Task: Search one way flight ticket for 1 adult, 1 child, 1 infant in seat in premium economy from Juneau: Juneau International Airport to Indianapolis: Indianapolis International Airport on 8-5-2023. Choice of flights is American. Number of bags: 2 carry on bags and 4 checked bags. Price is upto 81000. Outbound departure time preference is 11:00.
Action: Mouse moved to (398, 348)
Screenshot: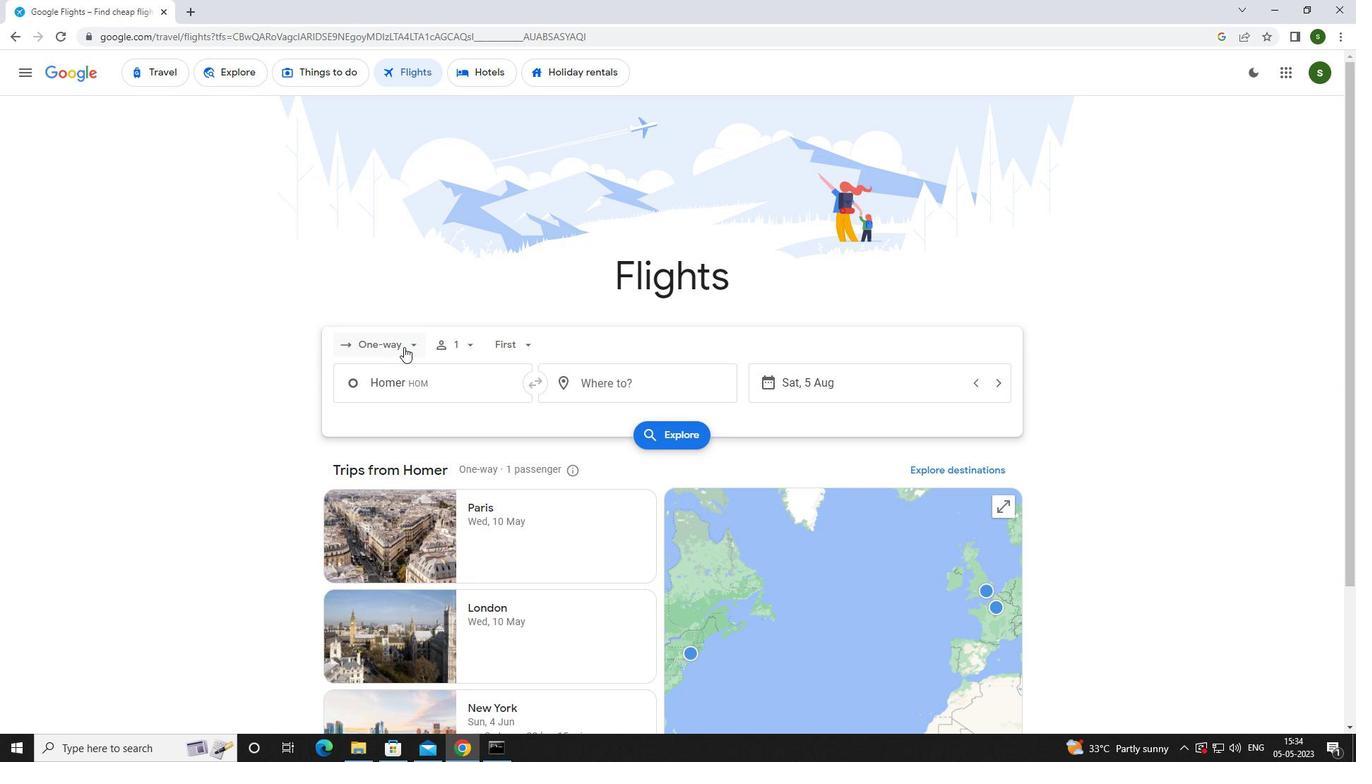 
Action: Mouse pressed left at (398, 348)
Screenshot: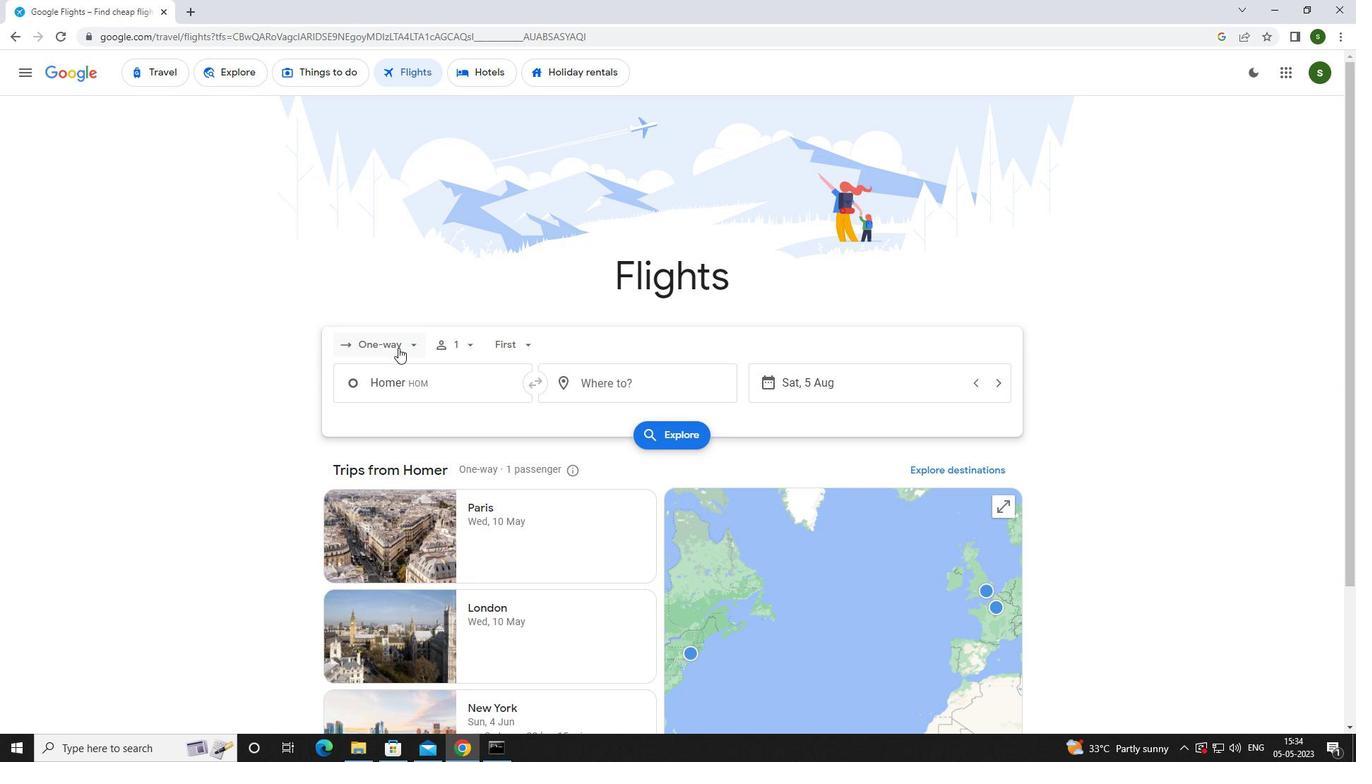 
Action: Mouse moved to (404, 410)
Screenshot: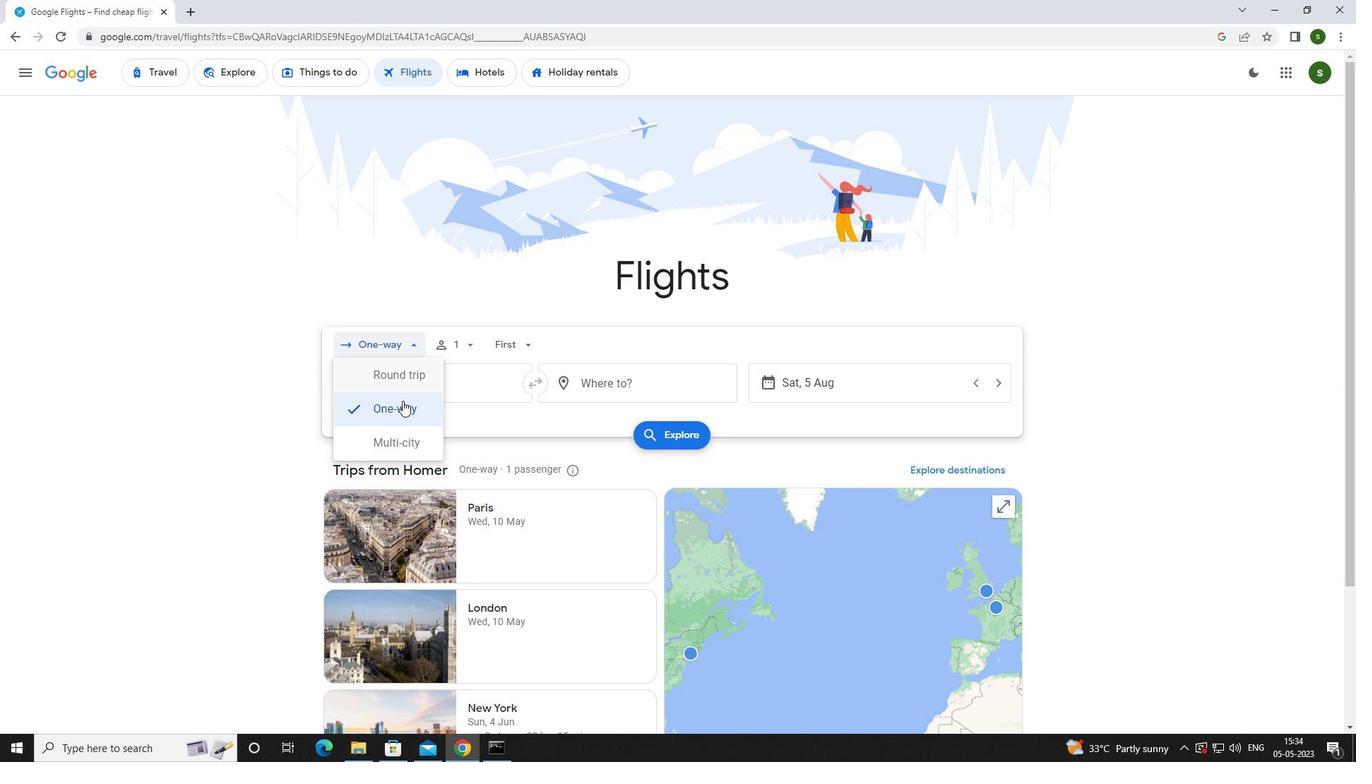 
Action: Mouse pressed left at (404, 410)
Screenshot: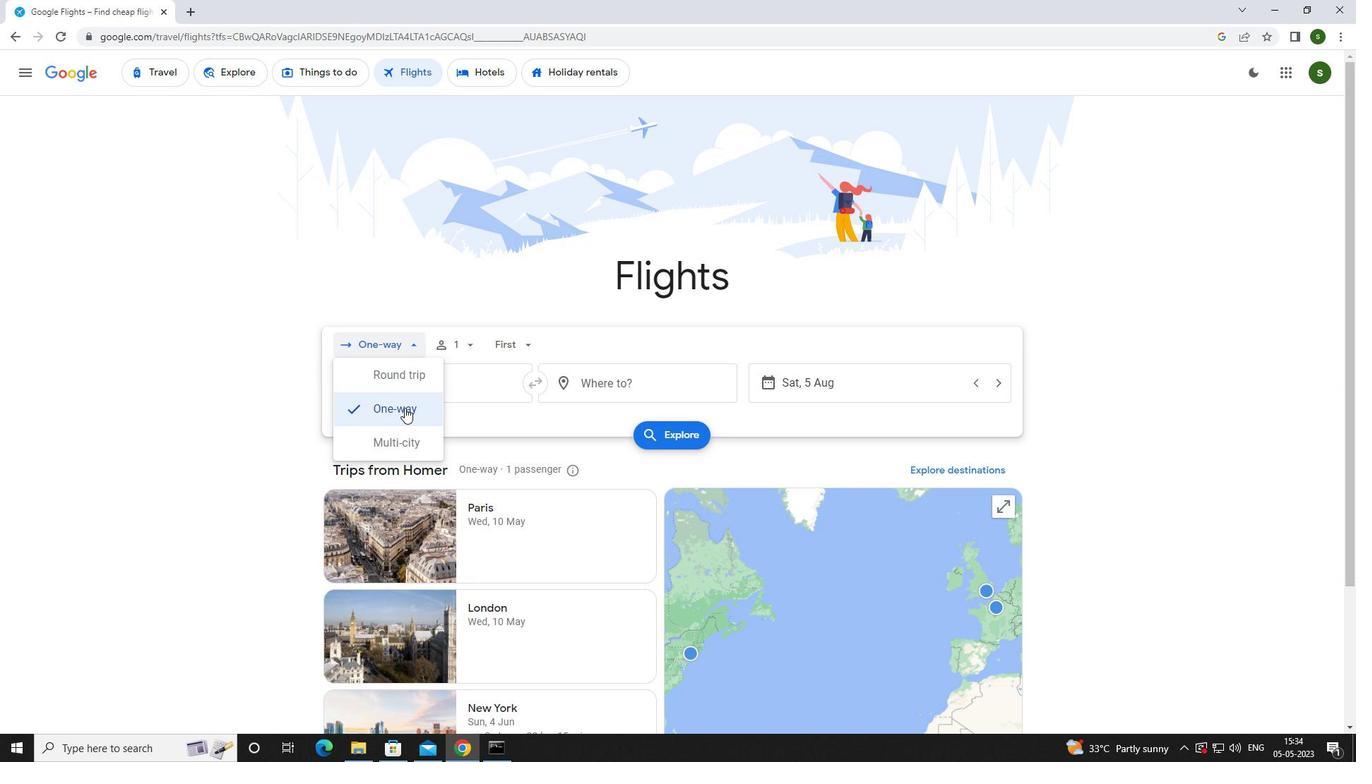 
Action: Mouse moved to (469, 353)
Screenshot: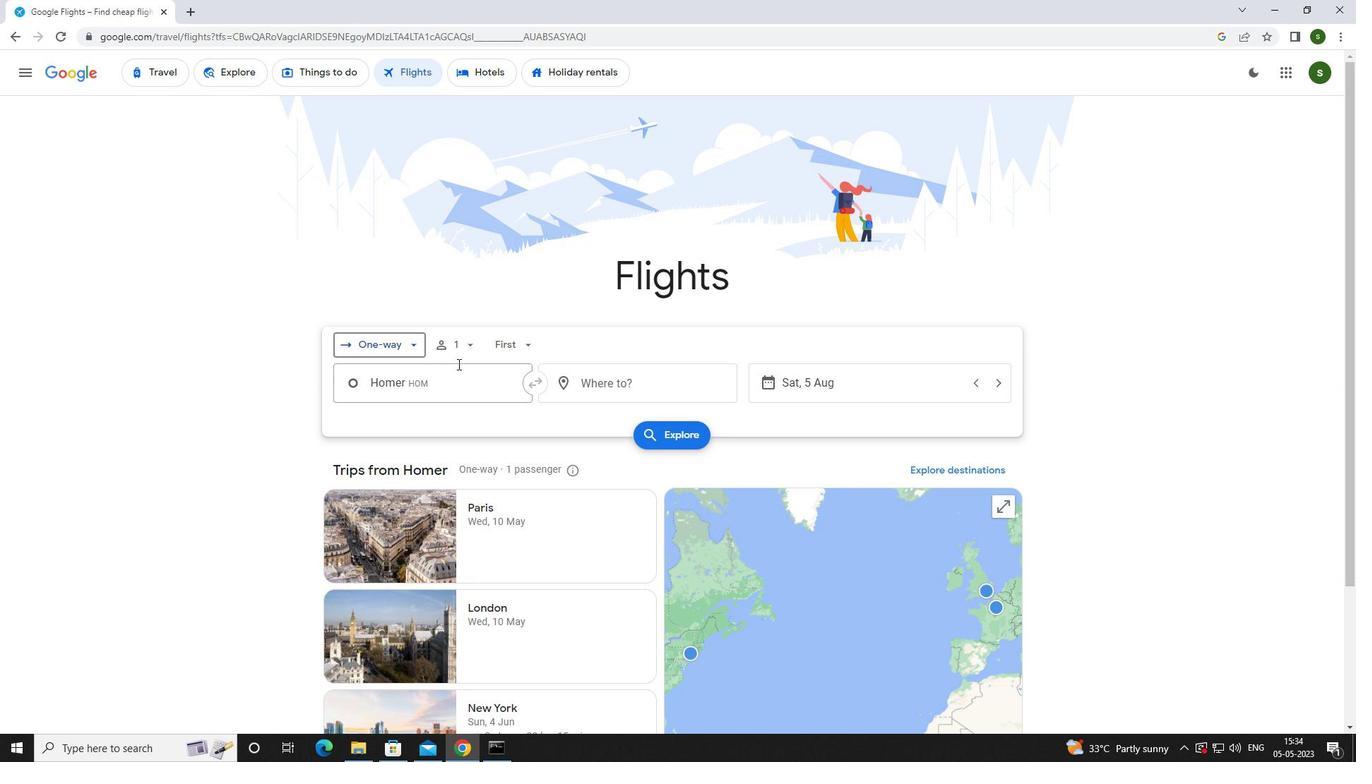 
Action: Mouse pressed left at (469, 353)
Screenshot: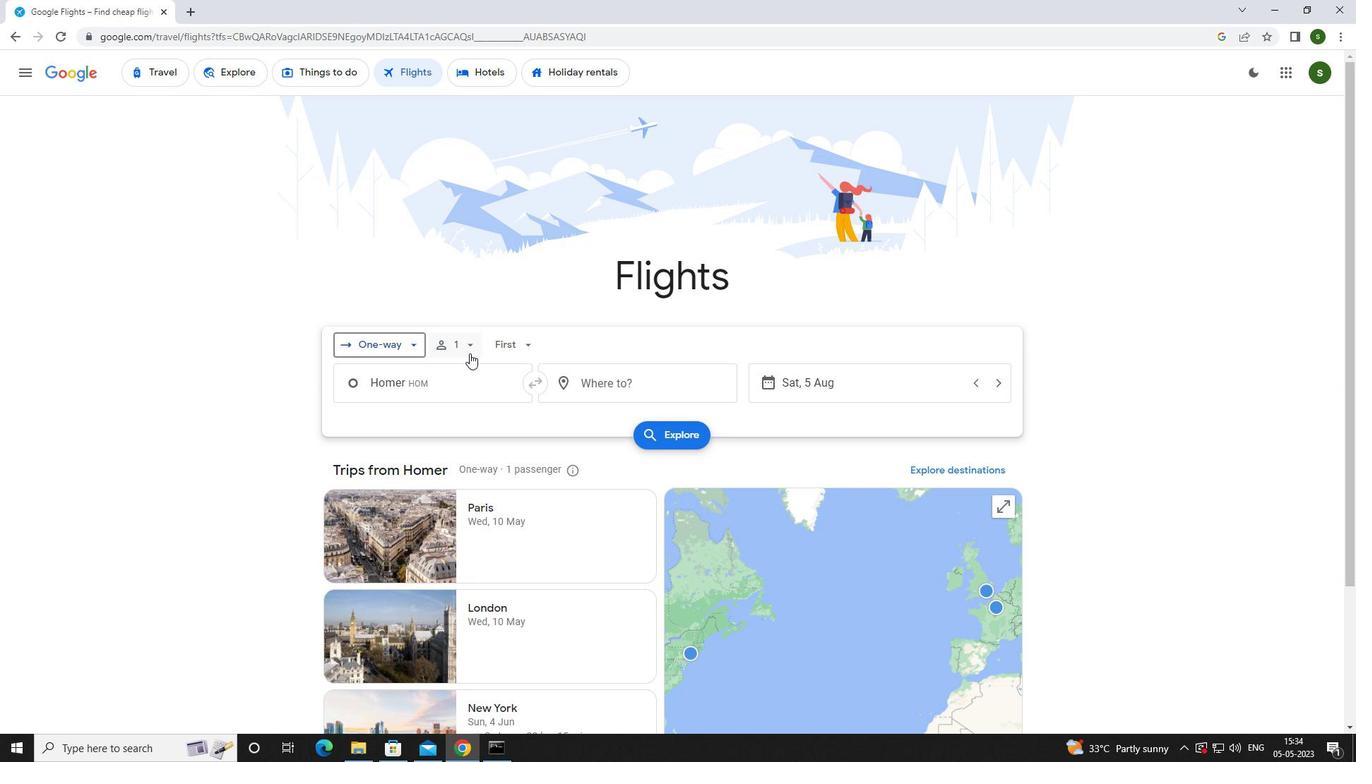 
Action: Mouse moved to (581, 419)
Screenshot: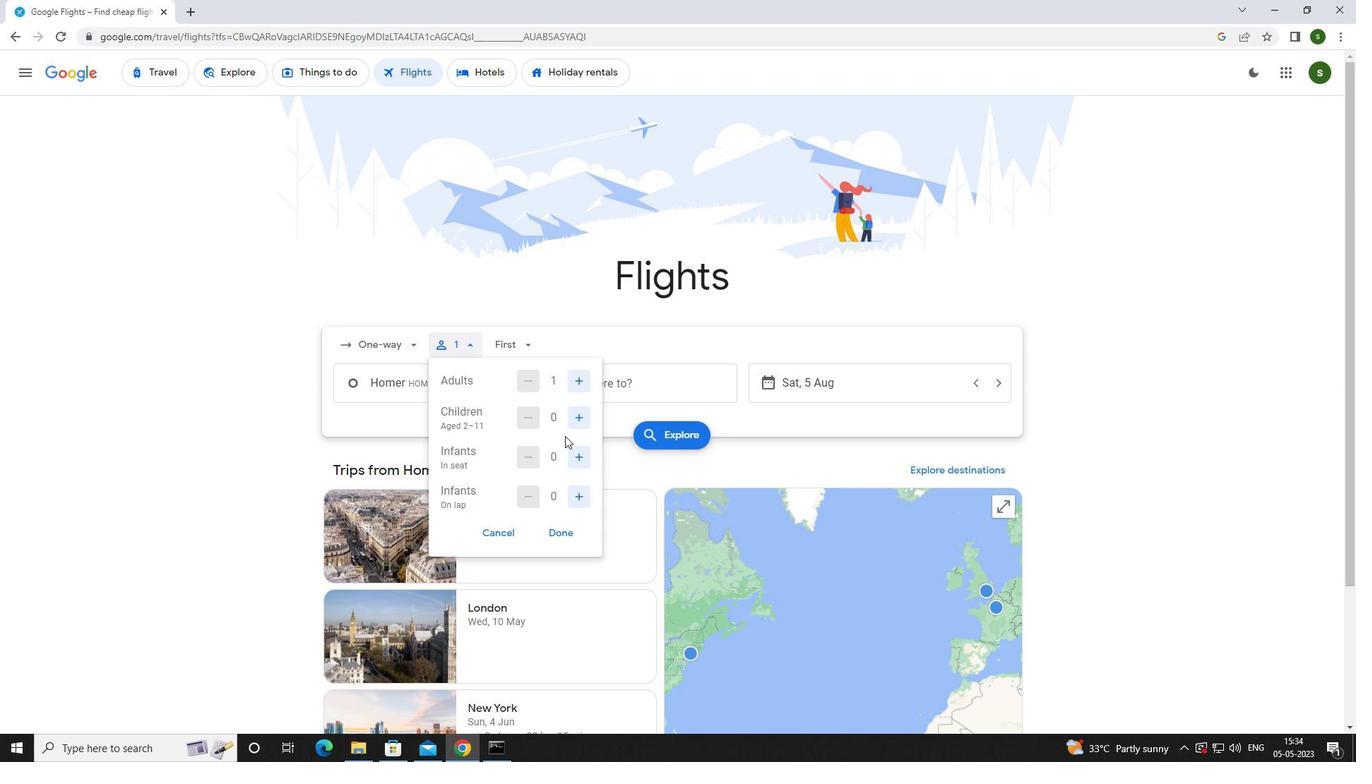 
Action: Mouse pressed left at (581, 419)
Screenshot: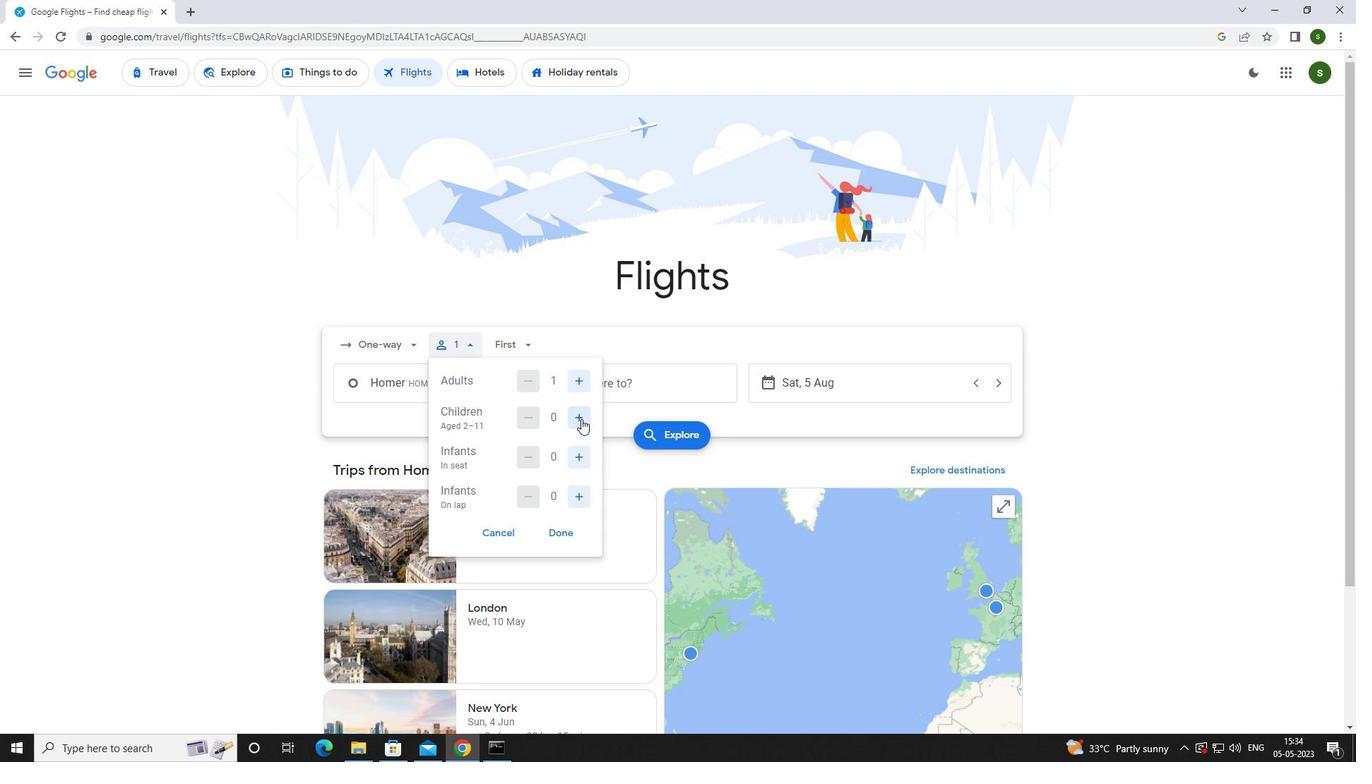 
Action: Mouse moved to (575, 454)
Screenshot: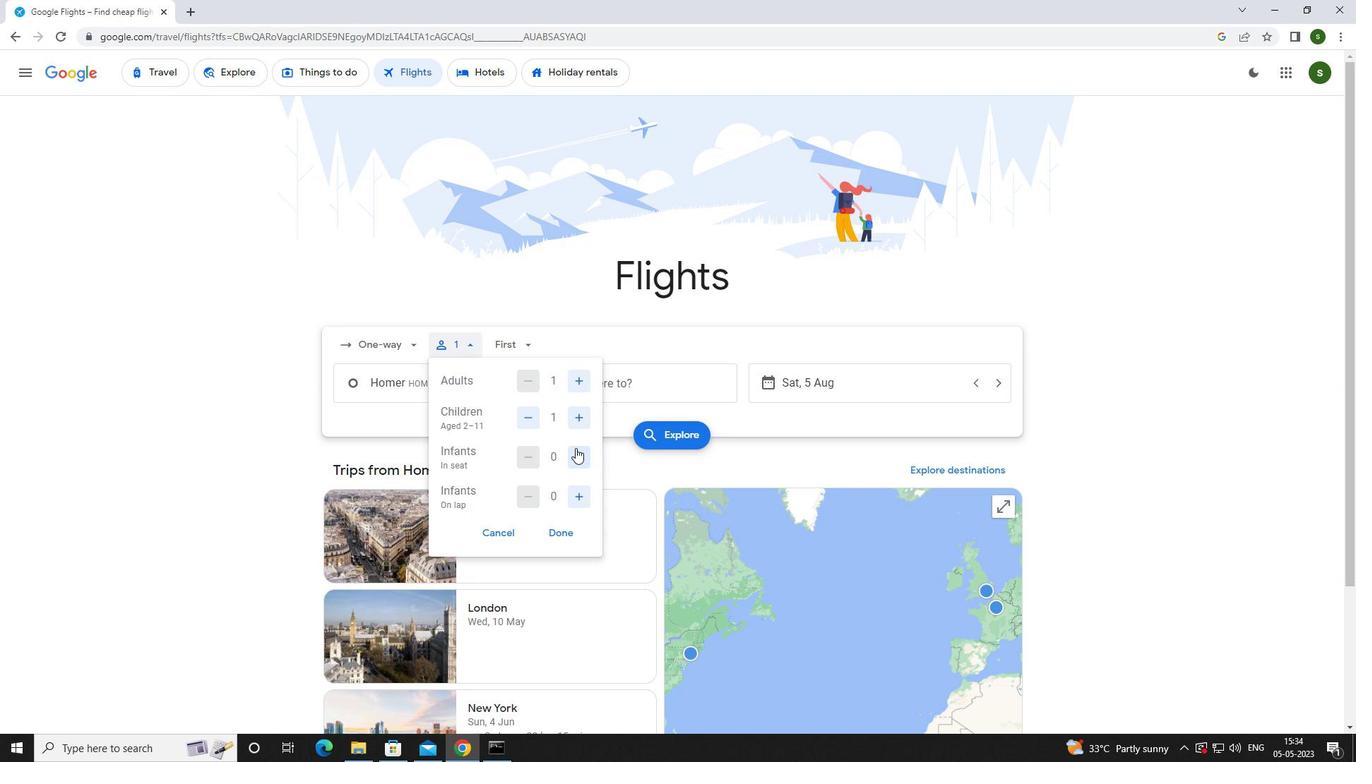 
Action: Mouse pressed left at (575, 454)
Screenshot: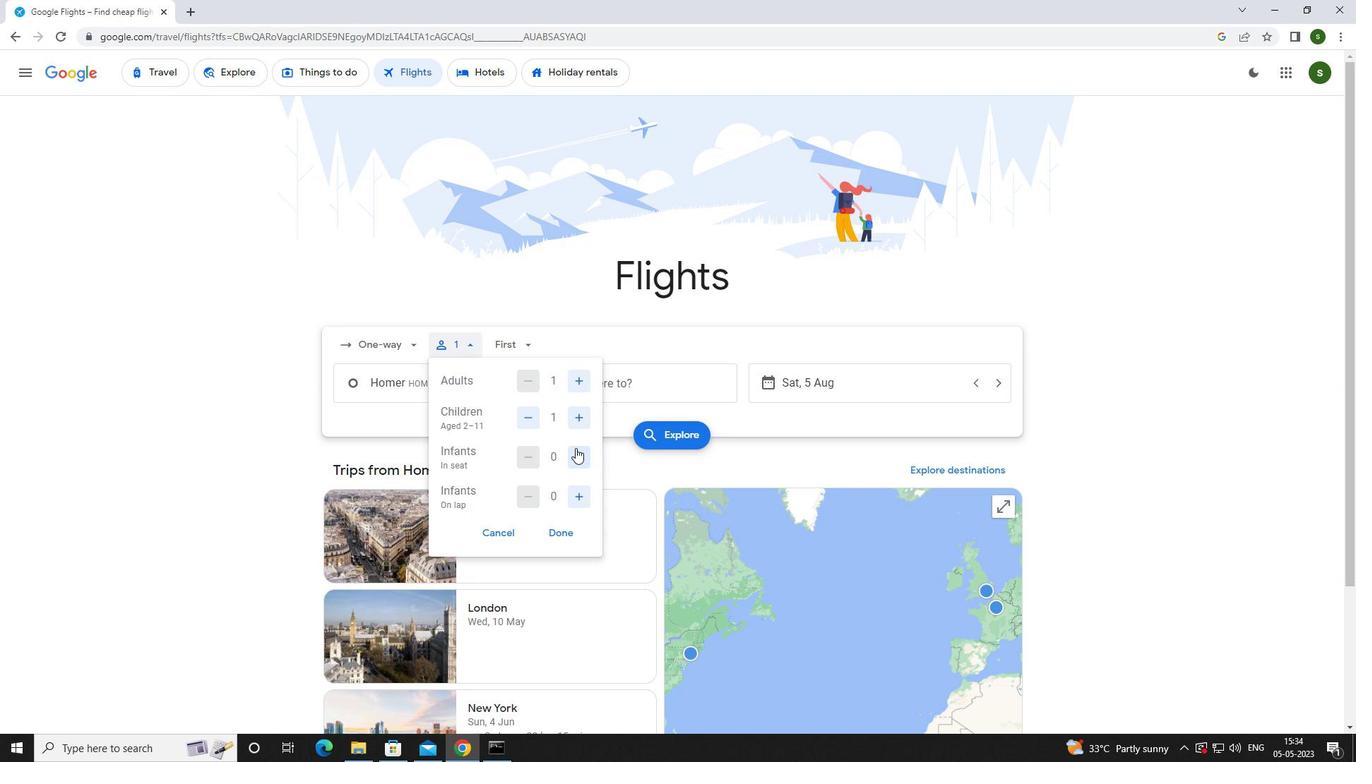 
Action: Mouse moved to (506, 341)
Screenshot: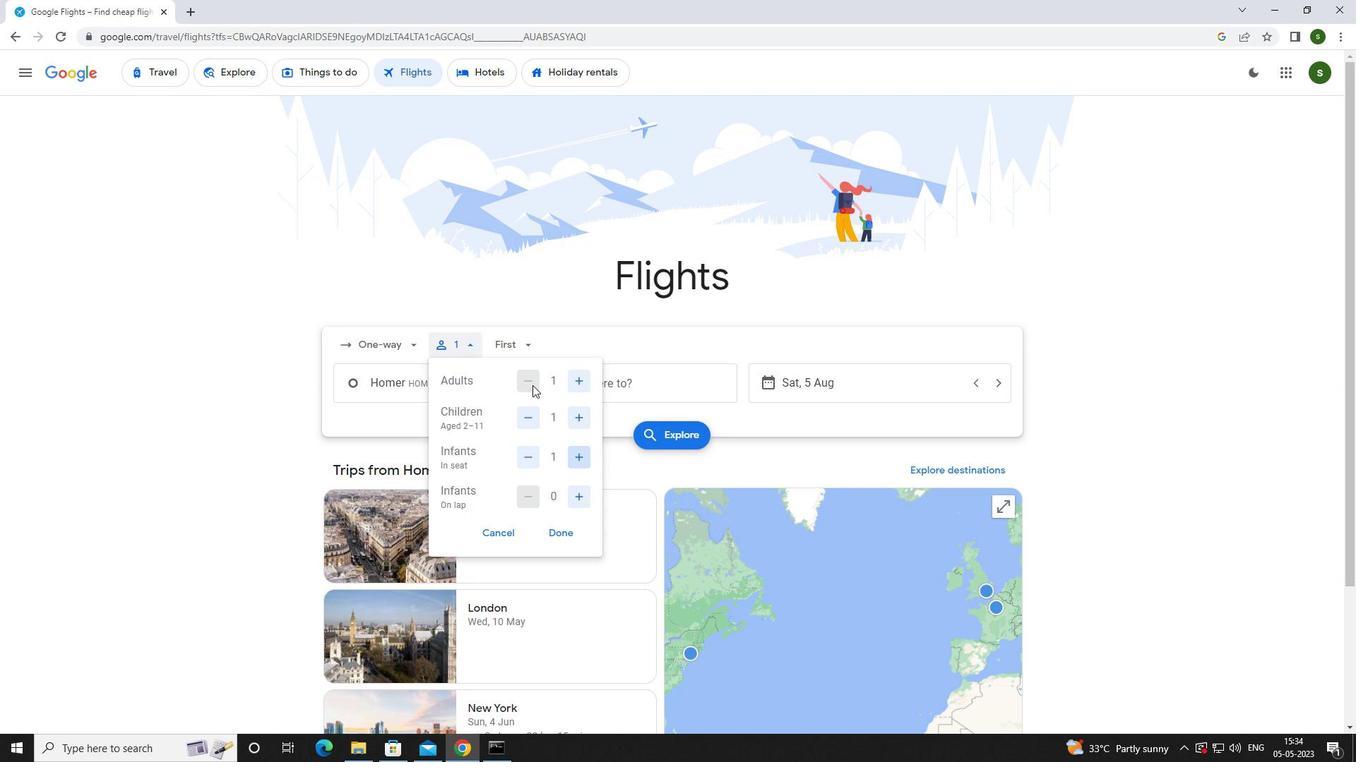 
Action: Mouse pressed left at (506, 341)
Screenshot: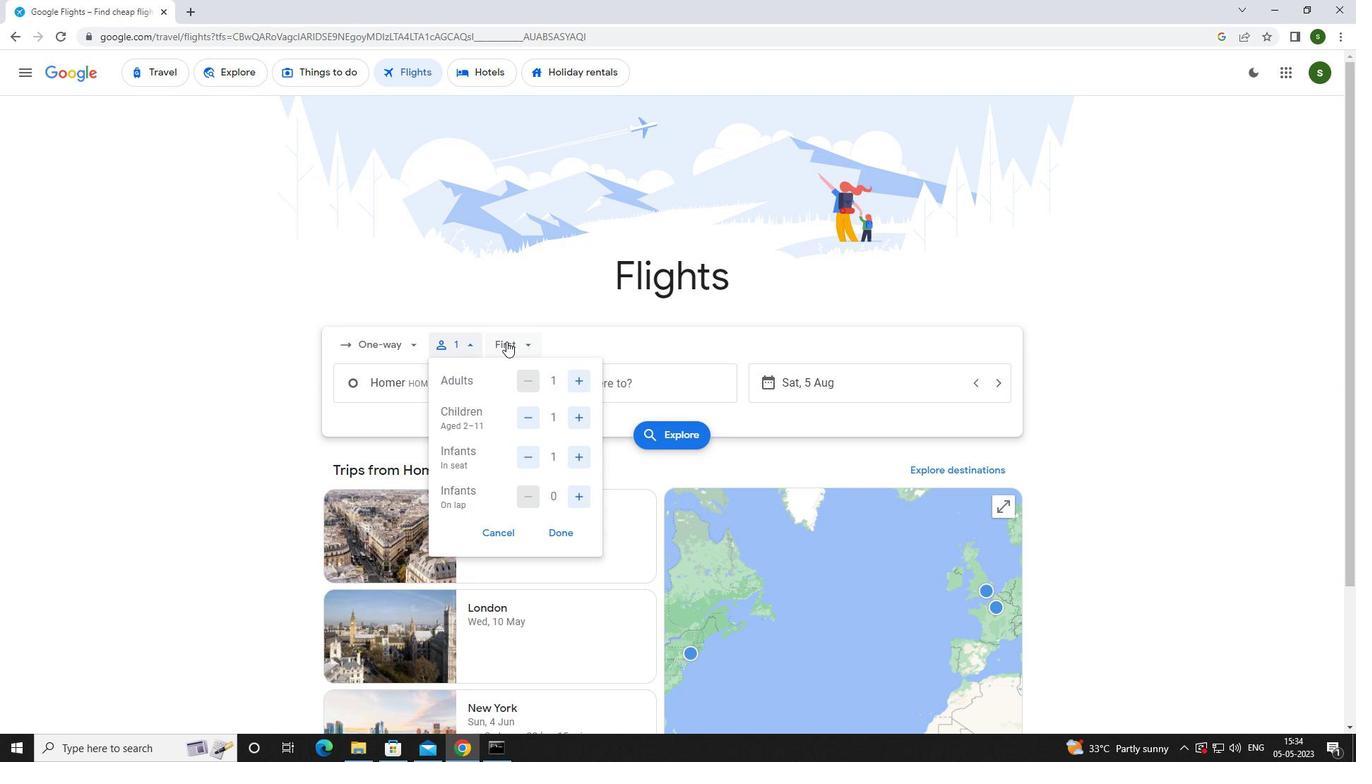 
Action: Mouse moved to (536, 404)
Screenshot: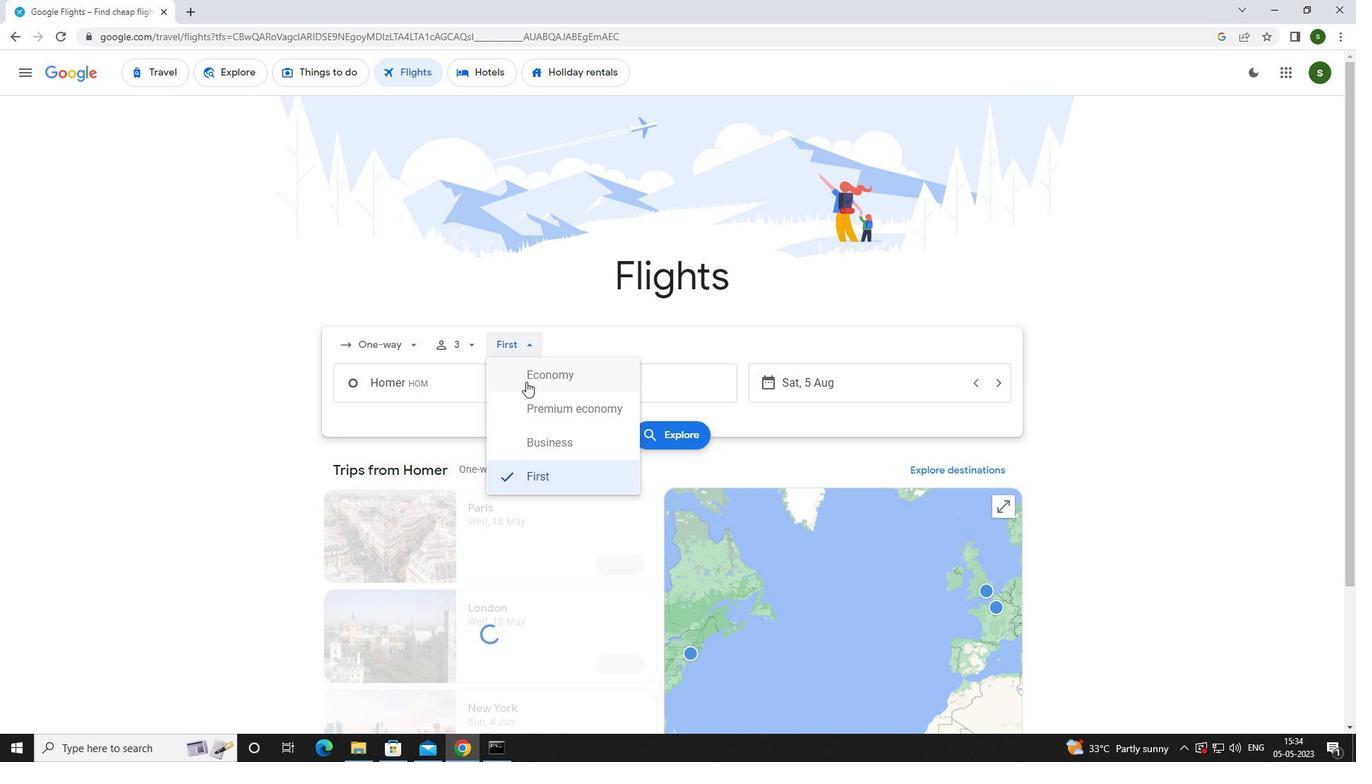 
Action: Mouse pressed left at (536, 404)
Screenshot: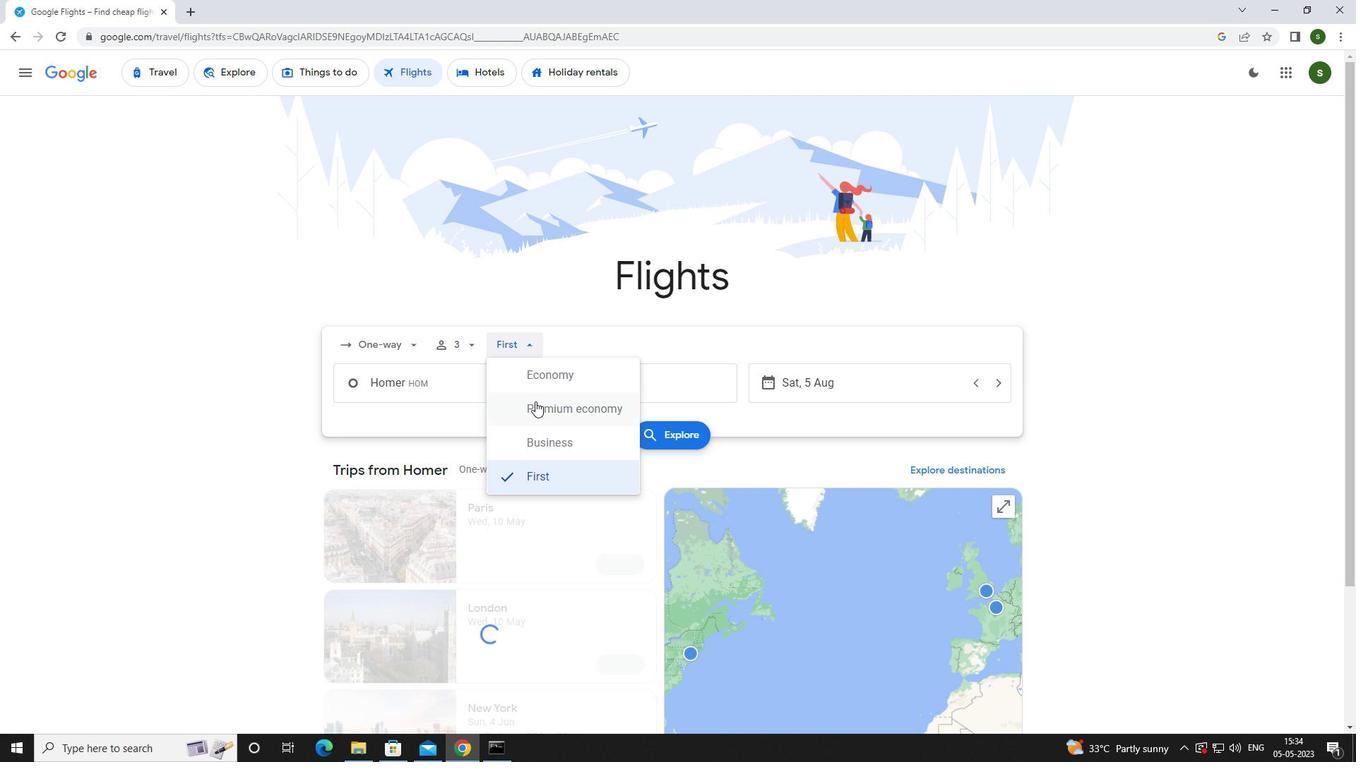 
Action: Mouse moved to (474, 384)
Screenshot: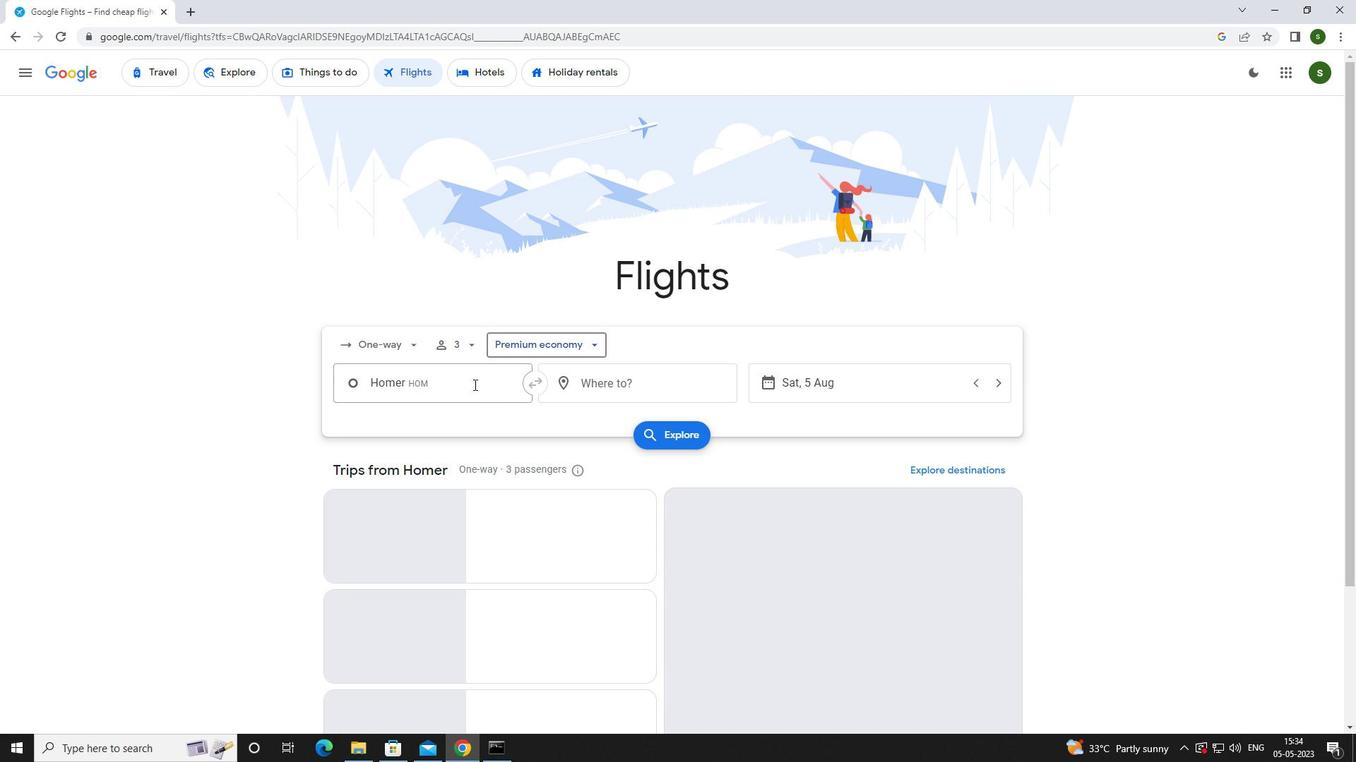 
Action: Mouse pressed left at (474, 384)
Screenshot: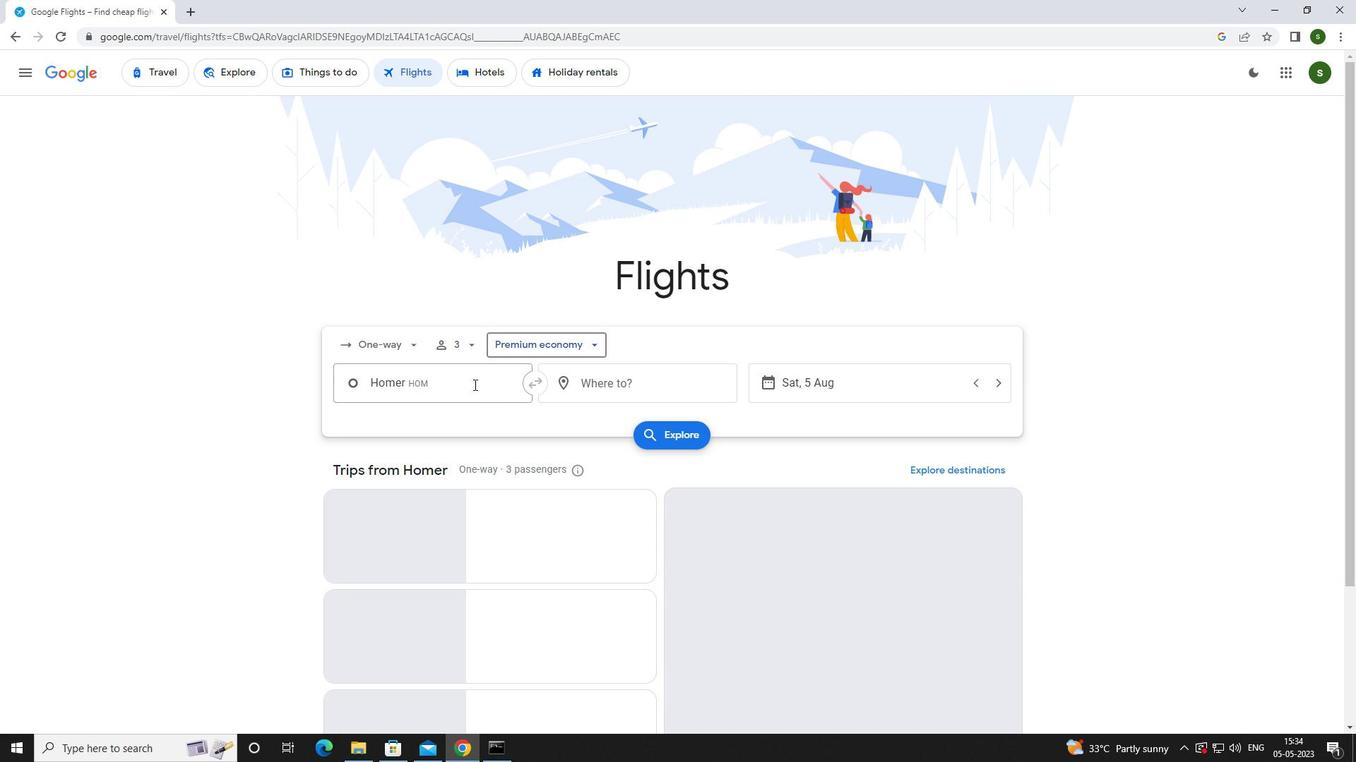 
Action: Mouse moved to (480, 382)
Screenshot: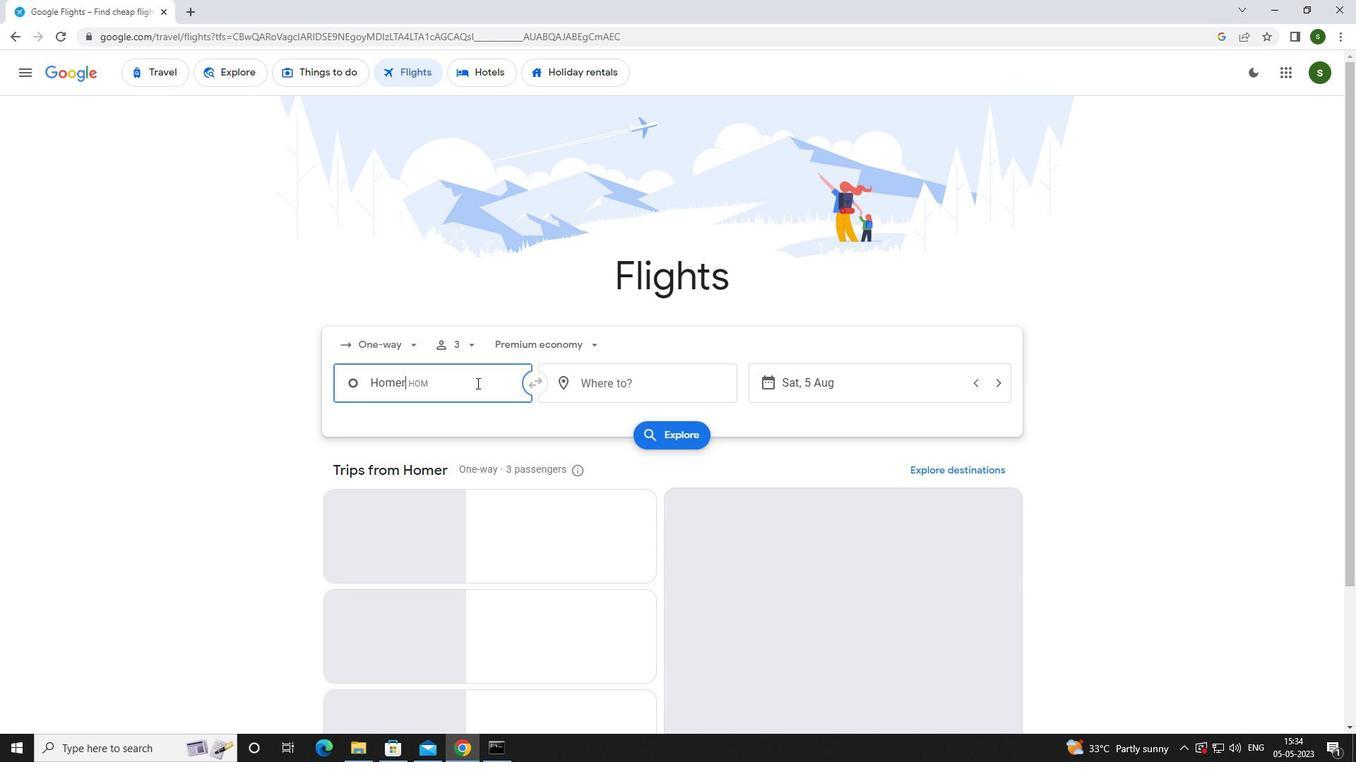 
Action: Key pressed <Key.caps_lock>j<Key.caps_lock>uneau
Screenshot: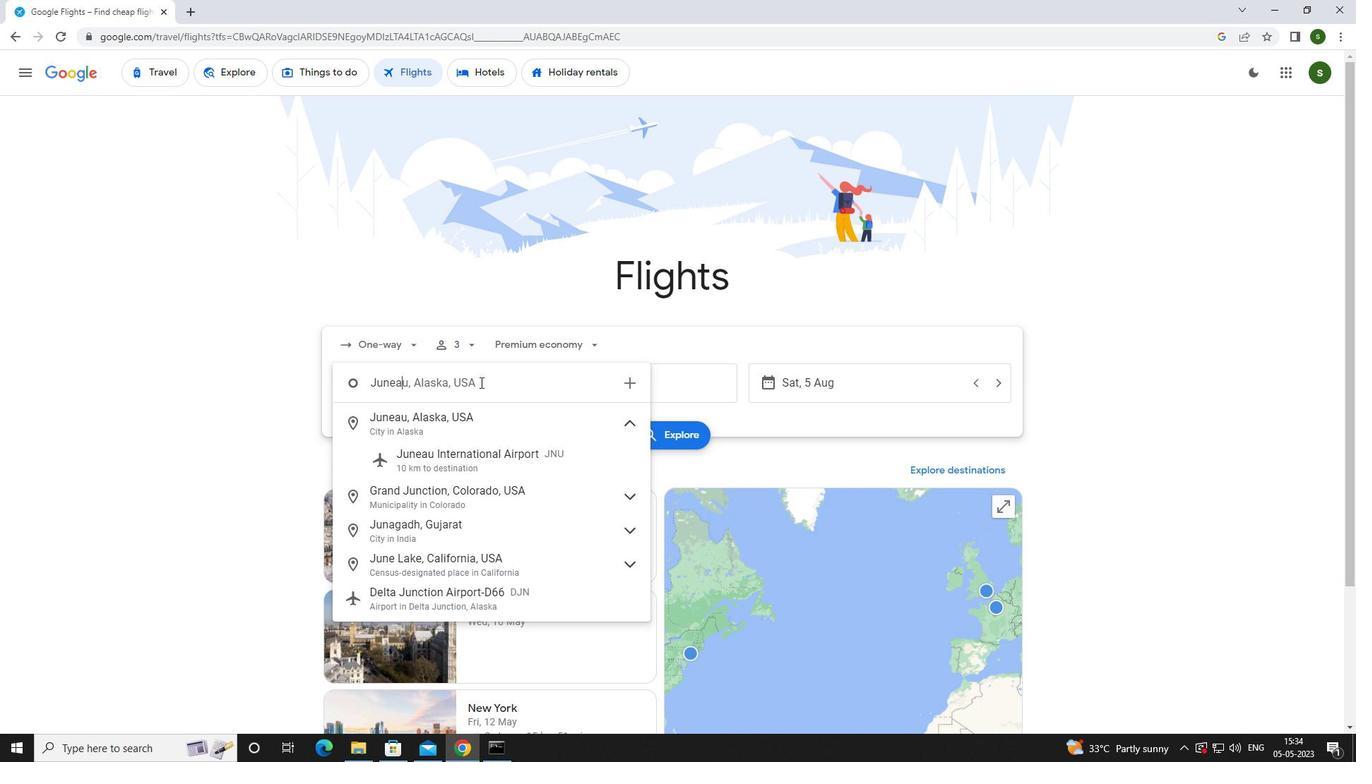 
Action: Mouse moved to (473, 455)
Screenshot: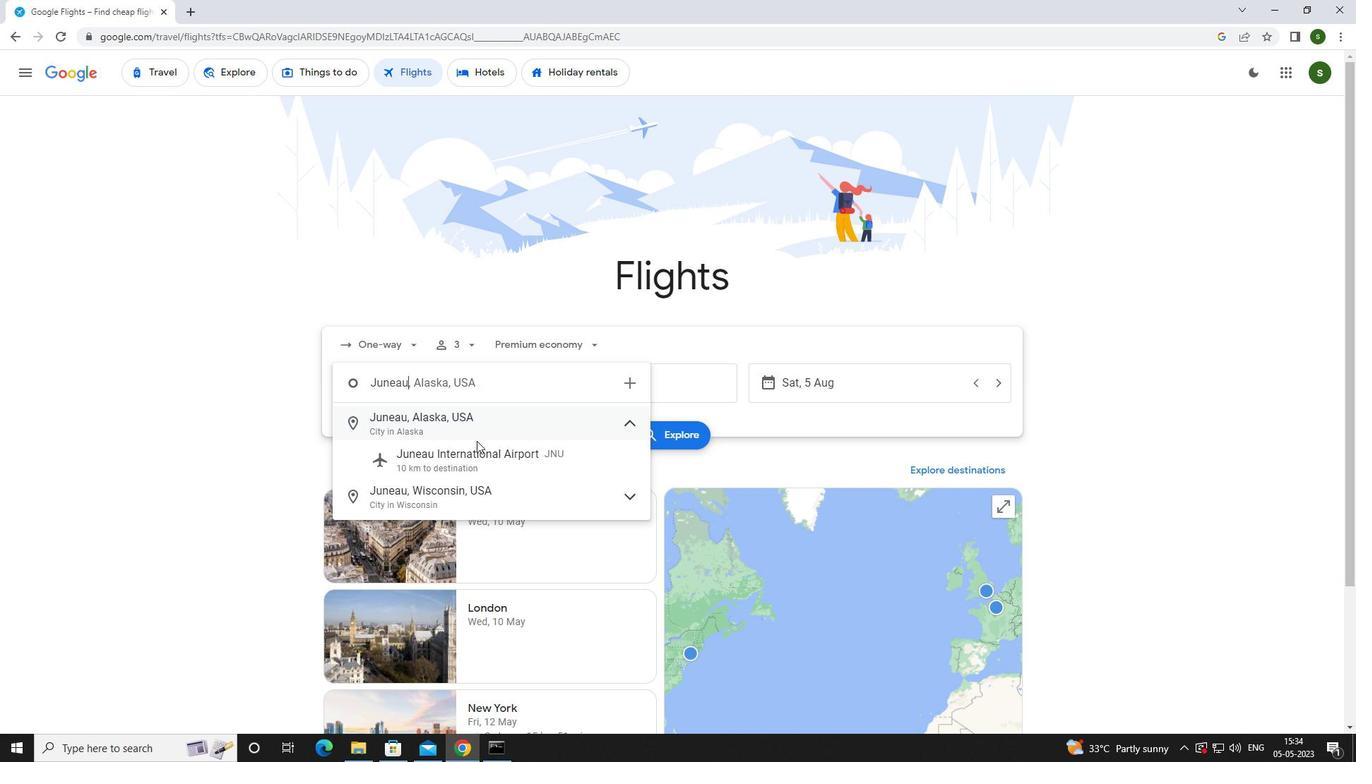 
Action: Mouse pressed left at (473, 455)
Screenshot: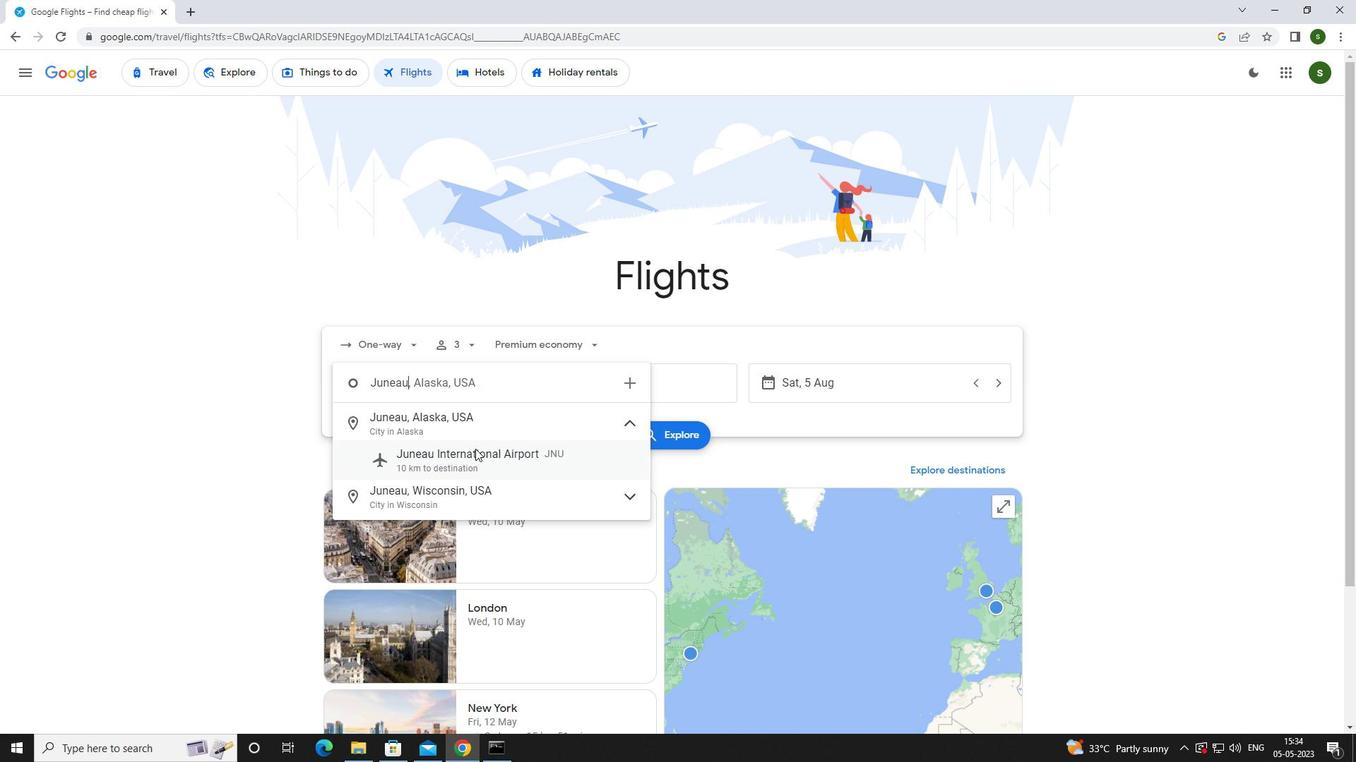 
Action: Mouse moved to (599, 394)
Screenshot: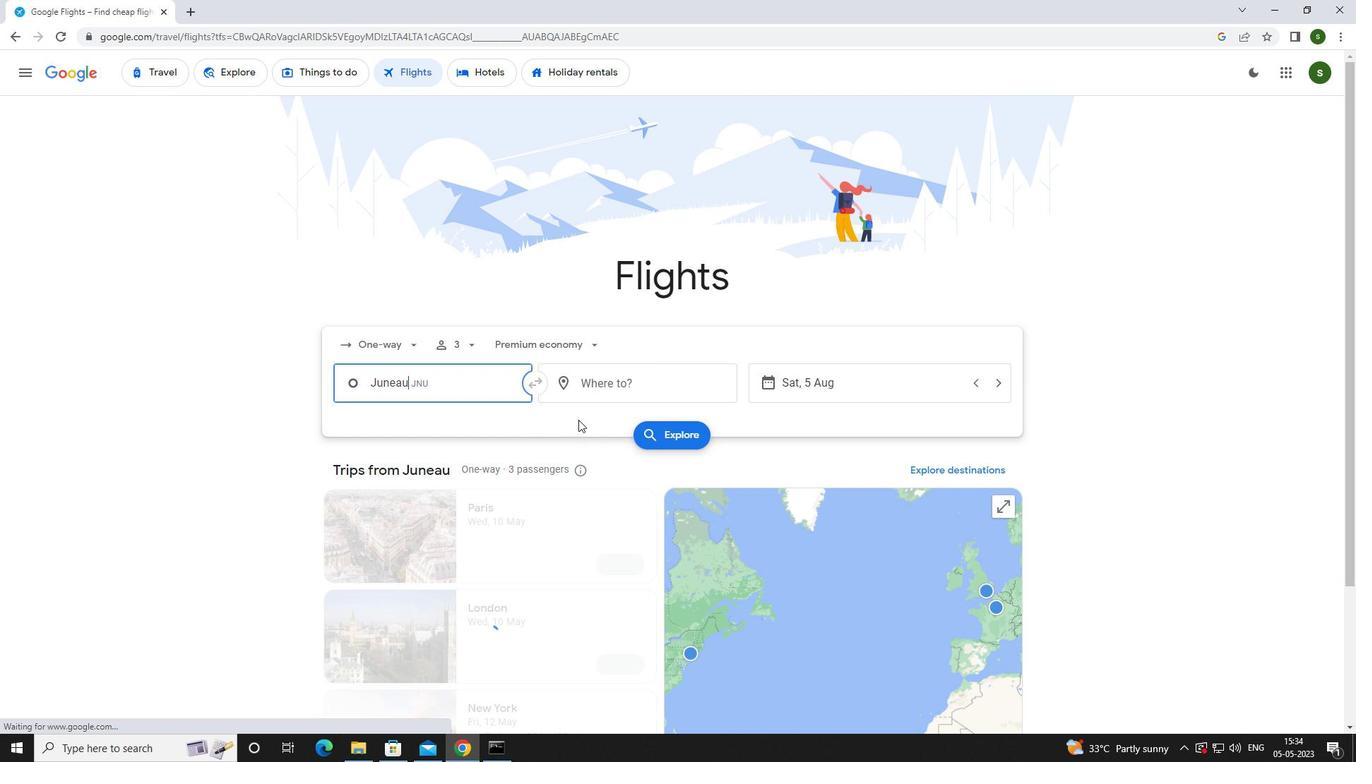 
Action: Mouse pressed left at (599, 394)
Screenshot: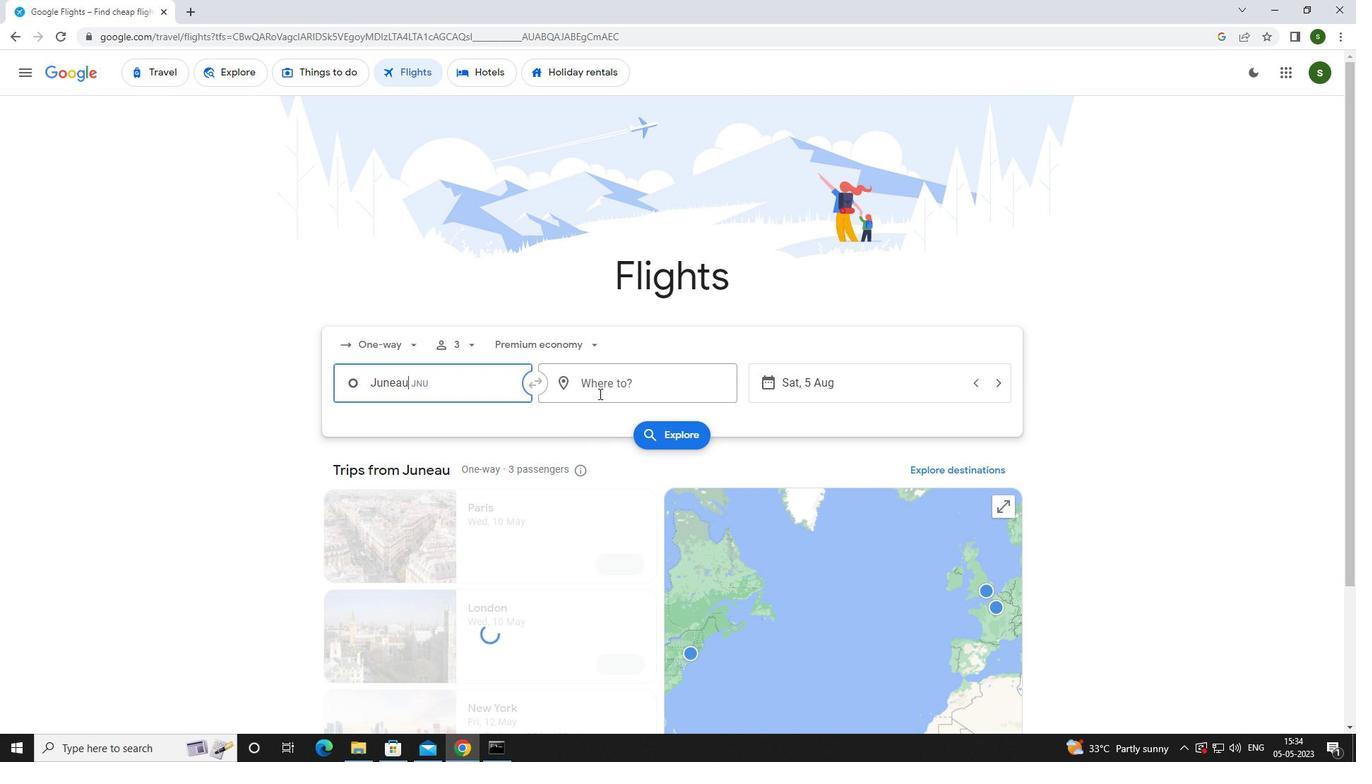 
Action: Mouse moved to (596, 394)
Screenshot: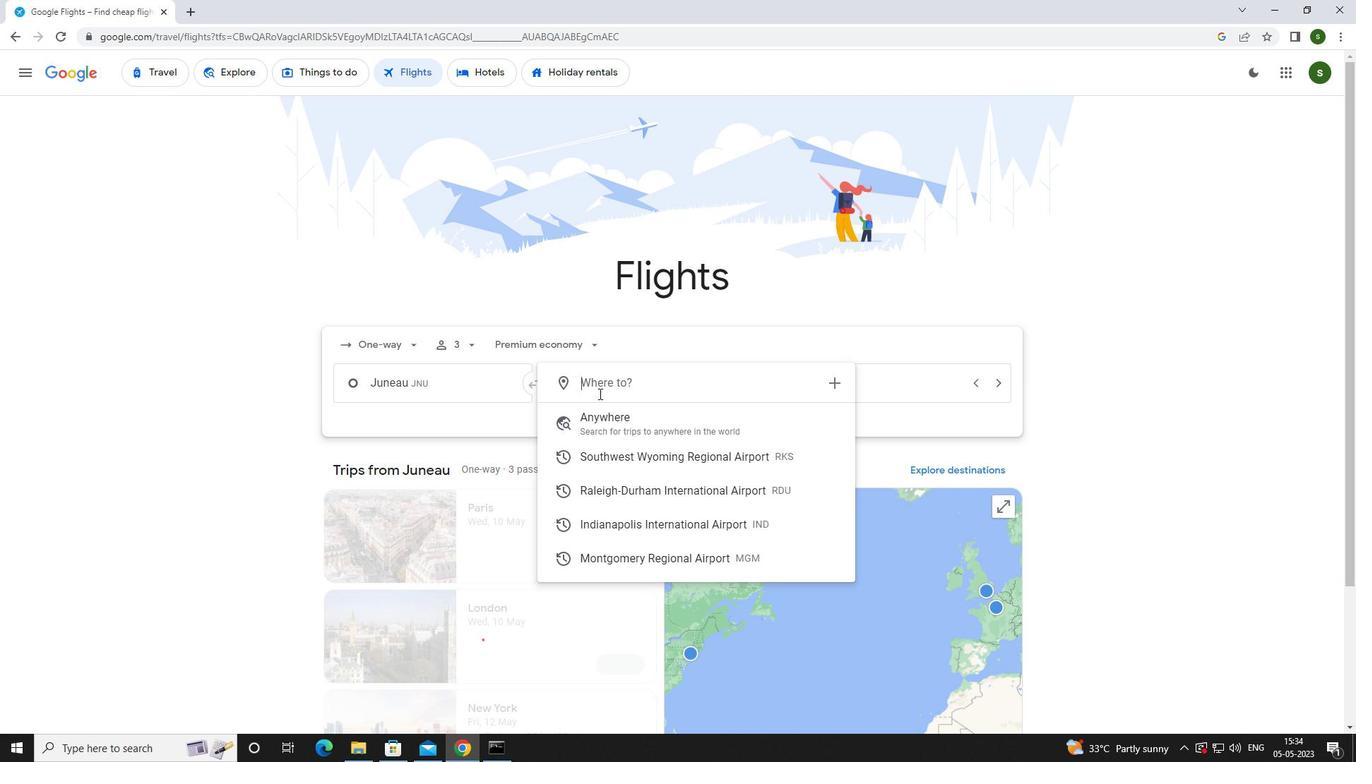 
Action: Key pressed <Key.caps_lock>i<Key.caps_lock>ndianapo
Screenshot: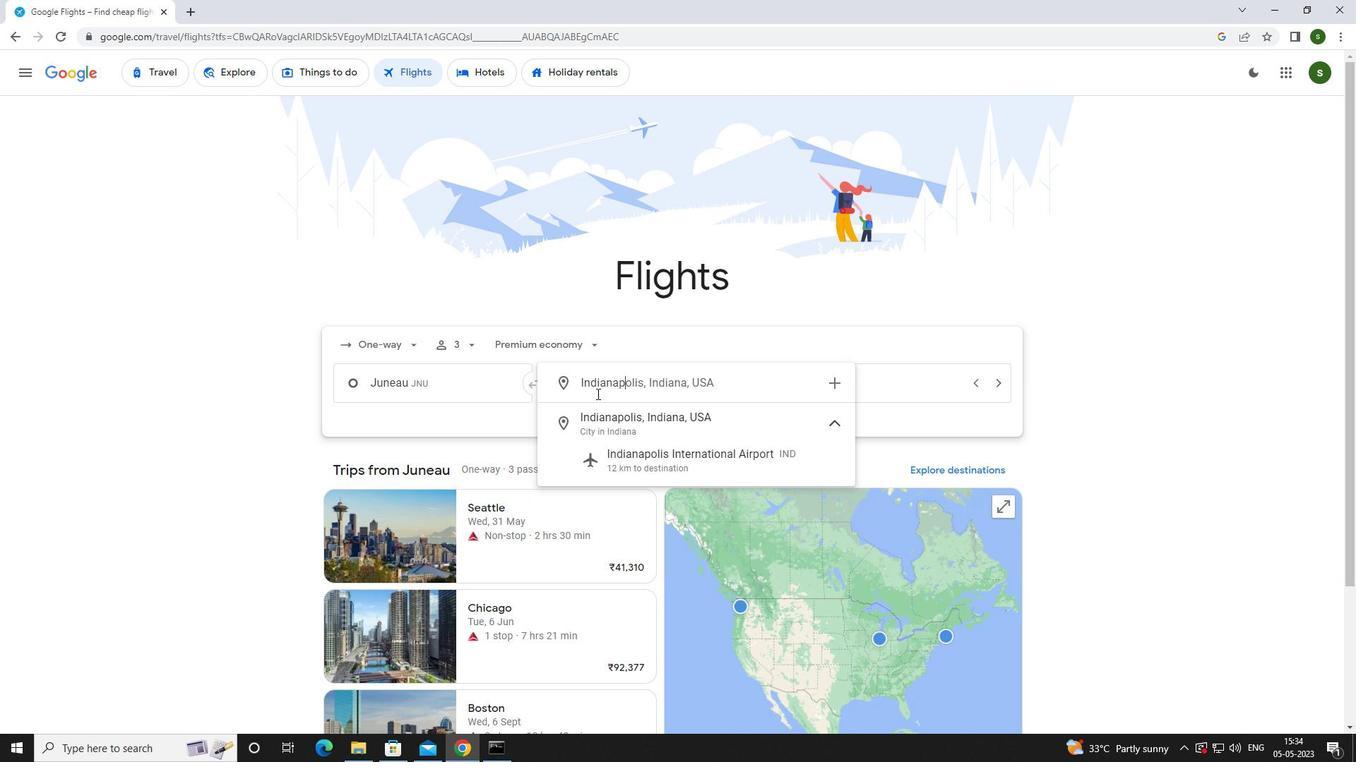 
Action: Mouse moved to (662, 467)
Screenshot: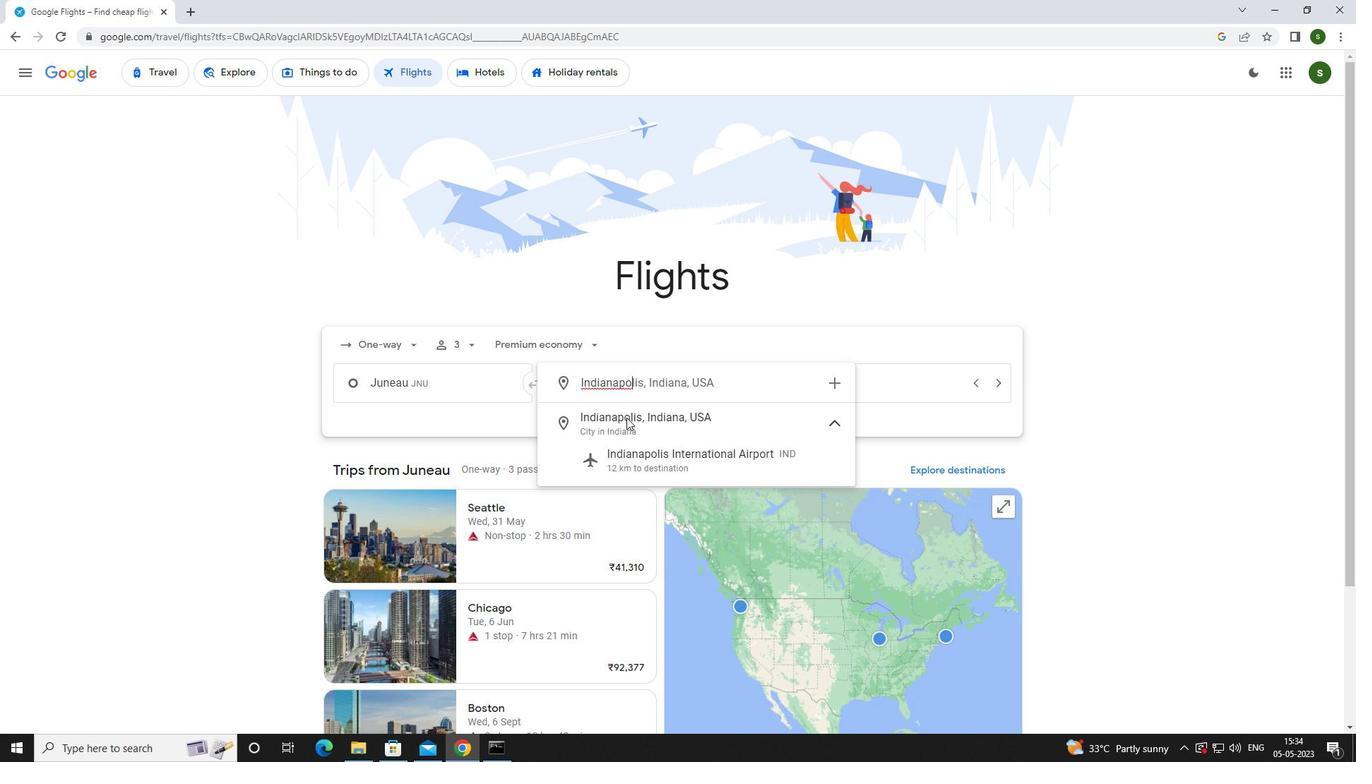 
Action: Mouse pressed left at (662, 467)
Screenshot: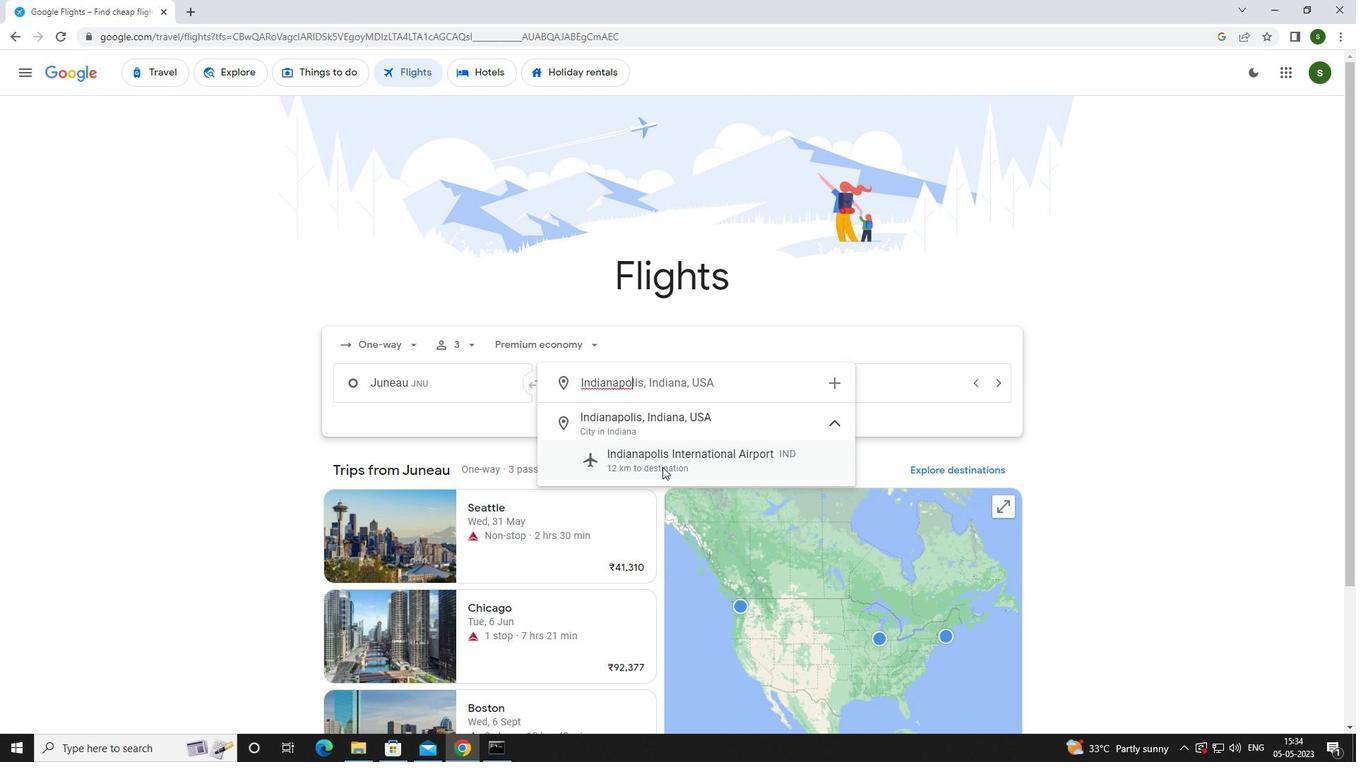 
Action: Mouse moved to (842, 385)
Screenshot: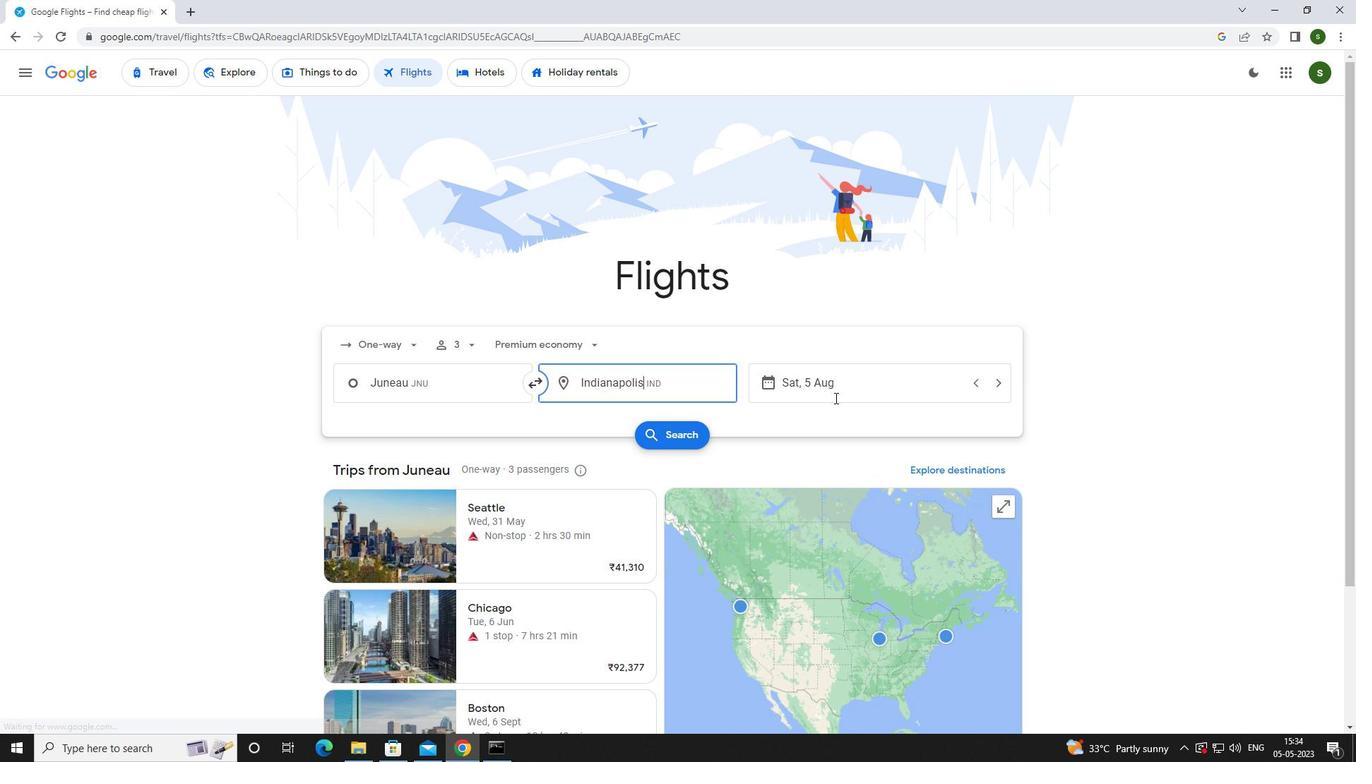 
Action: Mouse pressed left at (842, 385)
Screenshot: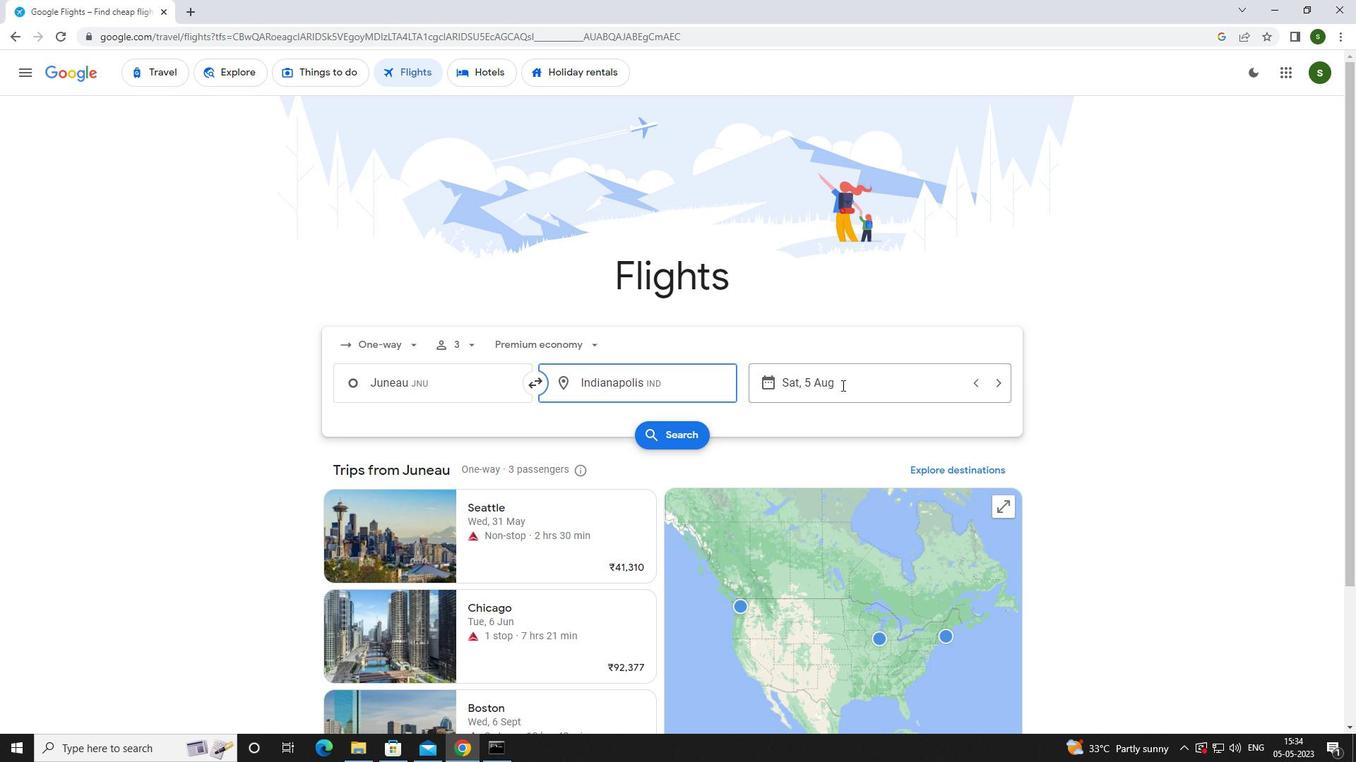 
Action: Mouse moved to (707, 480)
Screenshot: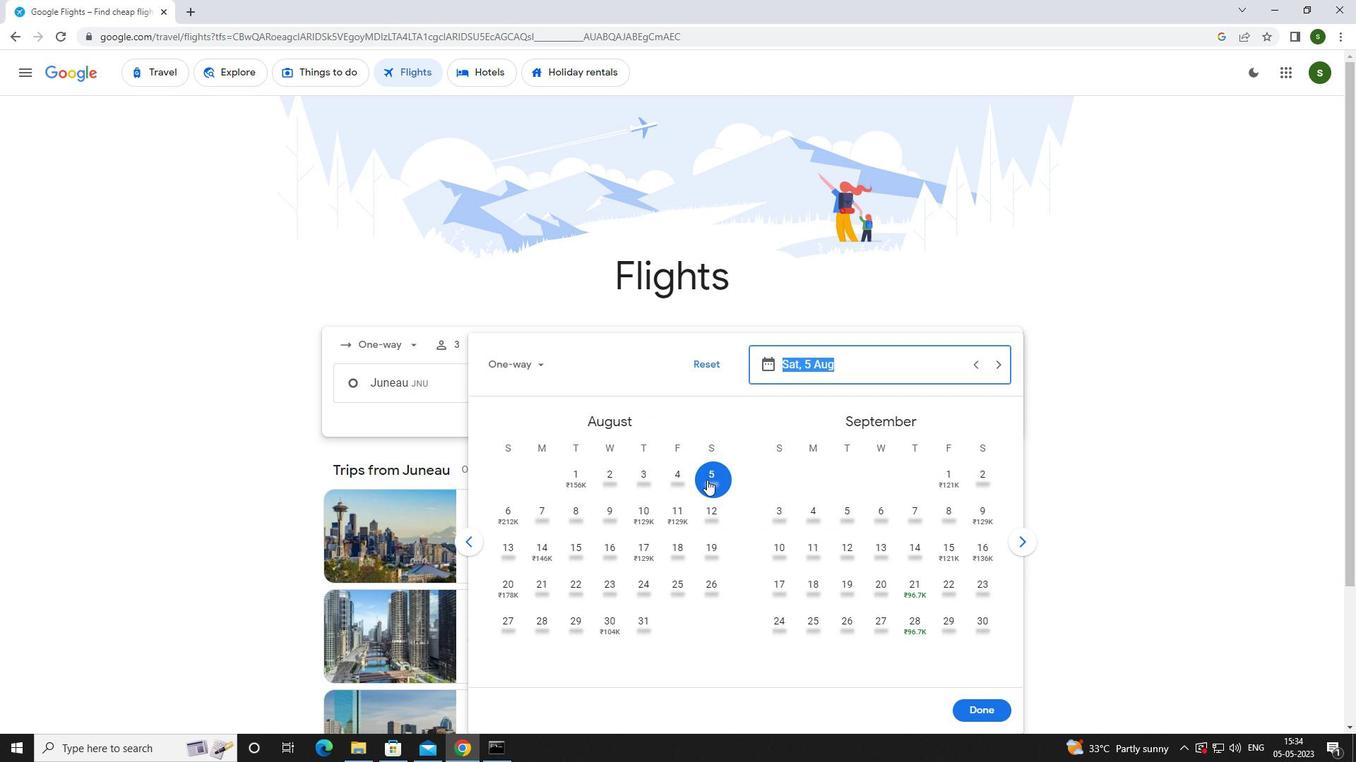 
Action: Mouse pressed left at (707, 480)
Screenshot: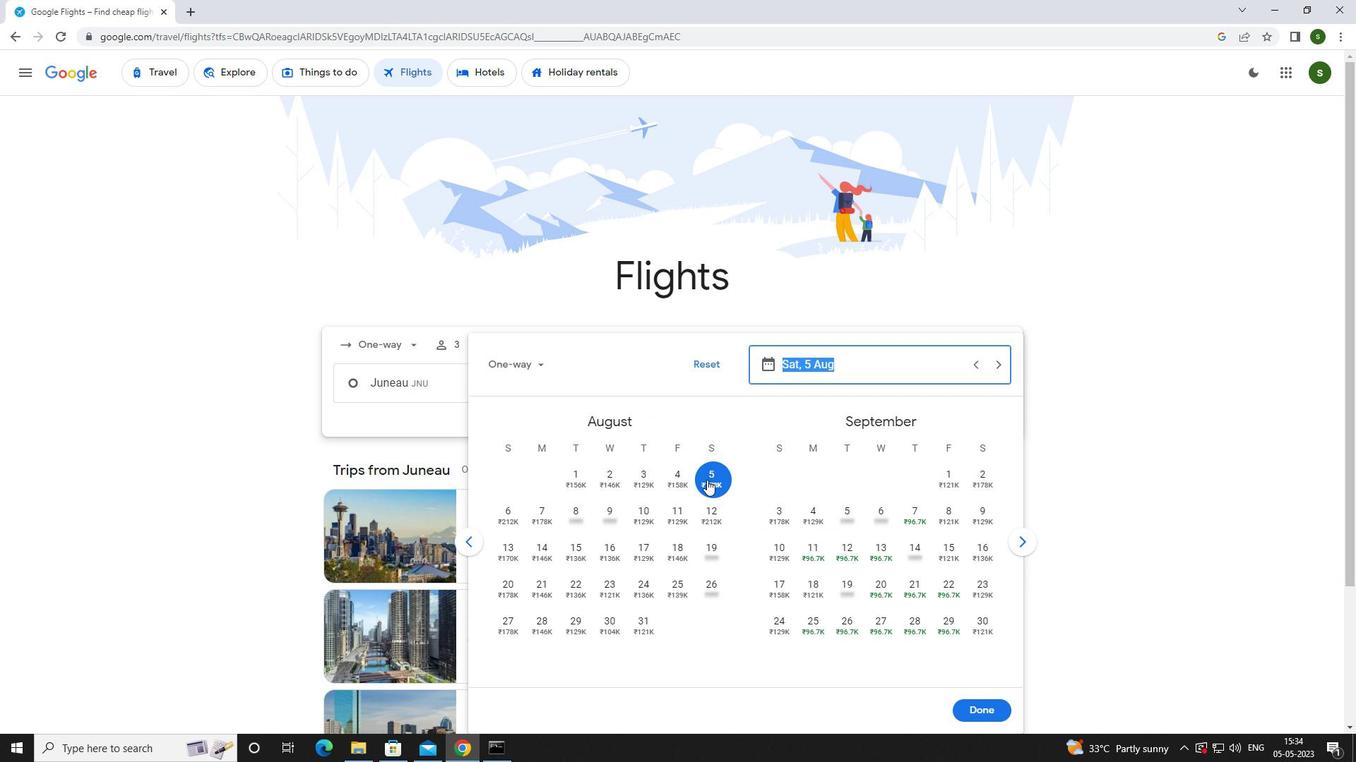 
Action: Mouse moved to (969, 707)
Screenshot: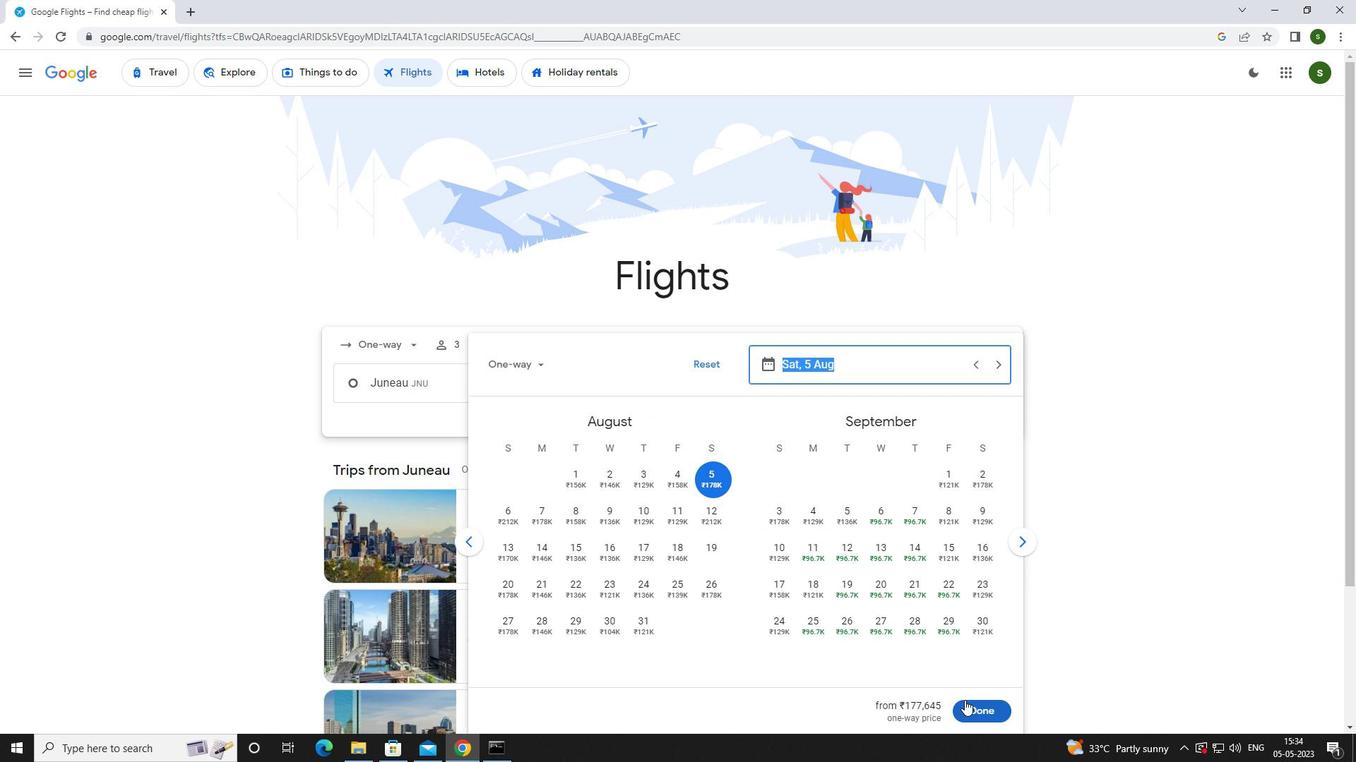 
Action: Mouse pressed left at (969, 707)
Screenshot: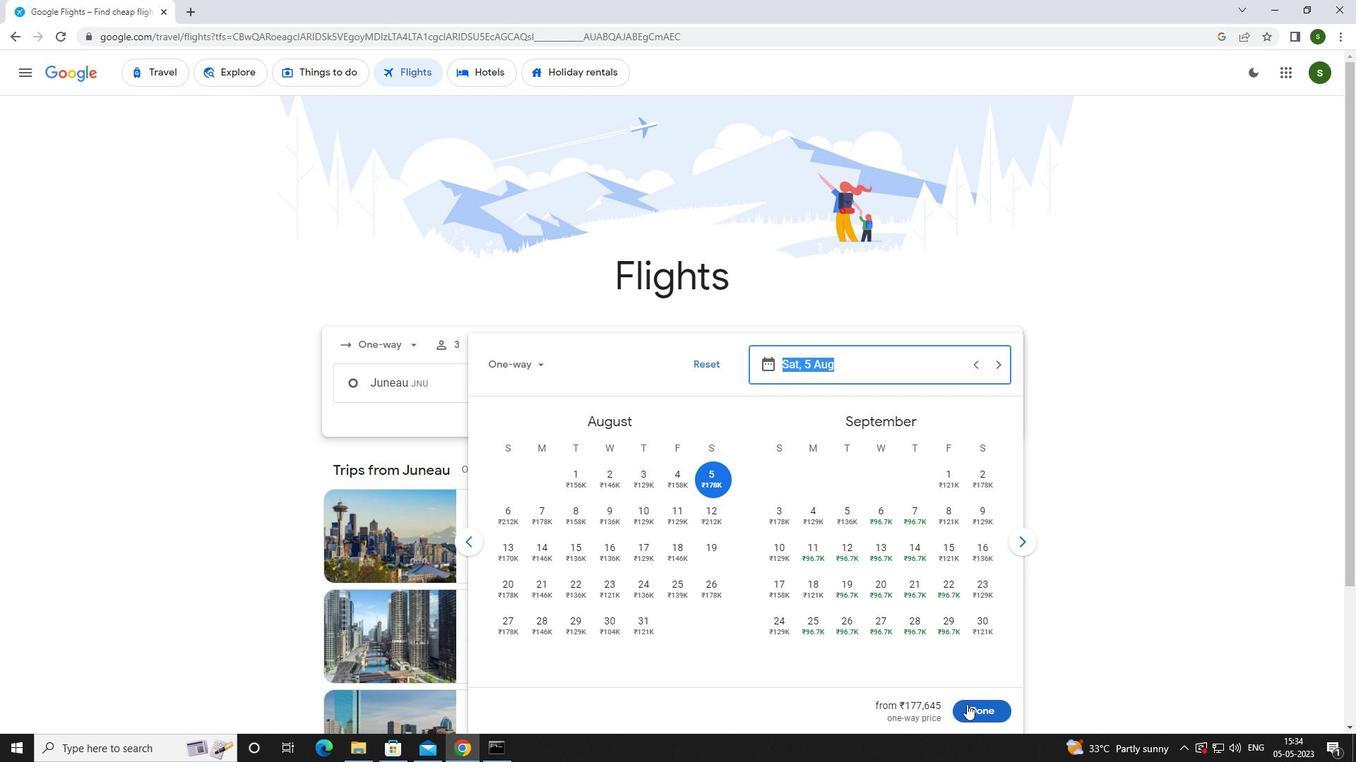 
Action: Mouse moved to (679, 438)
Screenshot: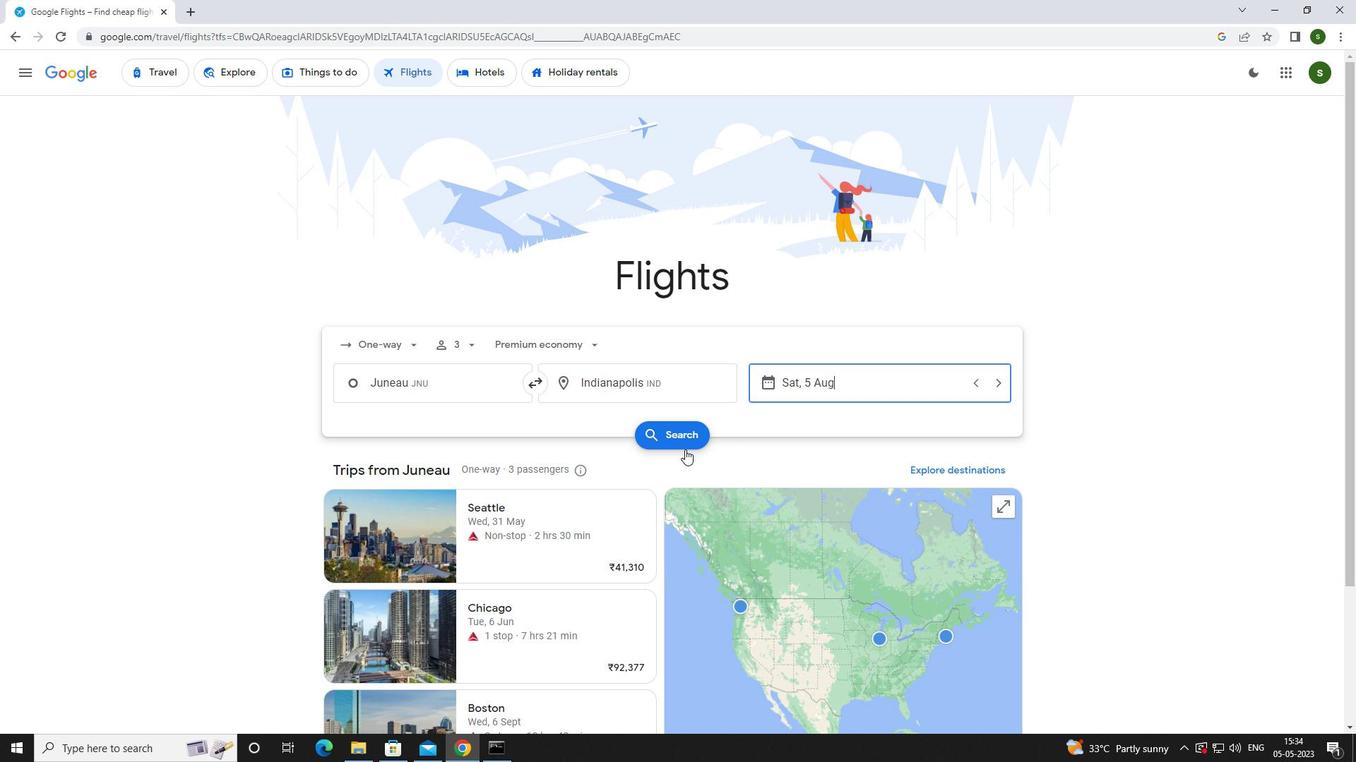 
Action: Mouse pressed left at (679, 438)
Screenshot: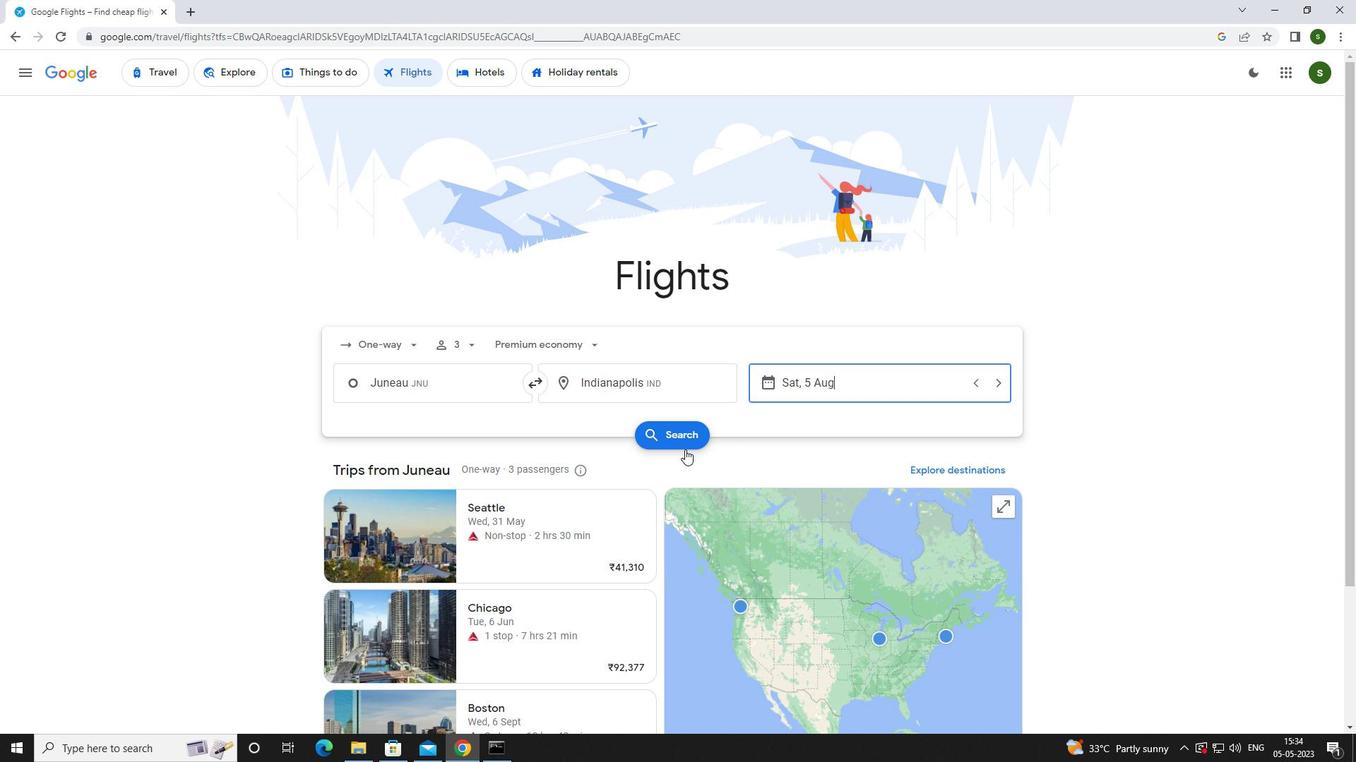 
Action: Mouse moved to (359, 203)
Screenshot: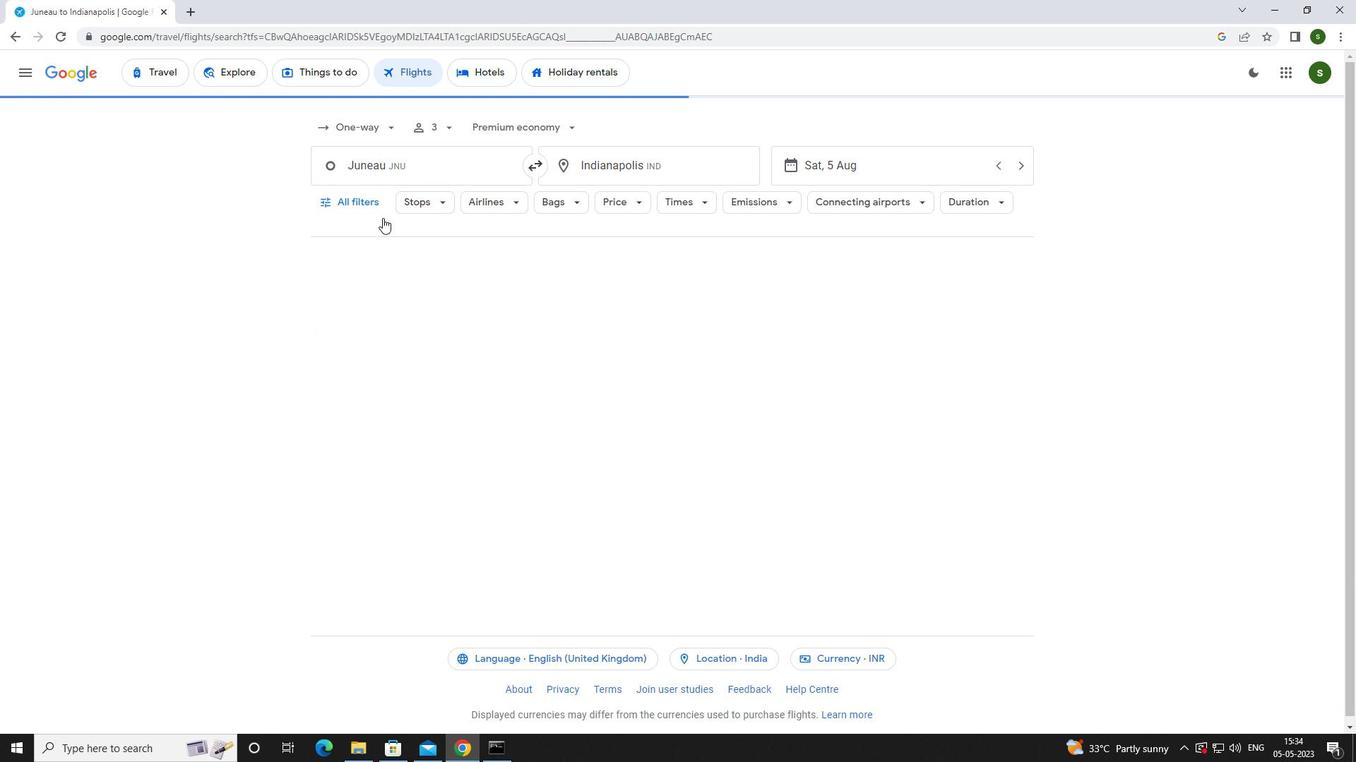 
Action: Mouse pressed left at (359, 203)
Screenshot: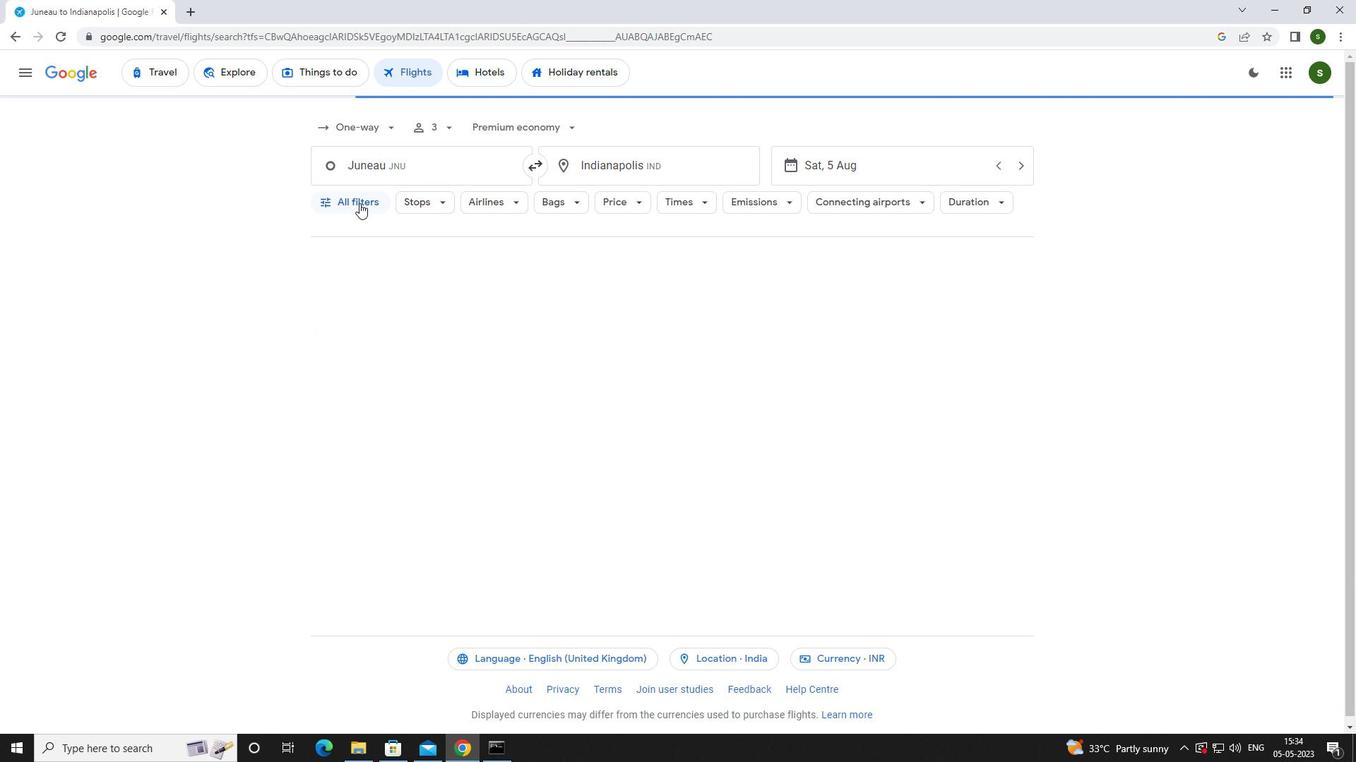 
Action: Mouse moved to (527, 504)
Screenshot: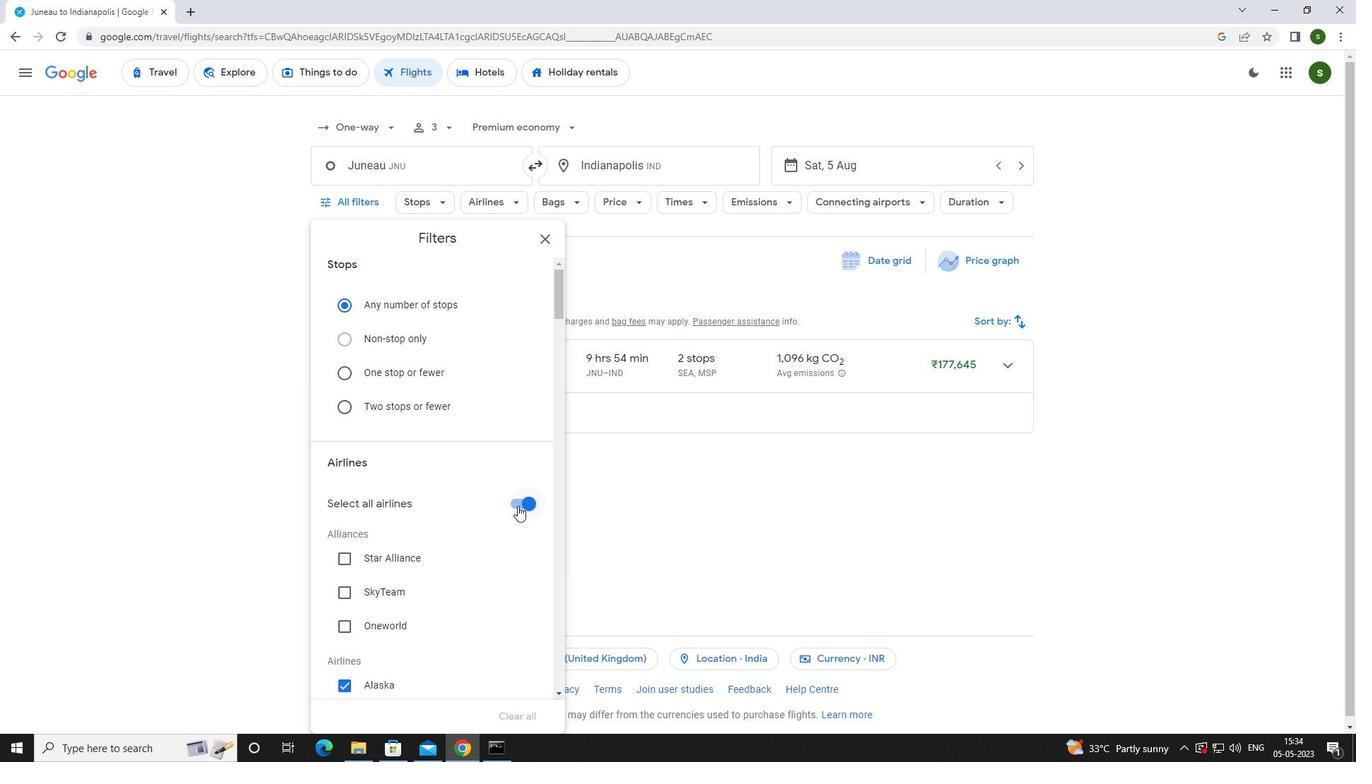 
Action: Mouse pressed left at (527, 504)
Screenshot: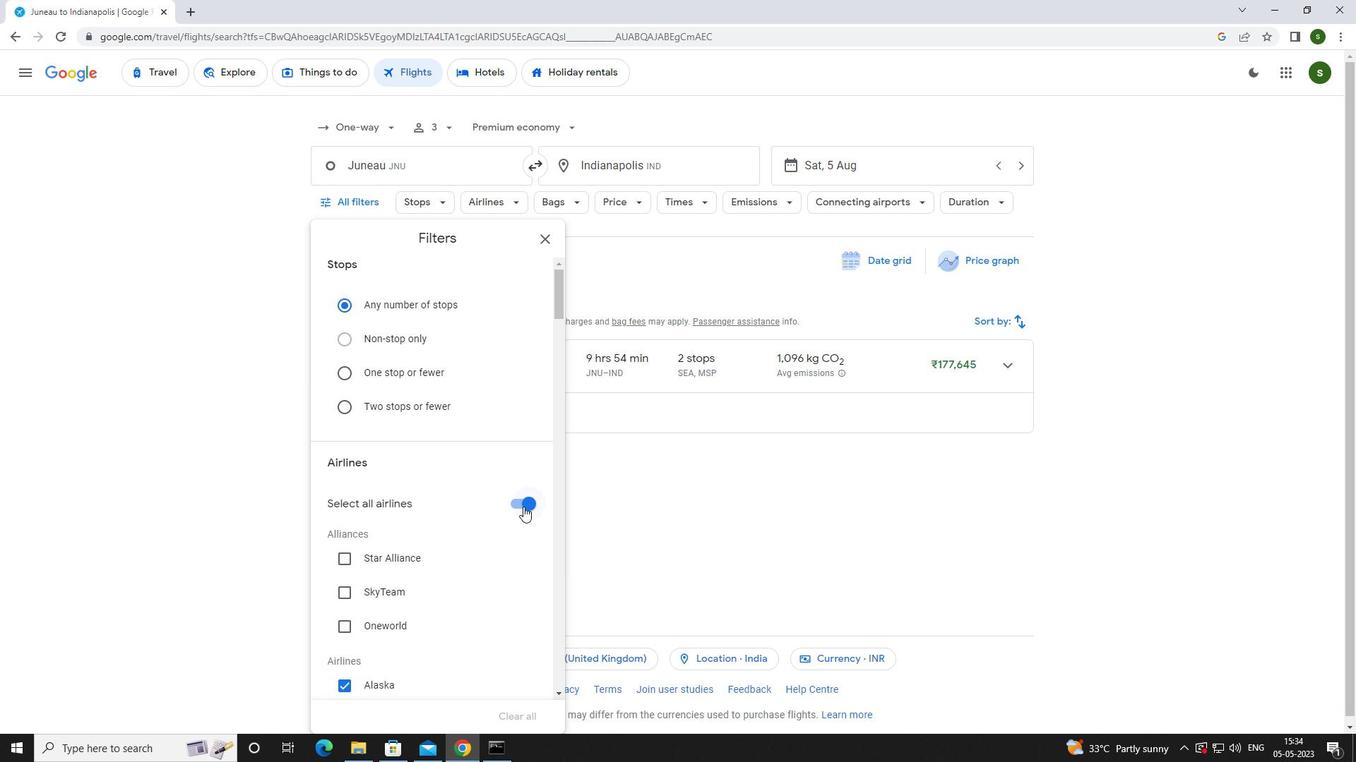 
Action: Mouse moved to (504, 488)
Screenshot: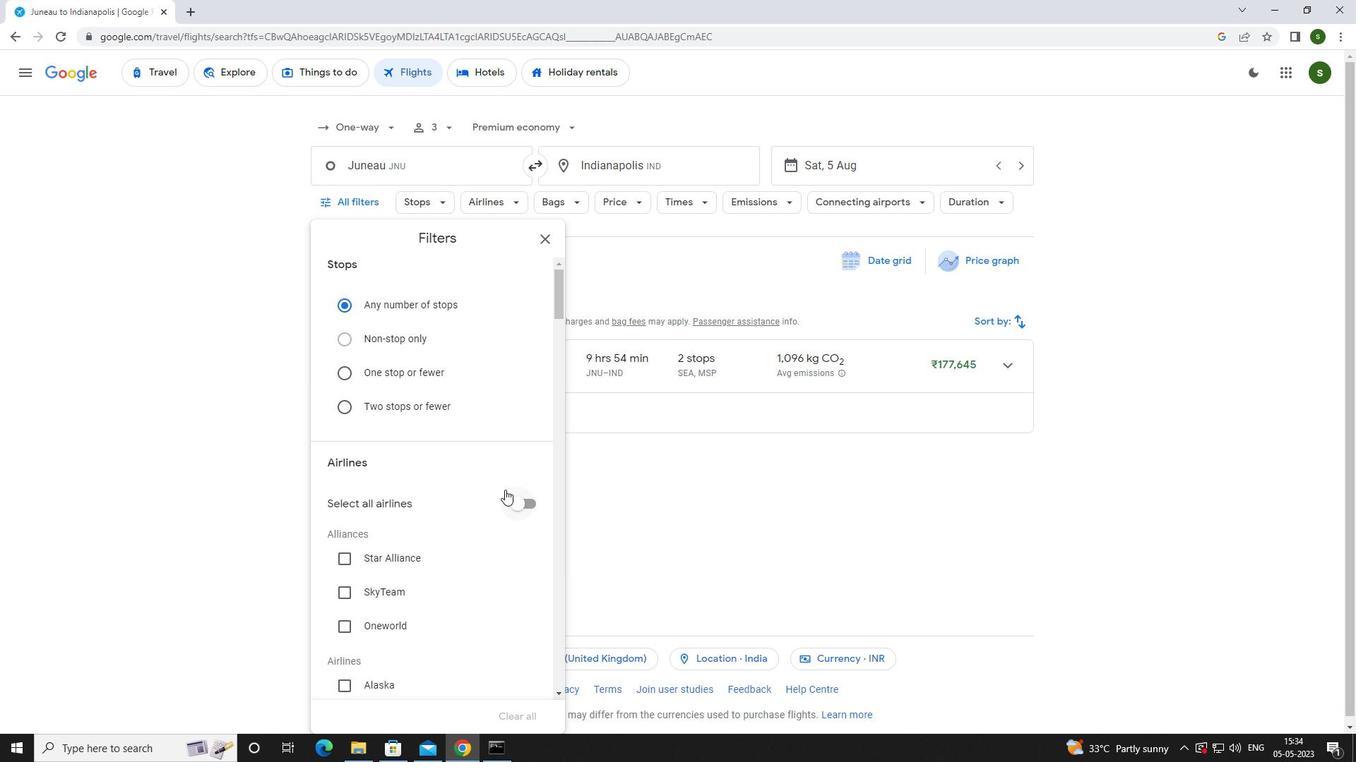 
Action: Mouse scrolled (504, 487) with delta (0, 0)
Screenshot: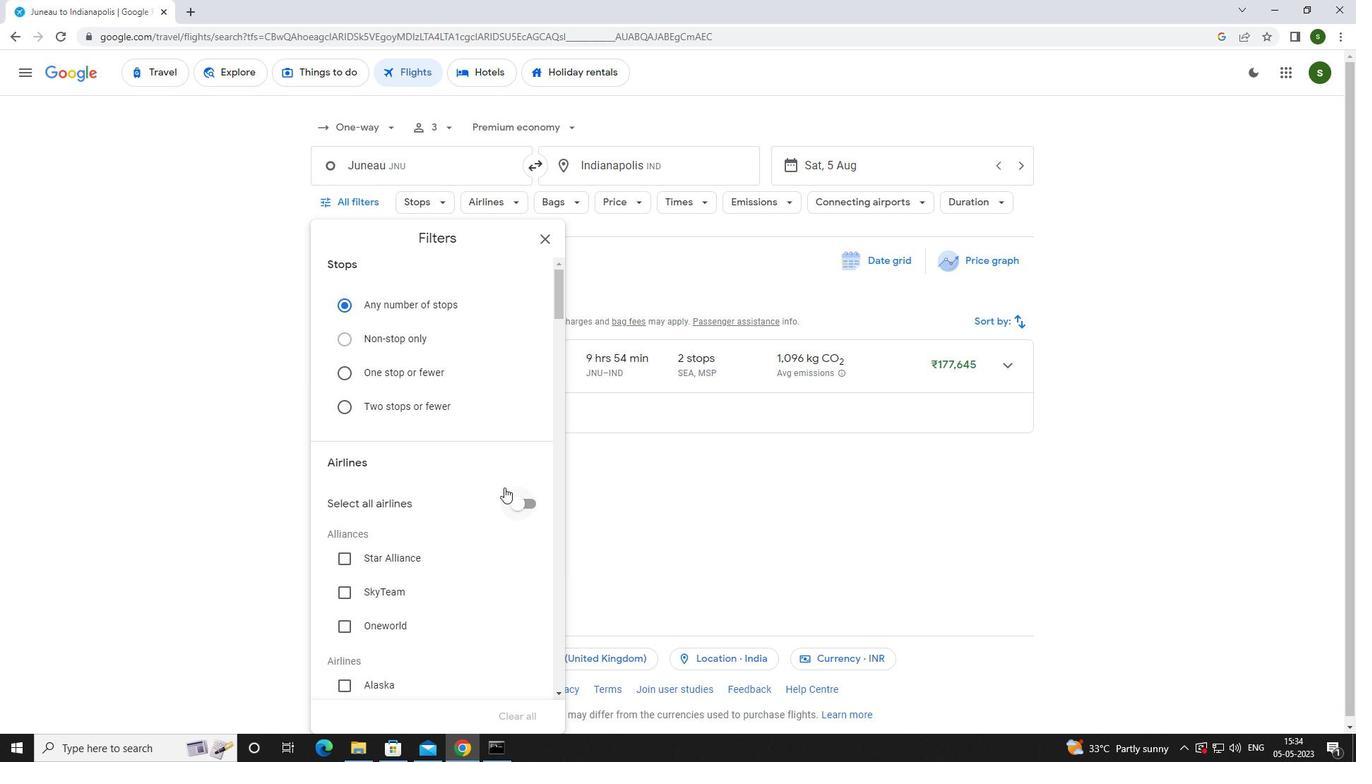 
Action: Mouse scrolled (504, 487) with delta (0, 0)
Screenshot: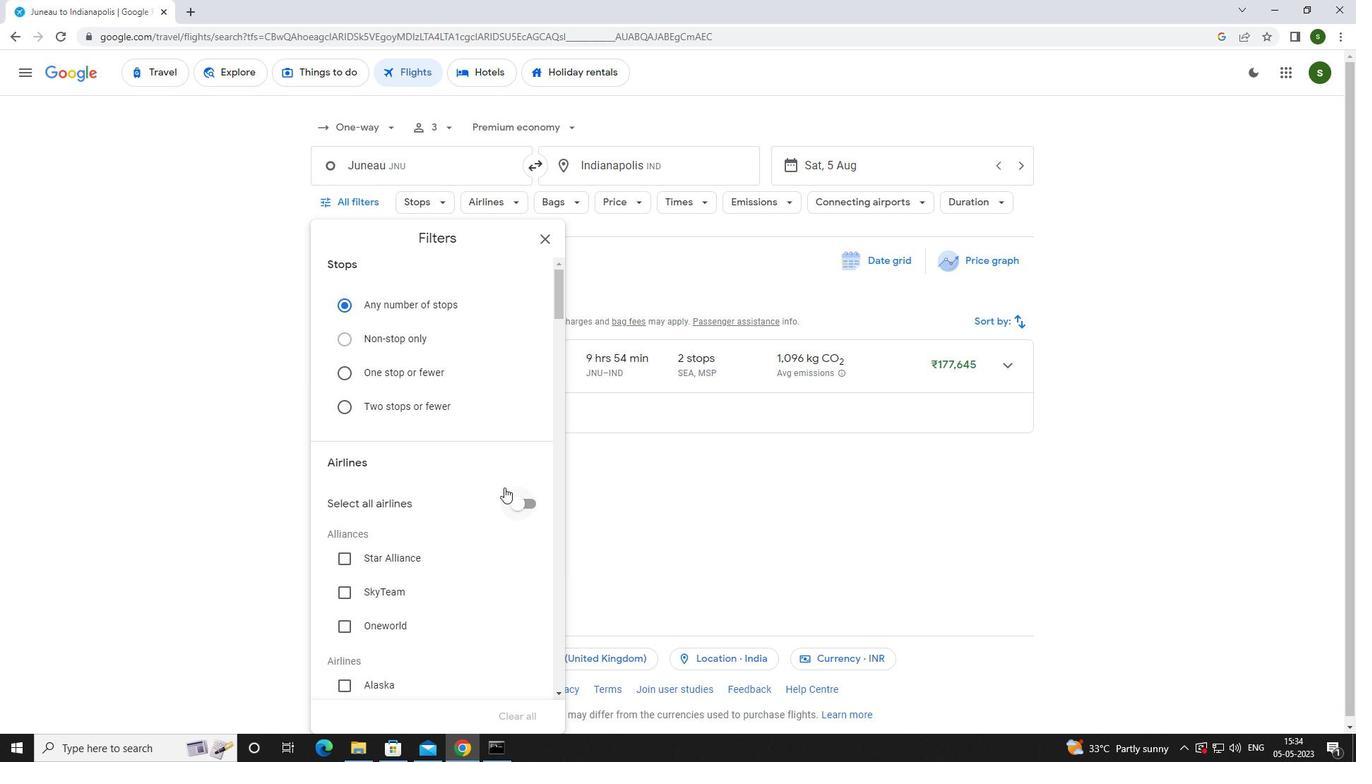 
Action: Mouse scrolled (504, 487) with delta (0, 0)
Screenshot: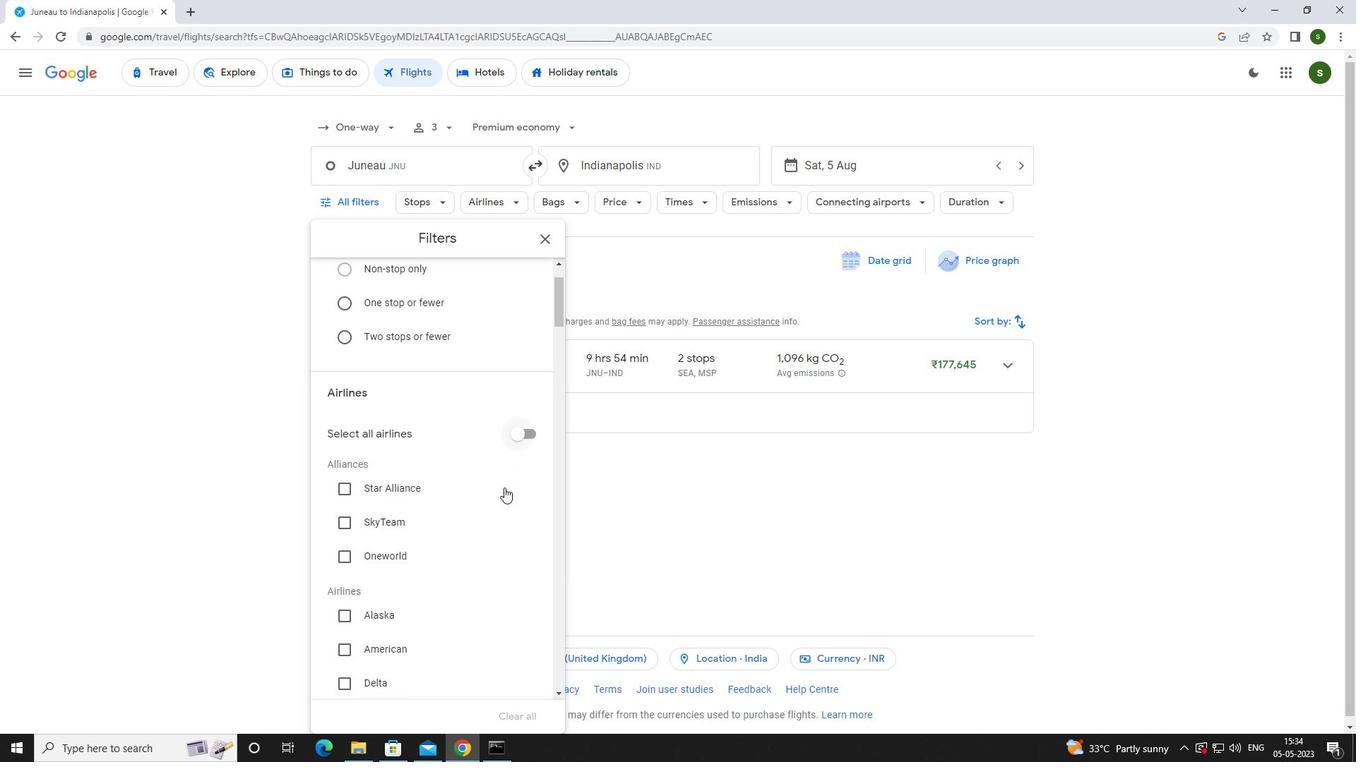 
Action: Mouse scrolled (504, 487) with delta (0, 0)
Screenshot: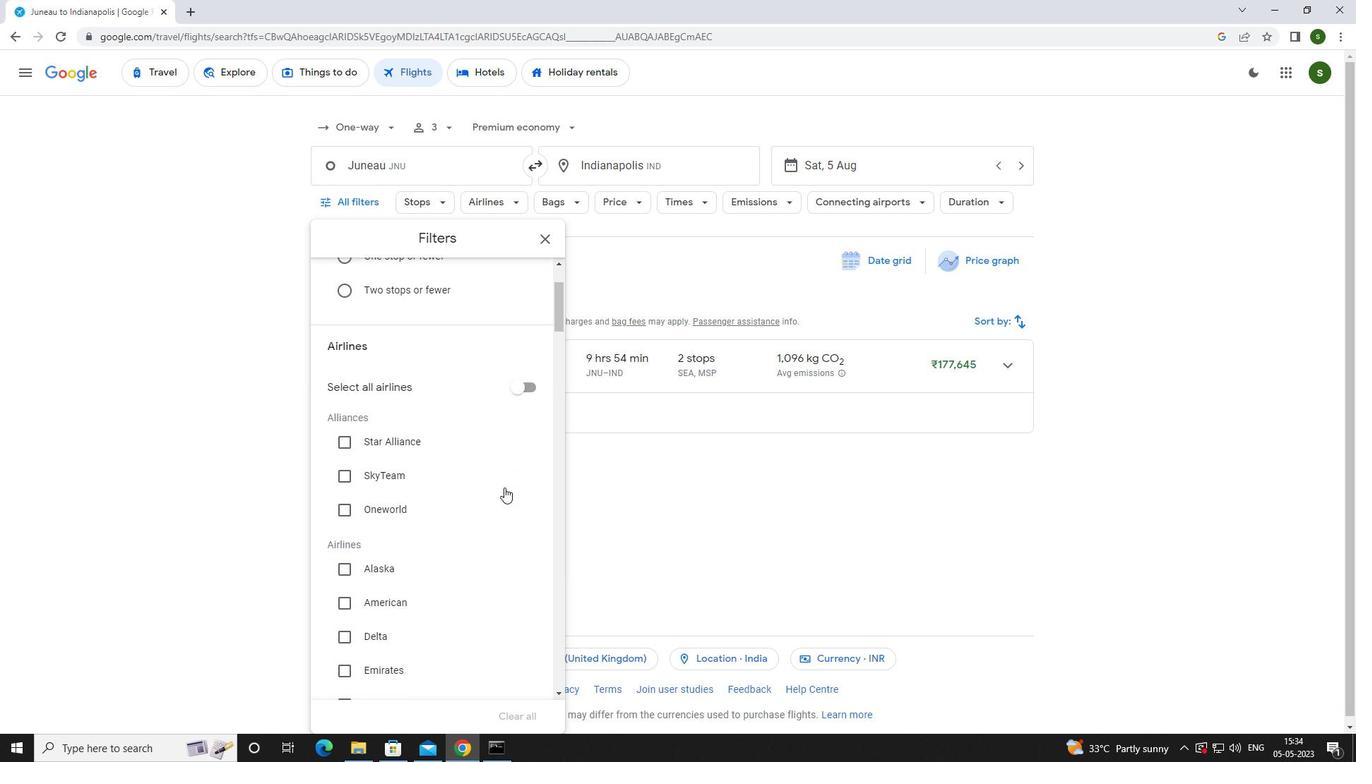 
Action: Mouse moved to (405, 439)
Screenshot: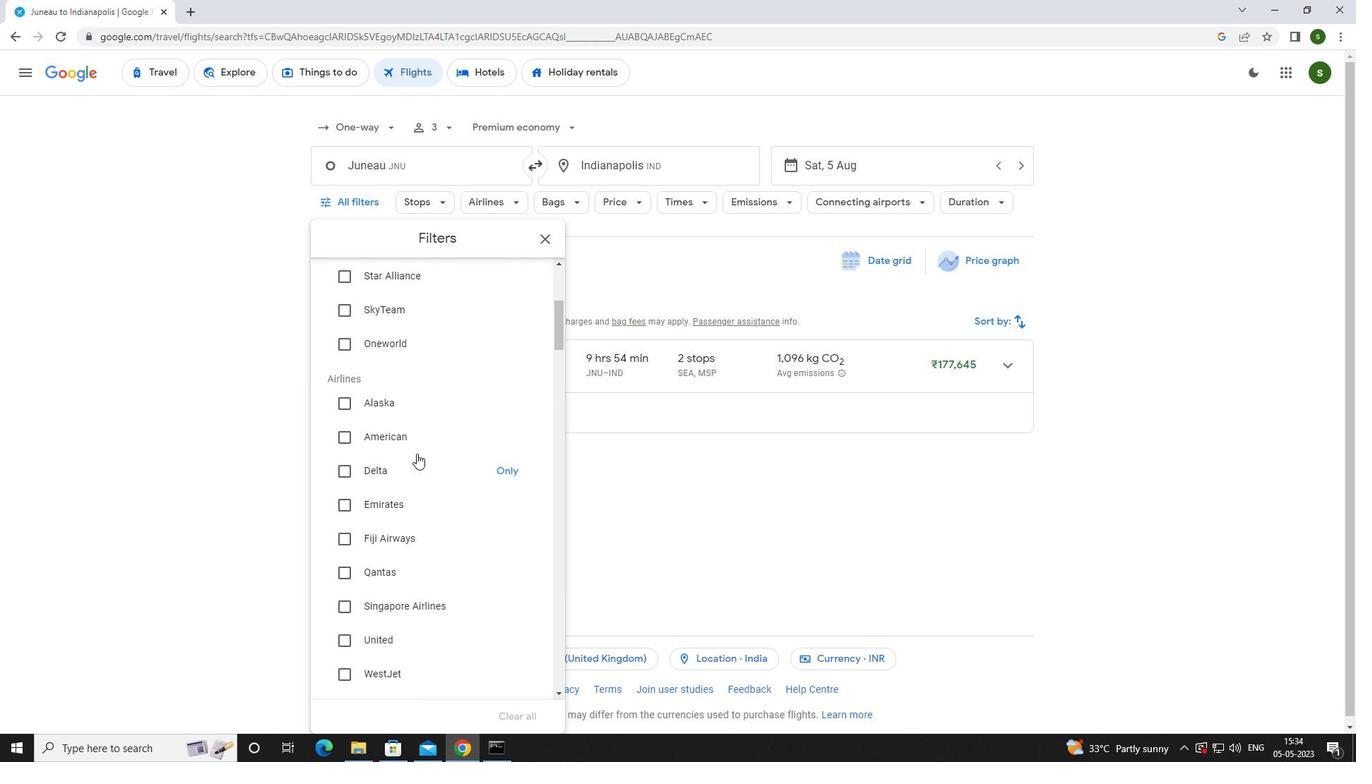 
Action: Mouse pressed left at (405, 439)
Screenshot: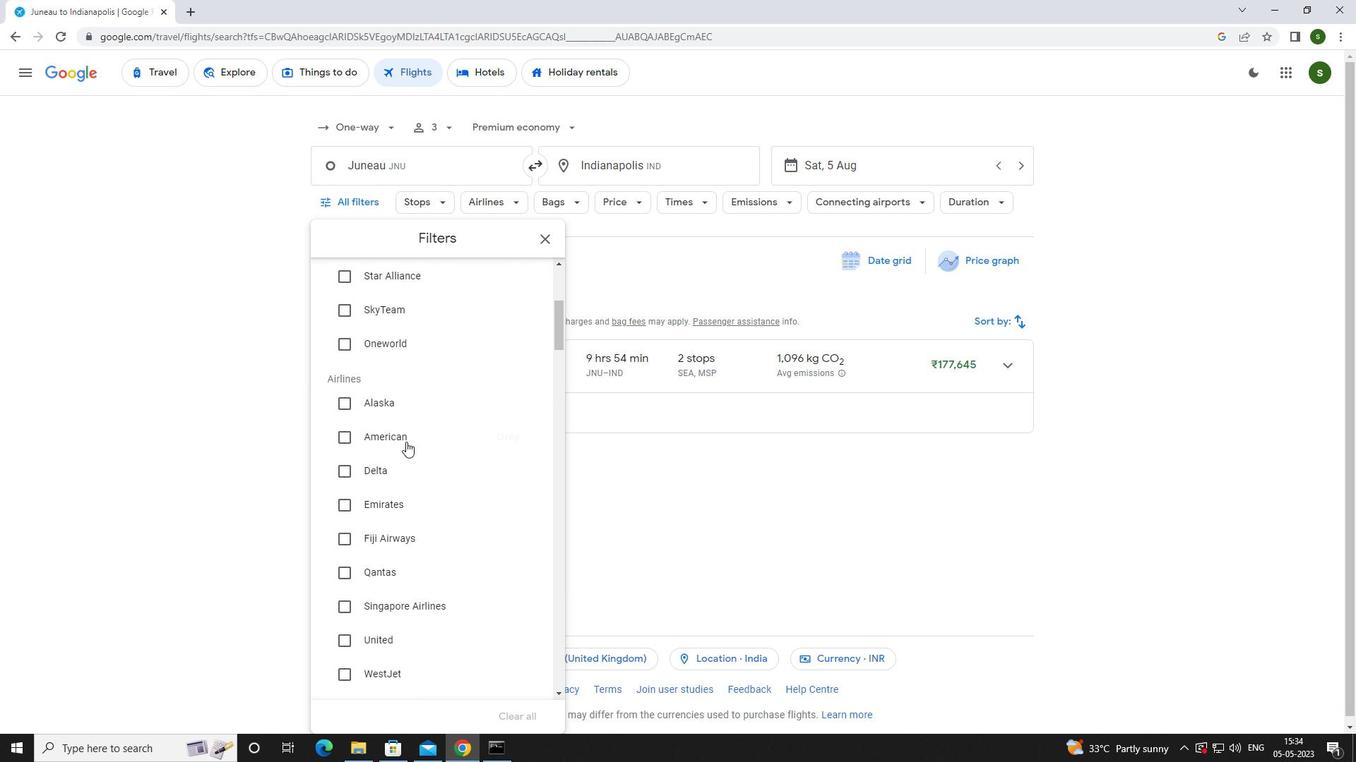
Action: Mouse moved to (405, 438)
Screenshot: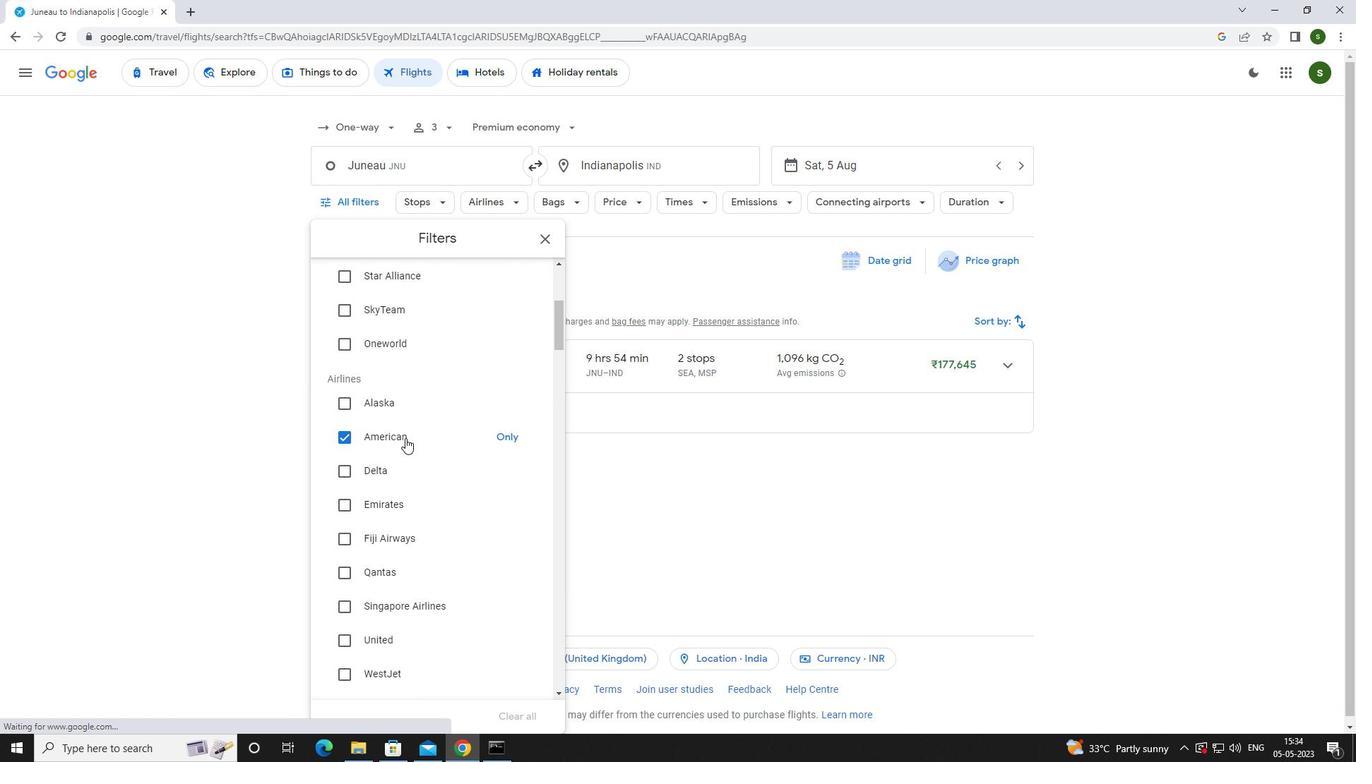 
Action: Mouse scrolled (405, 437) with delta (0, 0)
Screenshot: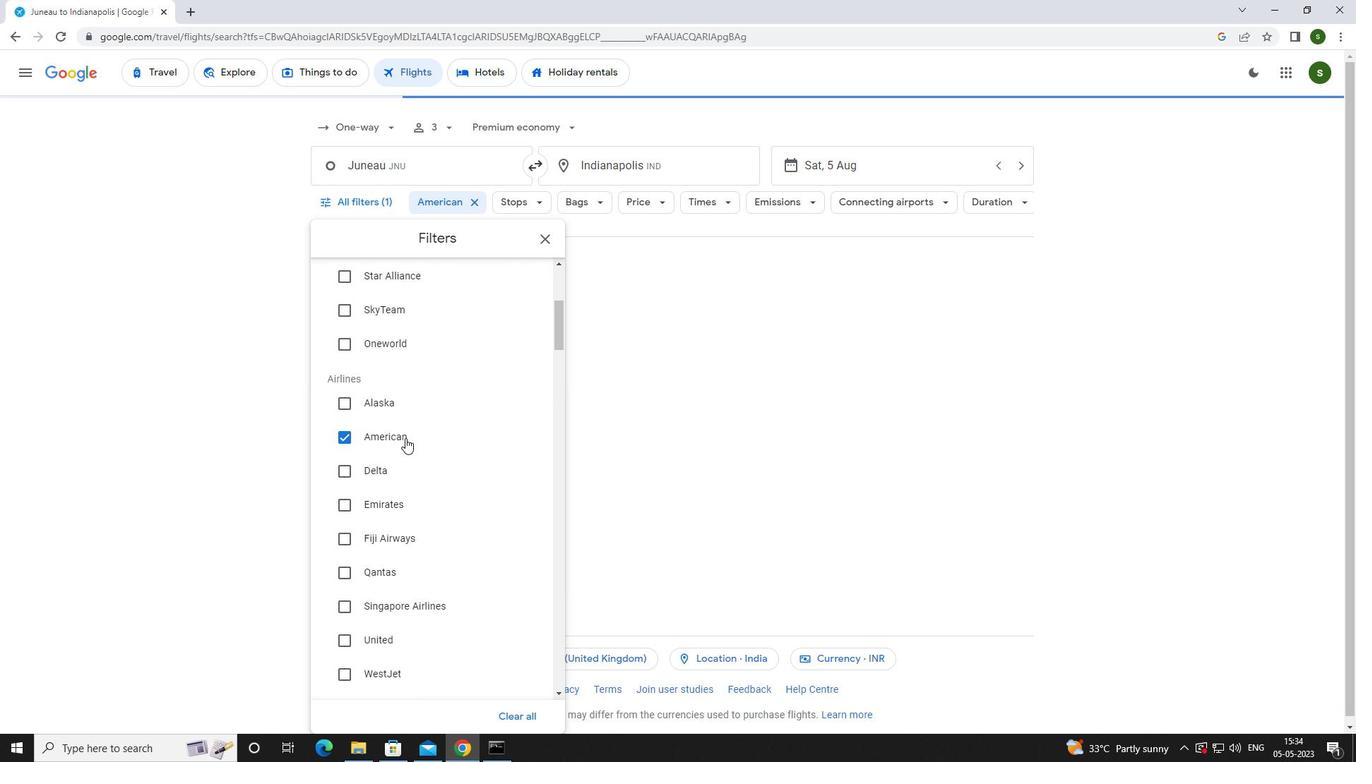 
Action: Mouse scrolled (405, 437) with delta (0, 0)
Screenshot: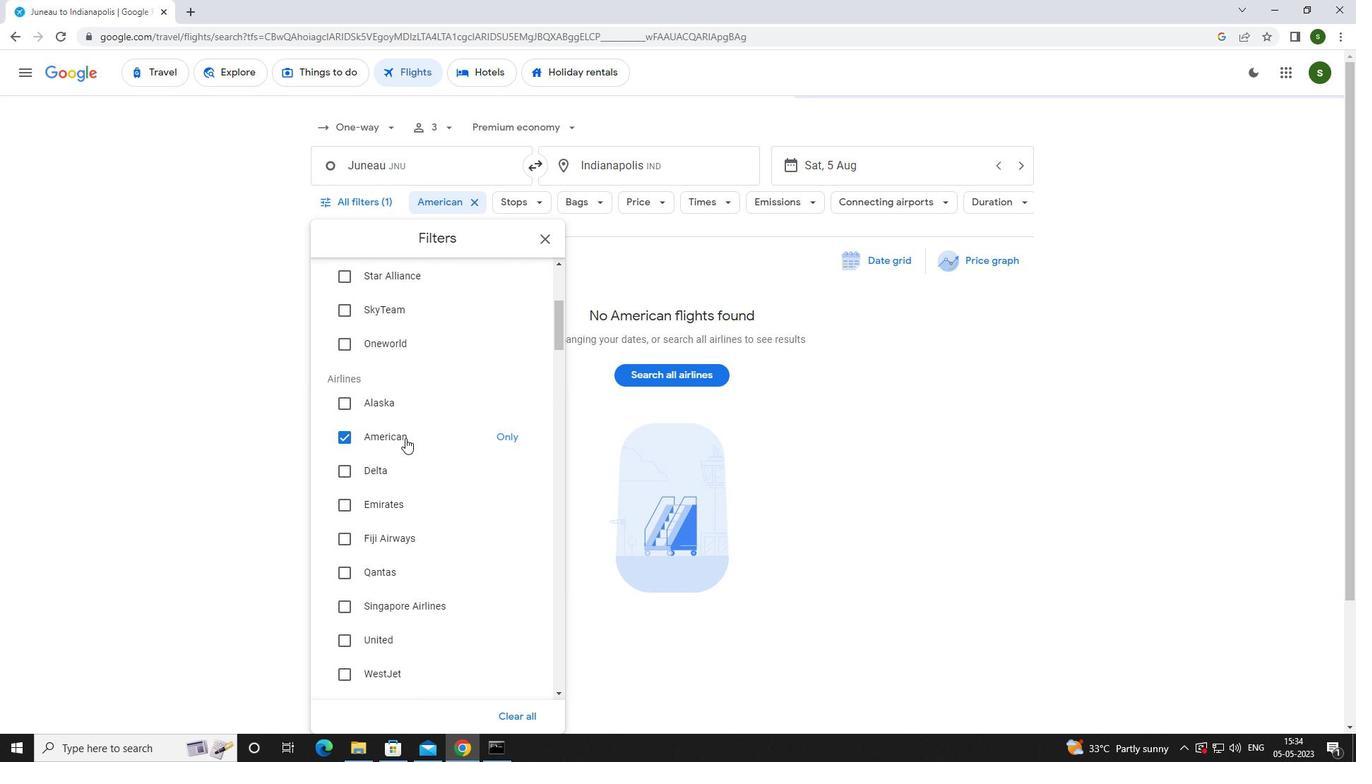 
Action: Mouse scrolled (405, 437) with delta (0, 0)
Screenshot: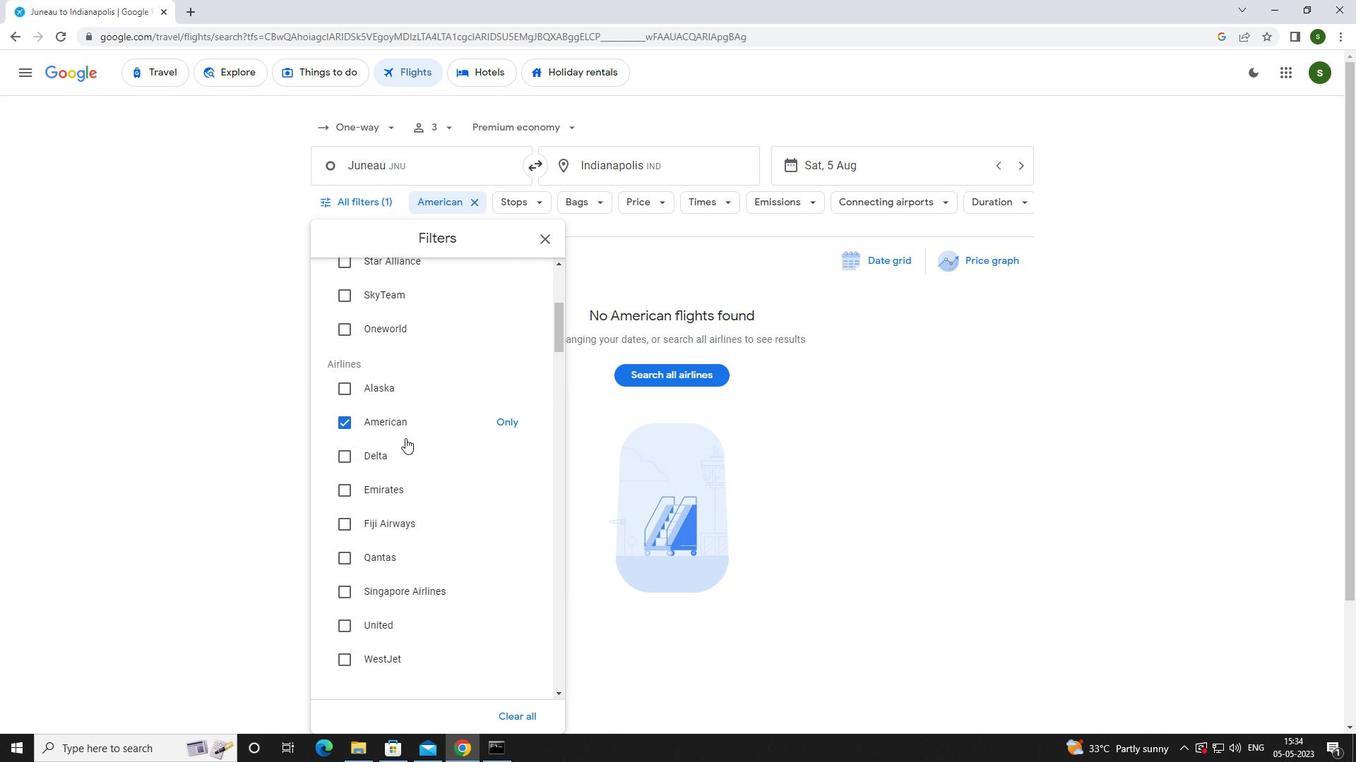 
Action: Mouse moved to (524, 565)
Screenshot: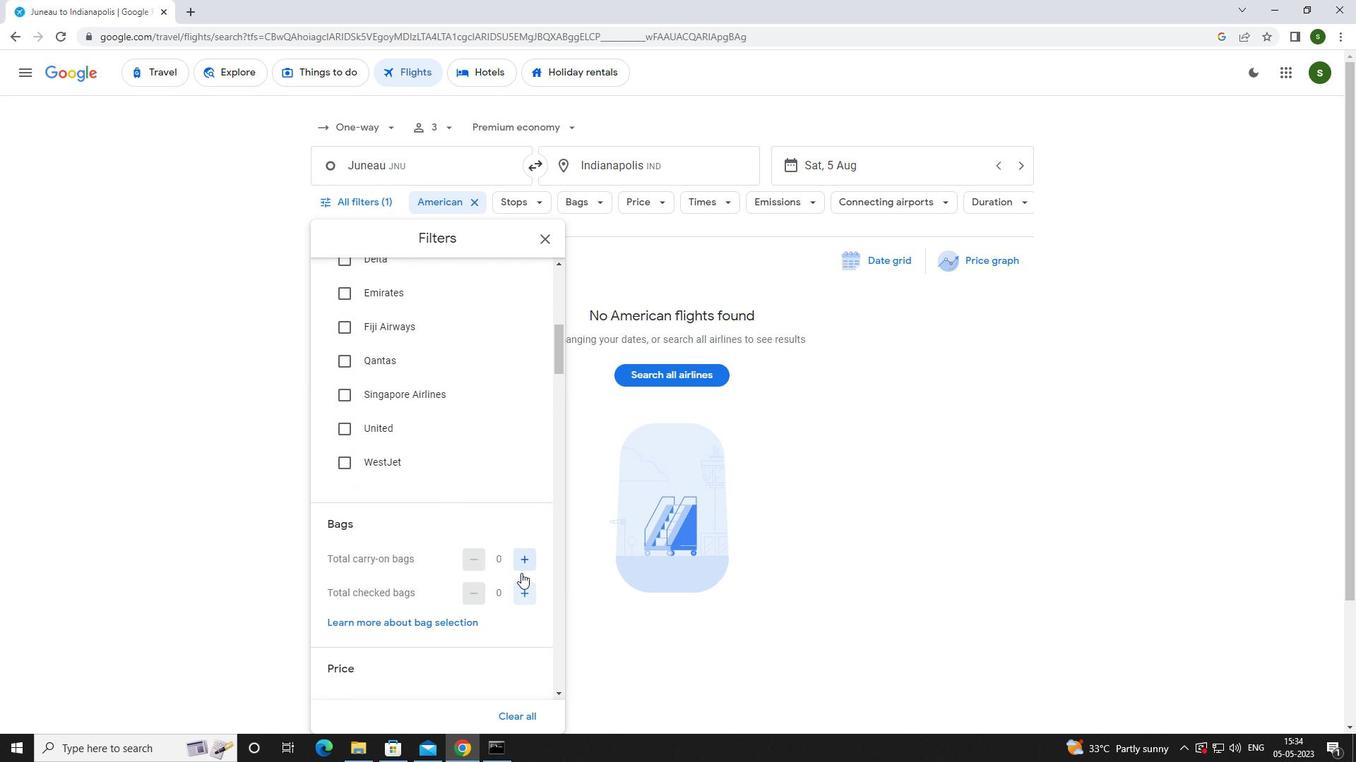 
Action: Mouse pressed left at (524, 565)
Screenshot: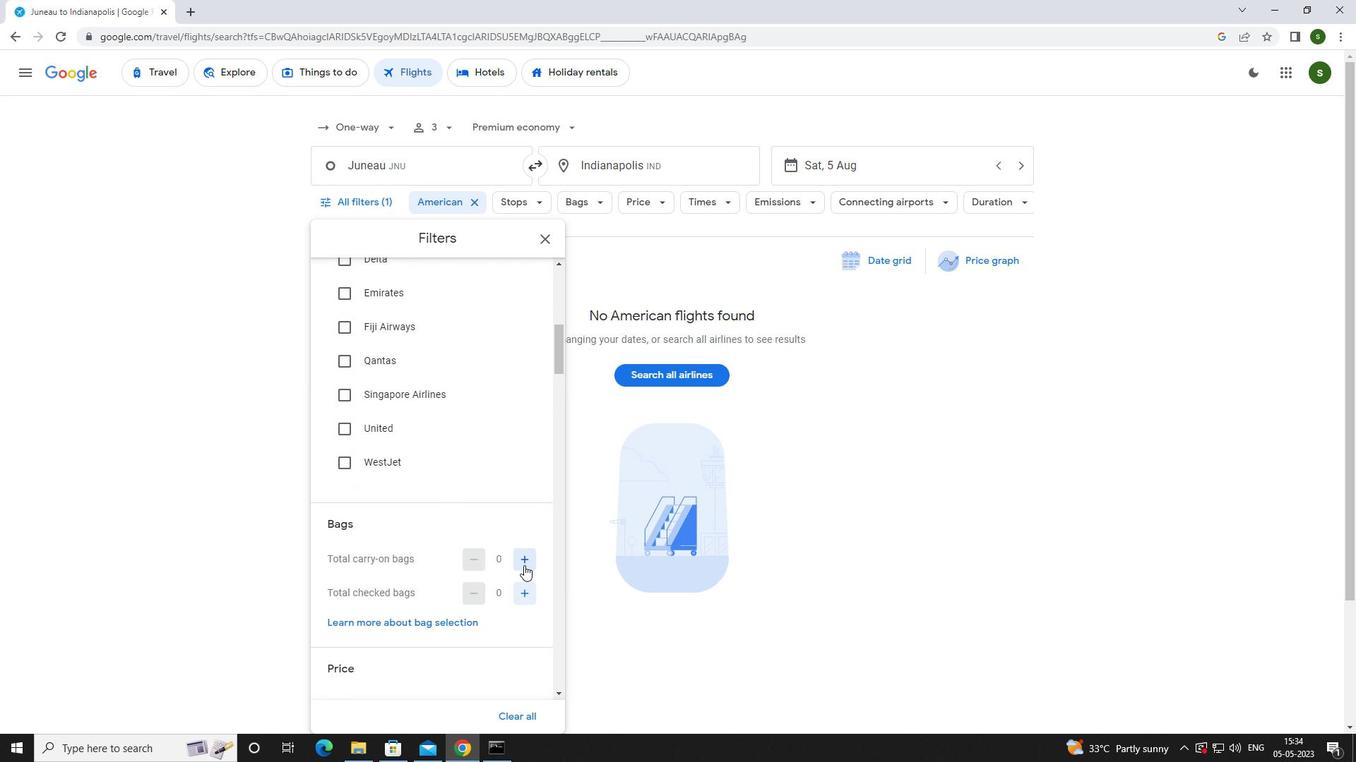 
Action: Mouse pressed left at (524, 565)
Screenshot: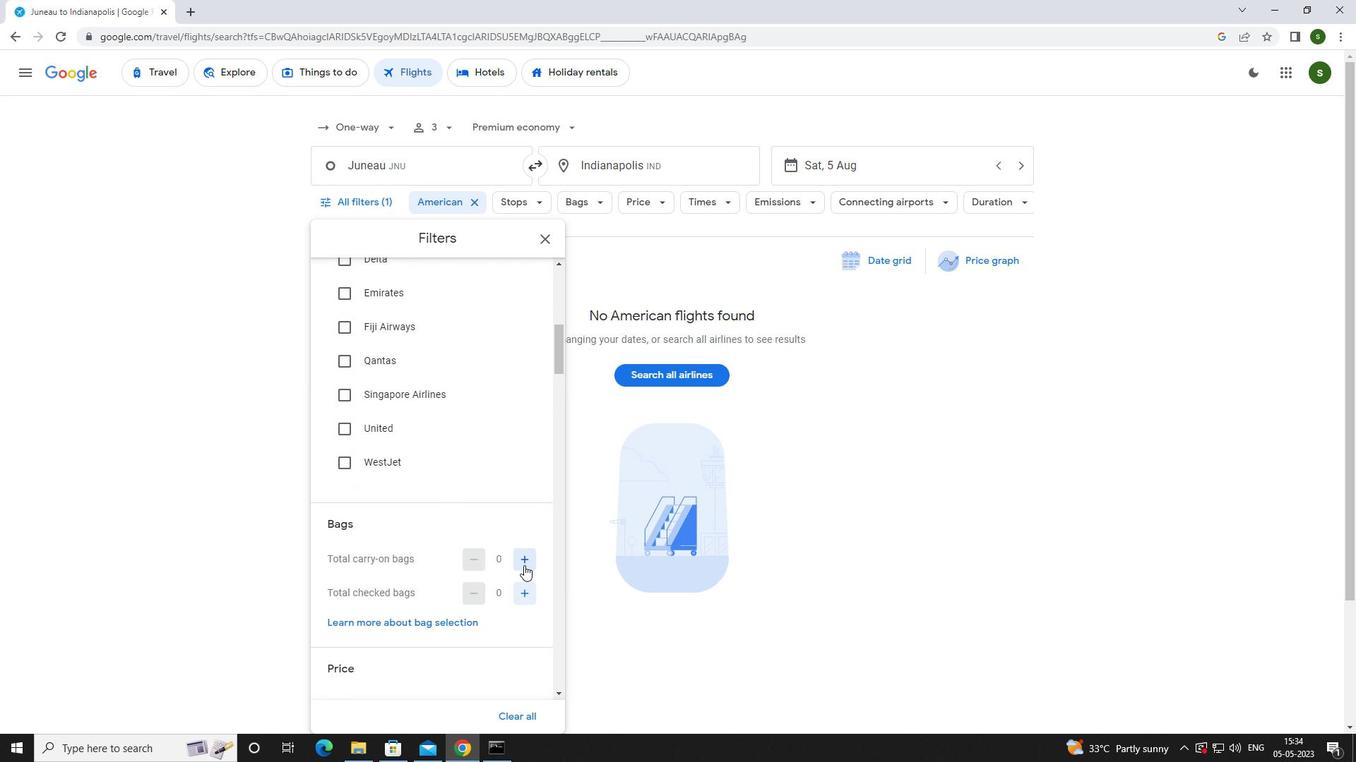 
Action: Mouse moved to (523, 591)
Screenshot: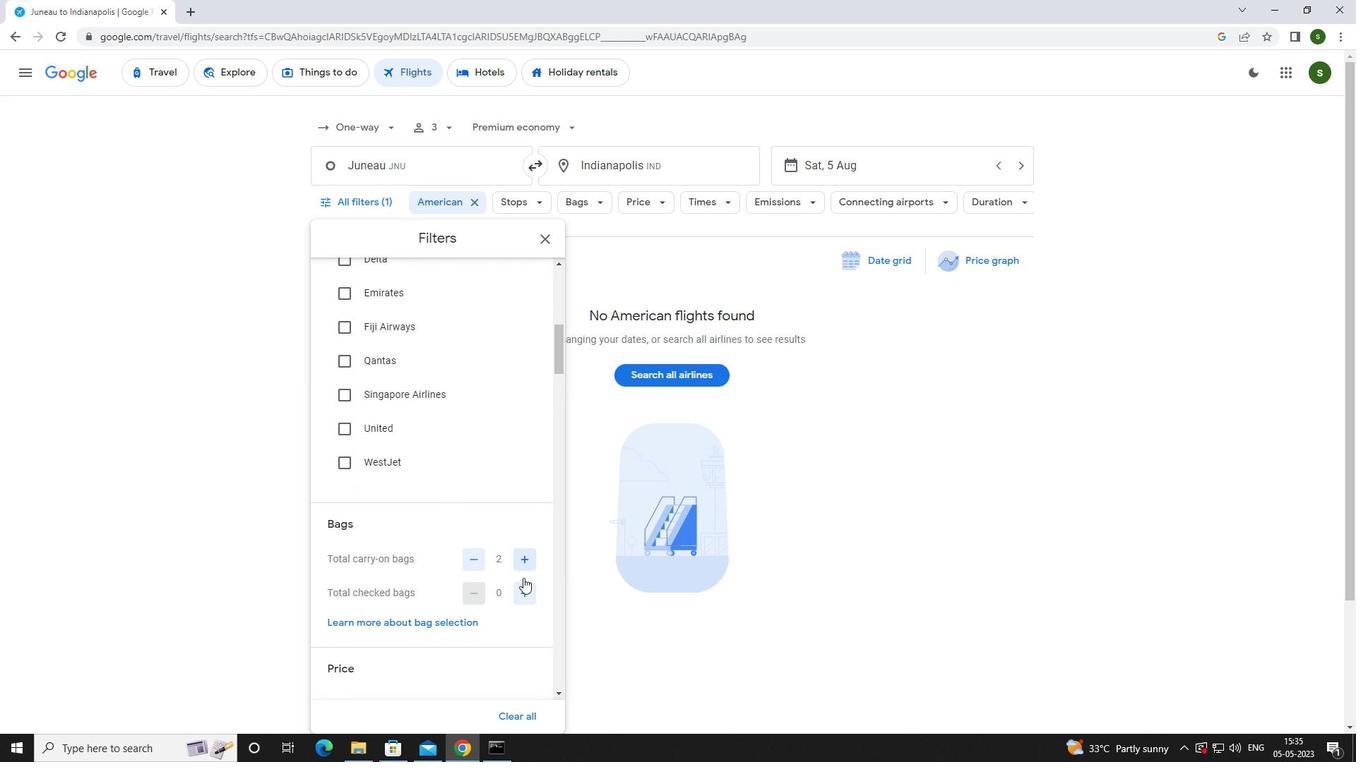 
Action: Mouse pressed left at (523, 591)
Screenshot: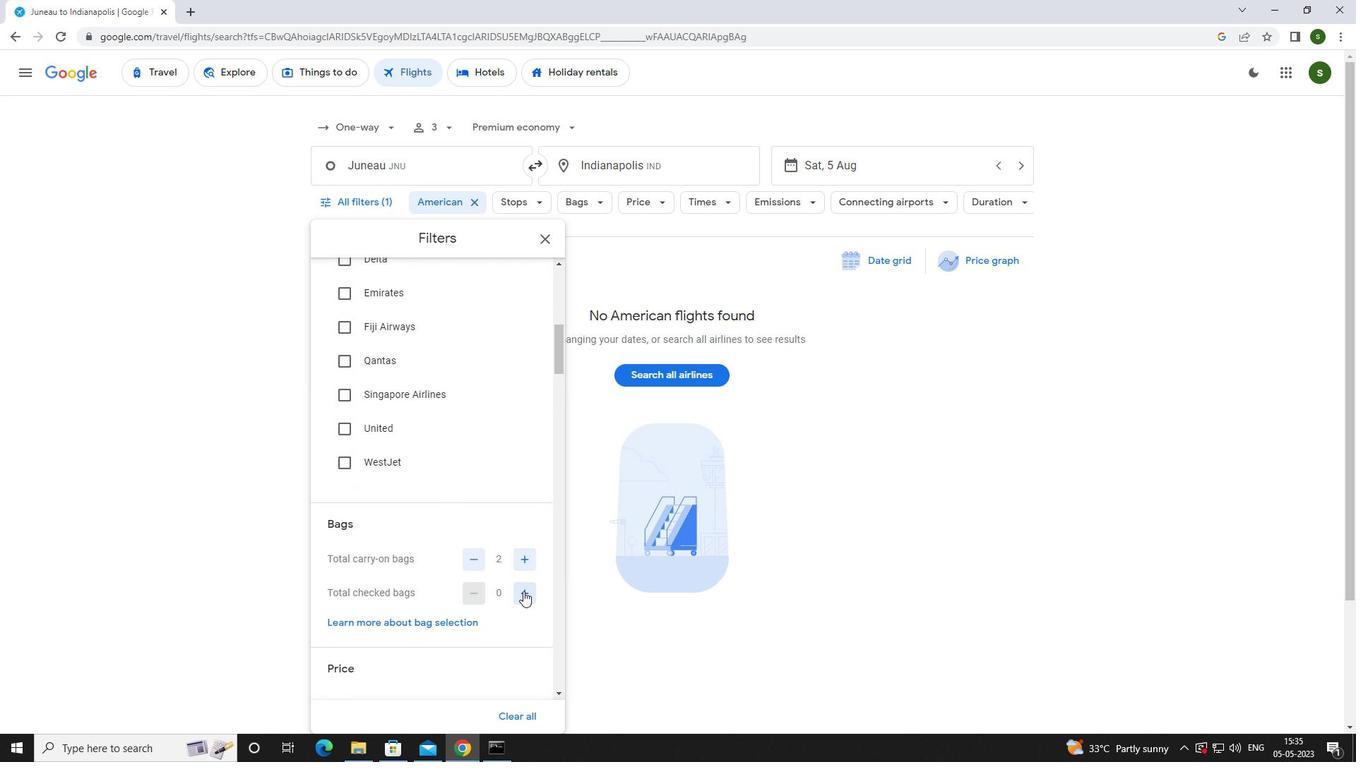 
Action: Mouse pressed left at (523, 591)
Screenshot: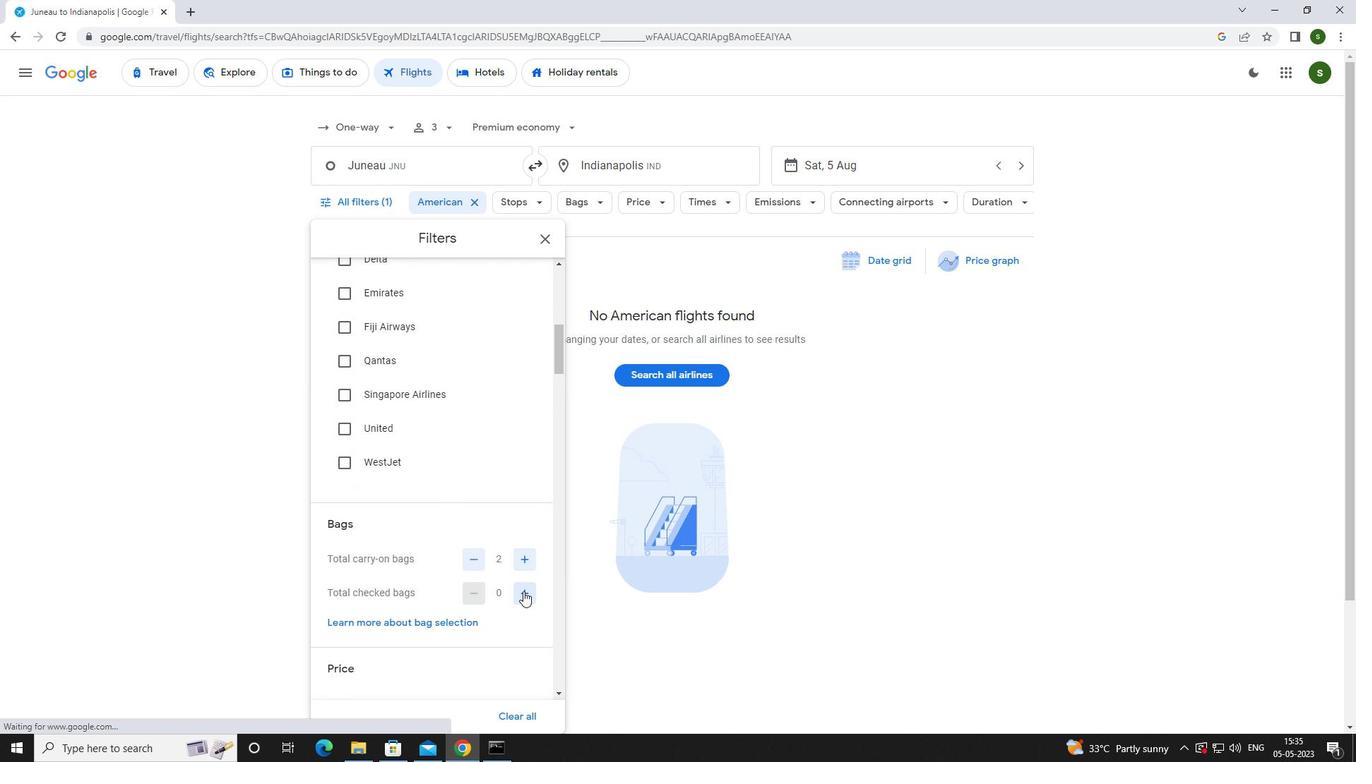 
Action: Mouse pressed left at (523, 591)
Screenshot: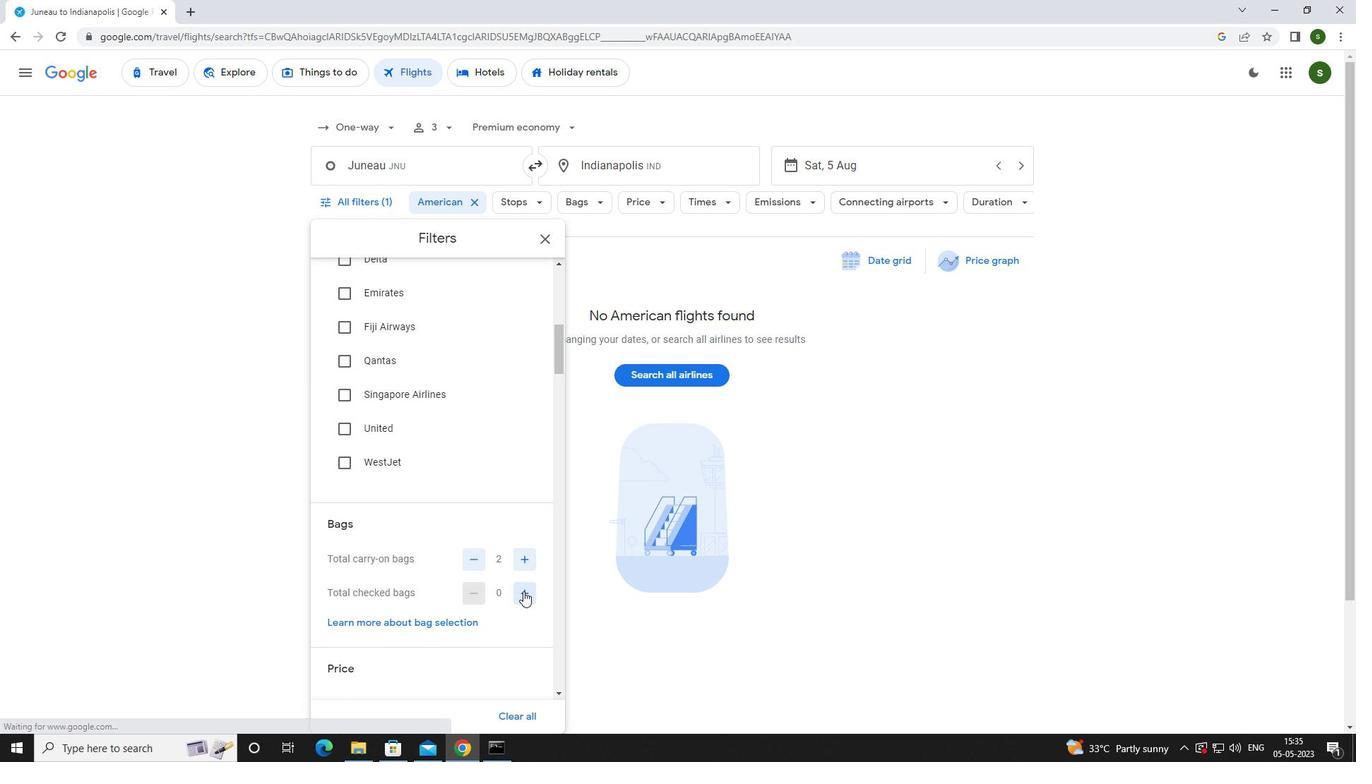 
Action: Mouse pressed left at (523, 591)
Screenshot: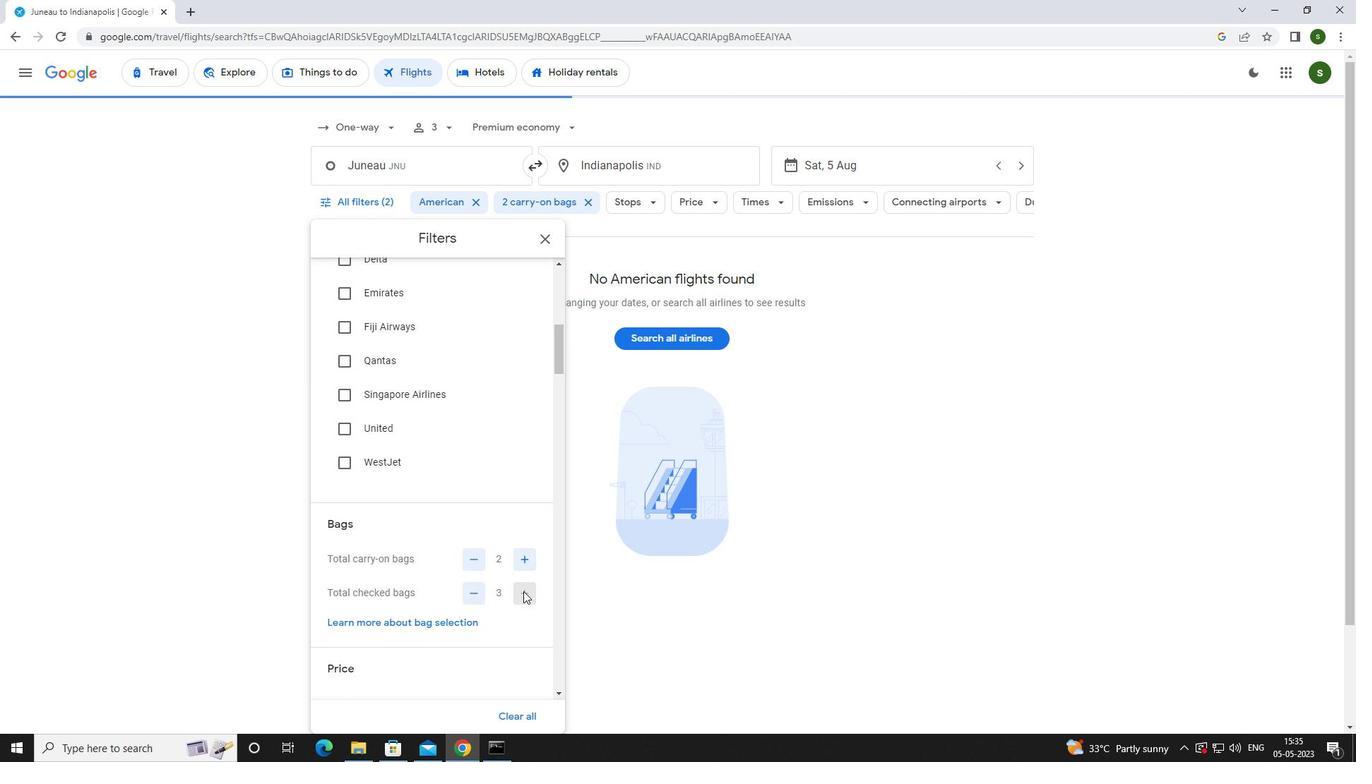
Action: Mouse scrolled (523, 591) with delta (0, 0)
Screenshot: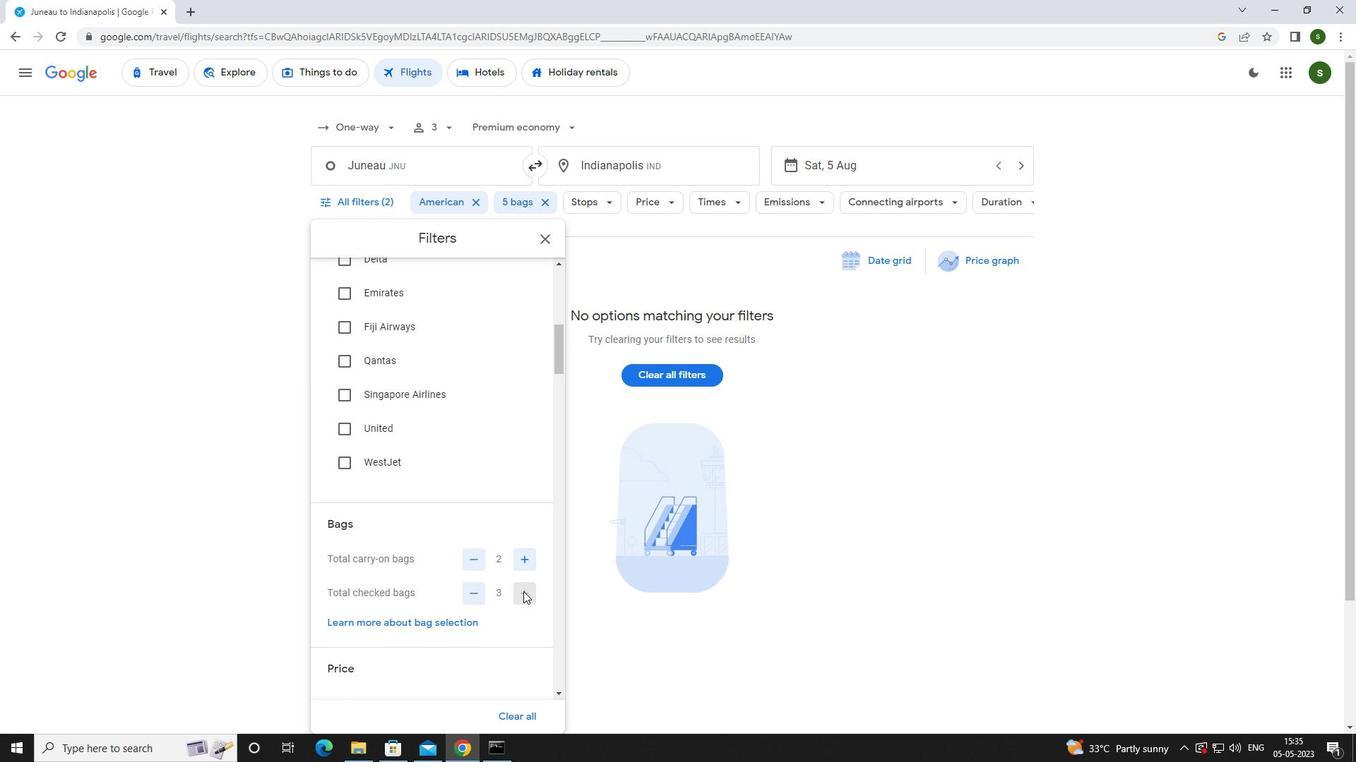 
Action: Mouse scrolled (523, 591) with delta (0, 0)
Screenshot: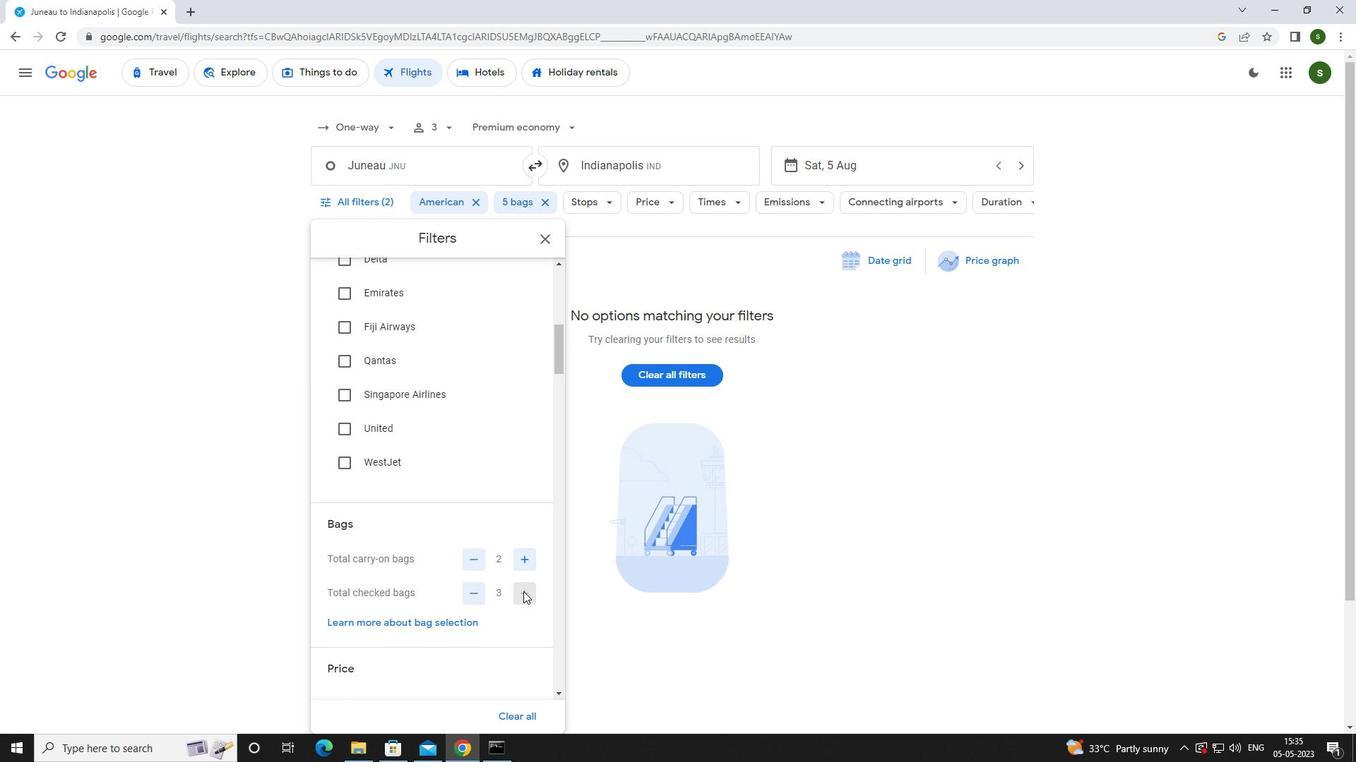 
Action: Mouse moved to (525, 591)
Screenshot: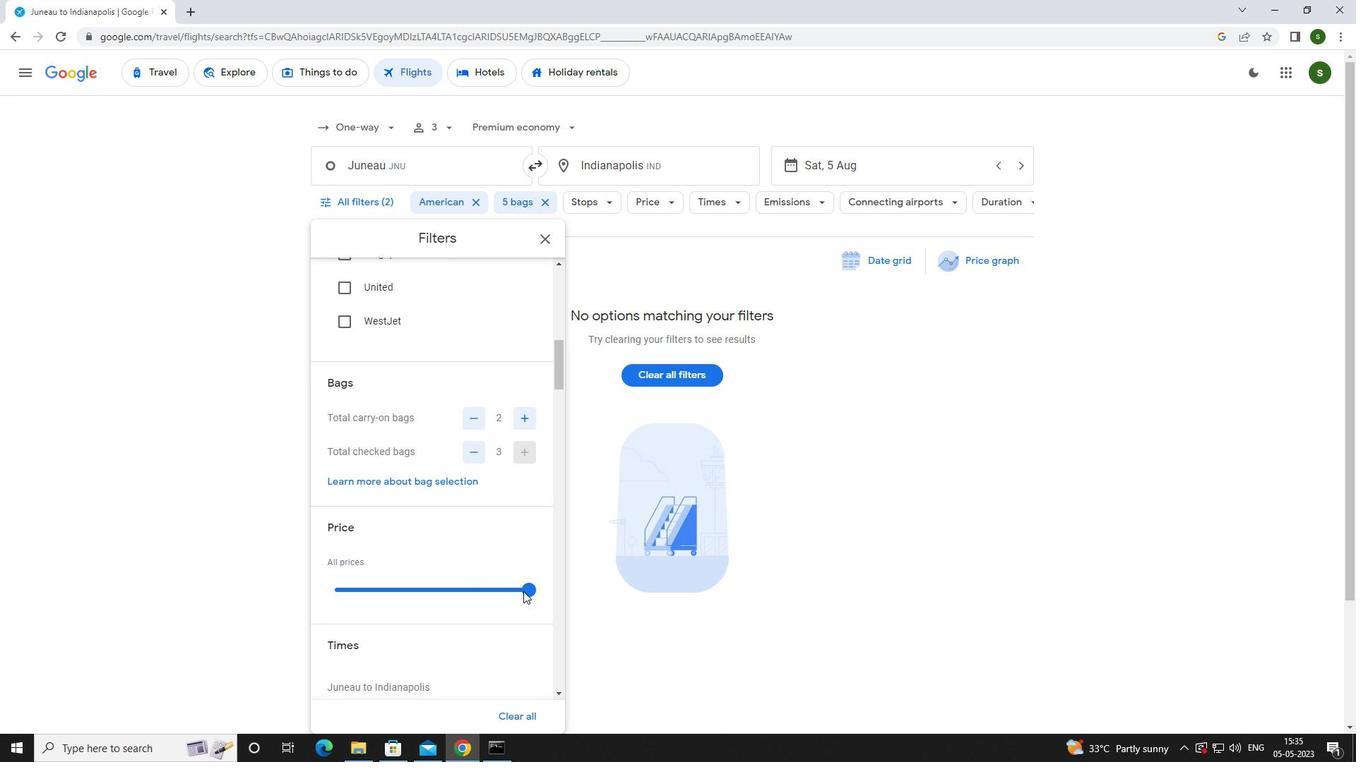 
Action: Mouse pressed left at (525, 591)
Screenshot: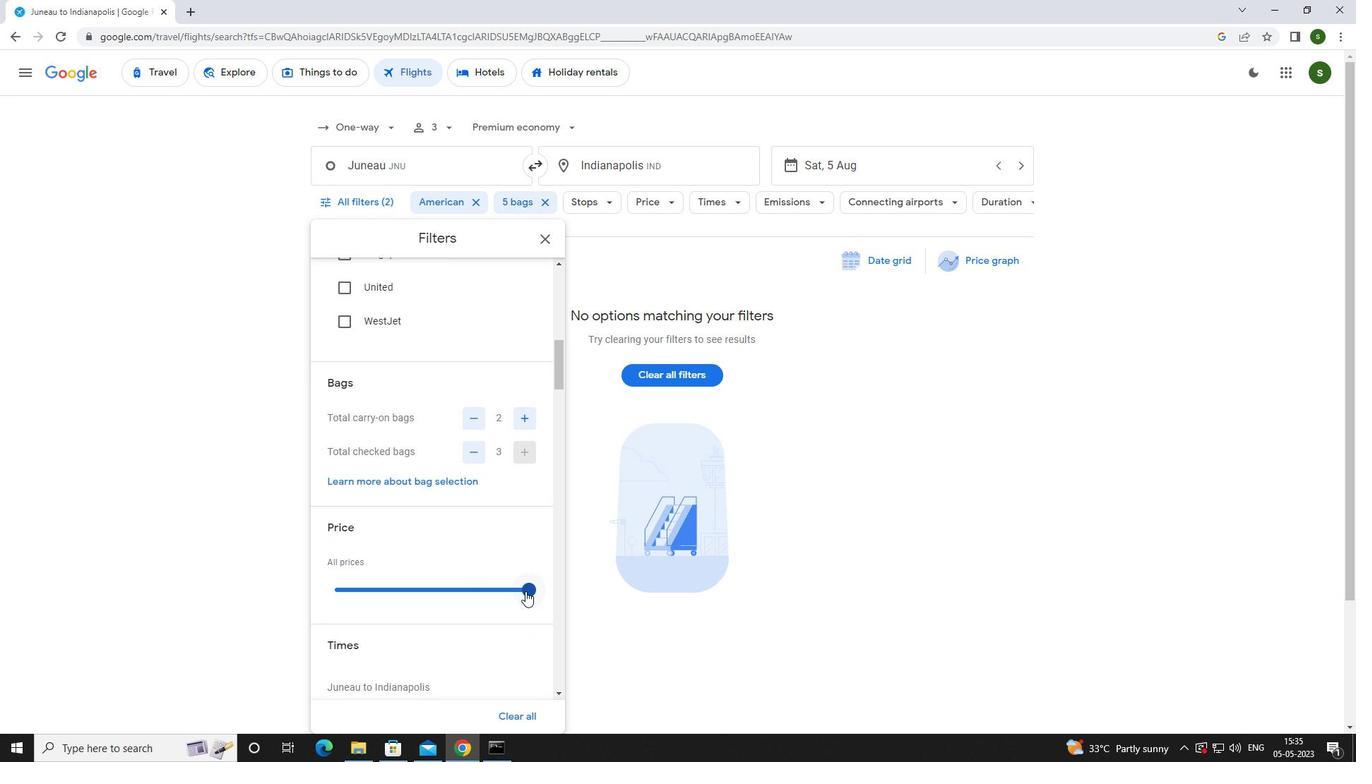 
Action: Mouse moved to (336, 597)
Screenshot: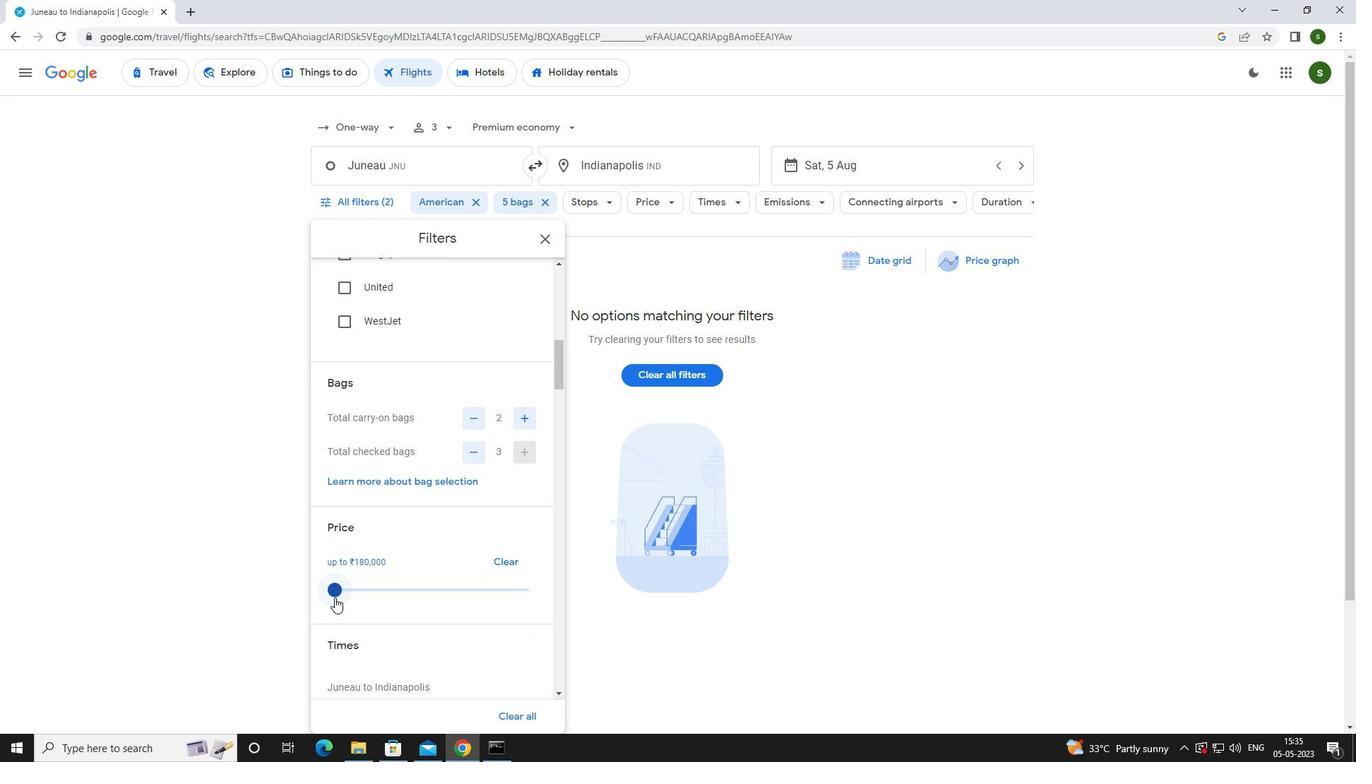 
Action: Mouse scrolled (336, 596) with delta (0, 0)
Screenshot: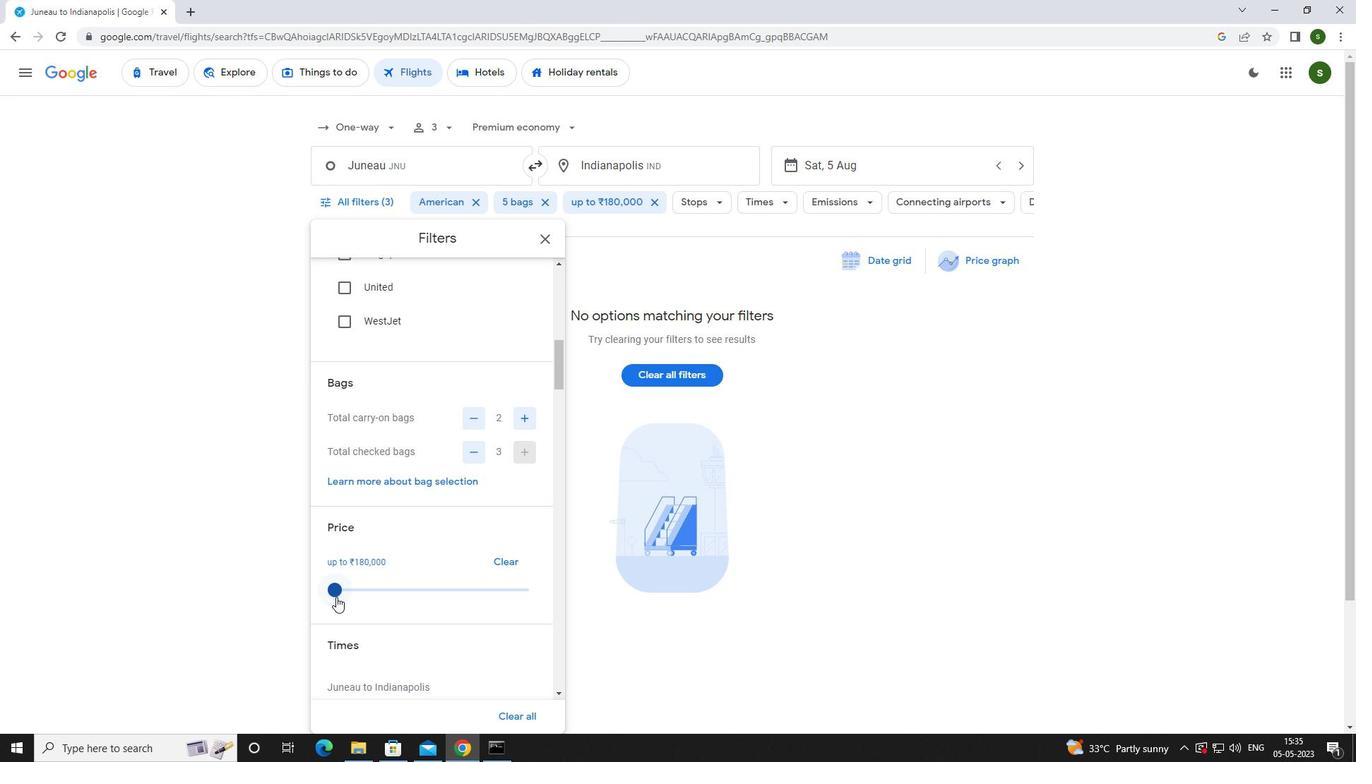
Action: Mouse scrolled (336, 596) with delta (0, 0)
Screenshot: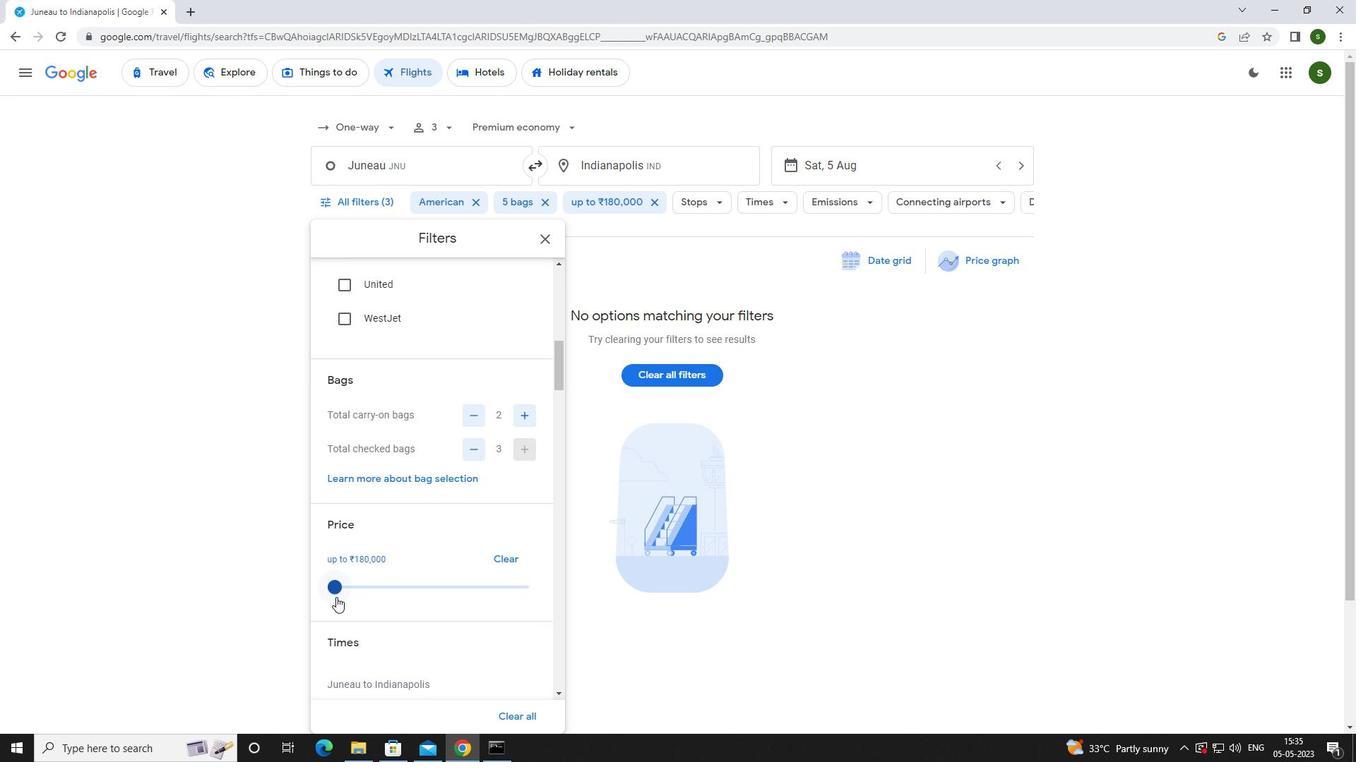 
Action: Mouse moved to (337, 608)
Screenshot: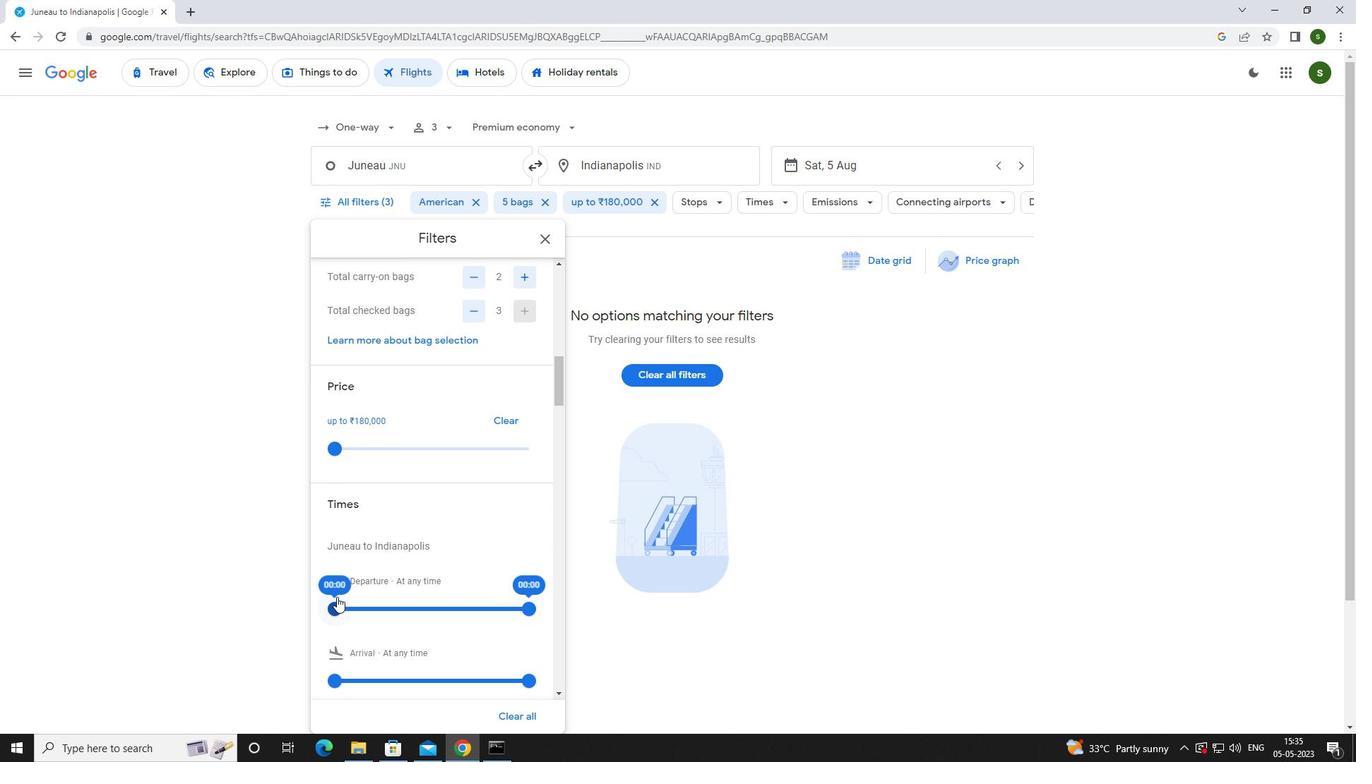 
Action: Mouse pressed left at (337, 608)
Screenshot: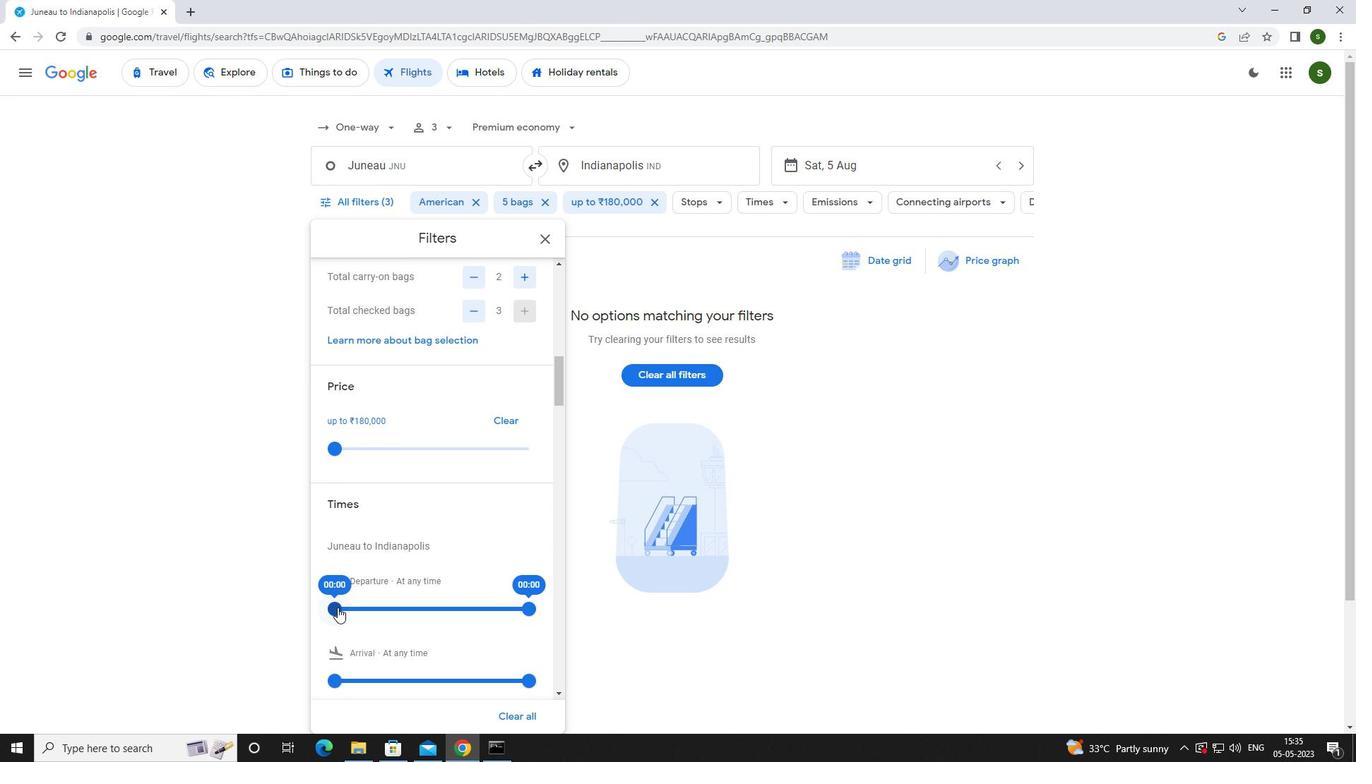 
Action: Mouse moved to (622, 644)
Screenshot: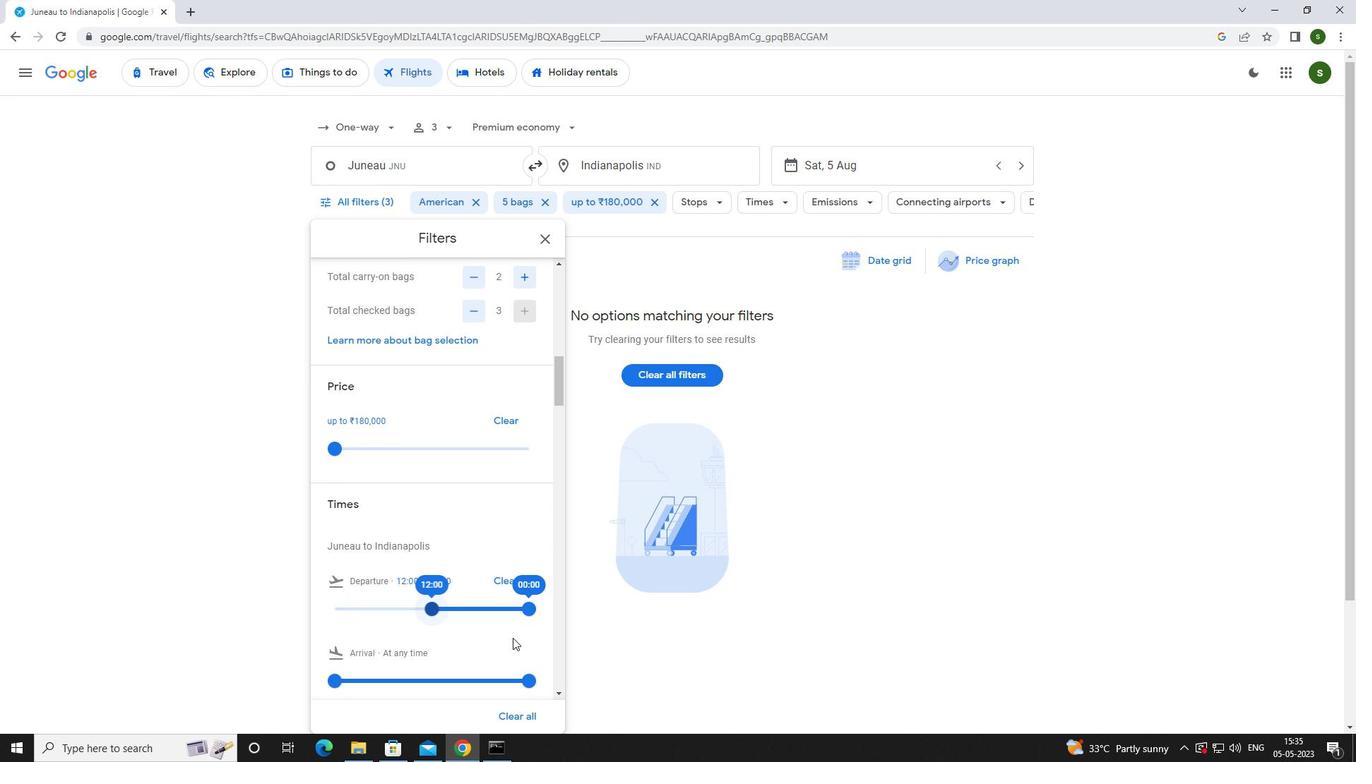 
Action: Mouse pressed left at (622, 644)
Screenshot: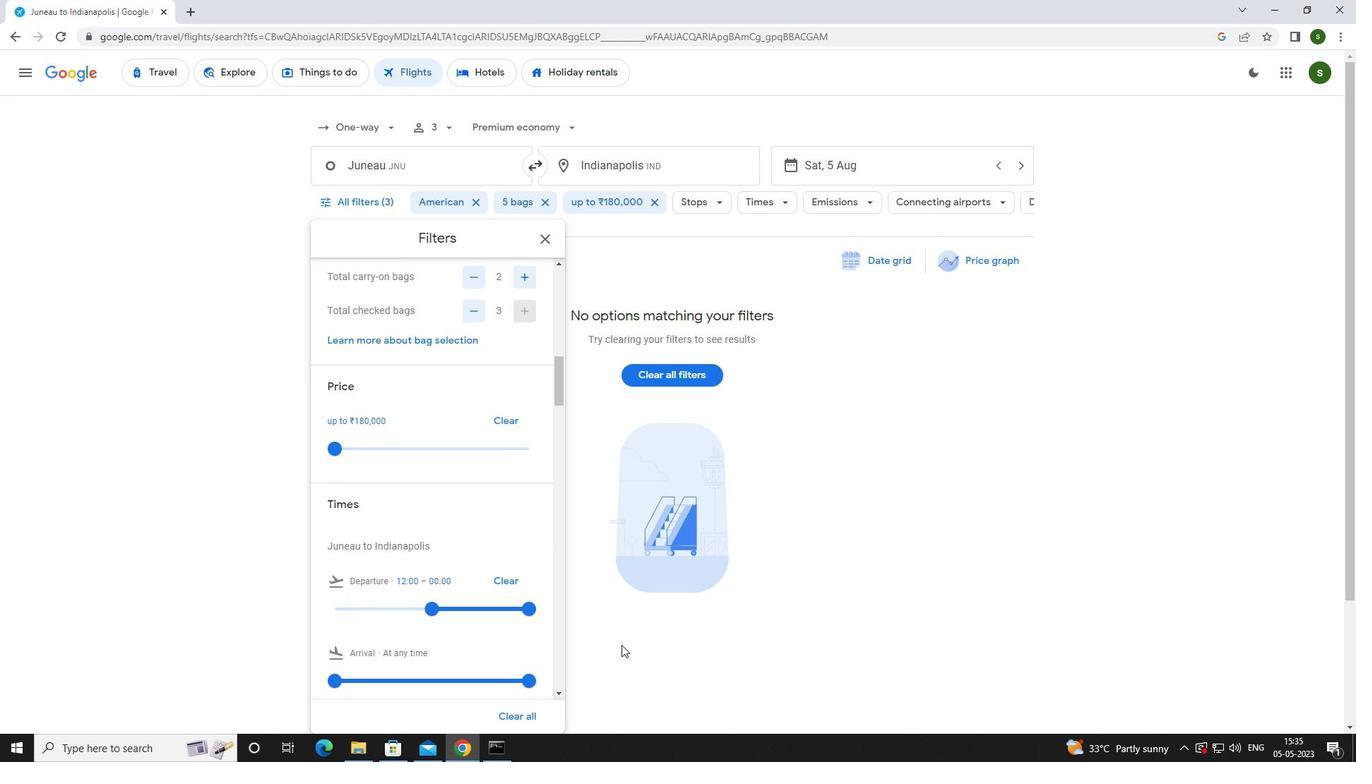 
